 Task: Search one way flight ticket for 2 adults, 4 children and 1 infant on lap in business from Marquette: Sawyer International Airport to Indianapolis: Indianapolis International Airport on 8-5-2023. Choice of flights is Delta. Price is upto 98000. Outbound departure time preference is 13:45.
Action: Mouse moved to (404, 334)
Screenshot: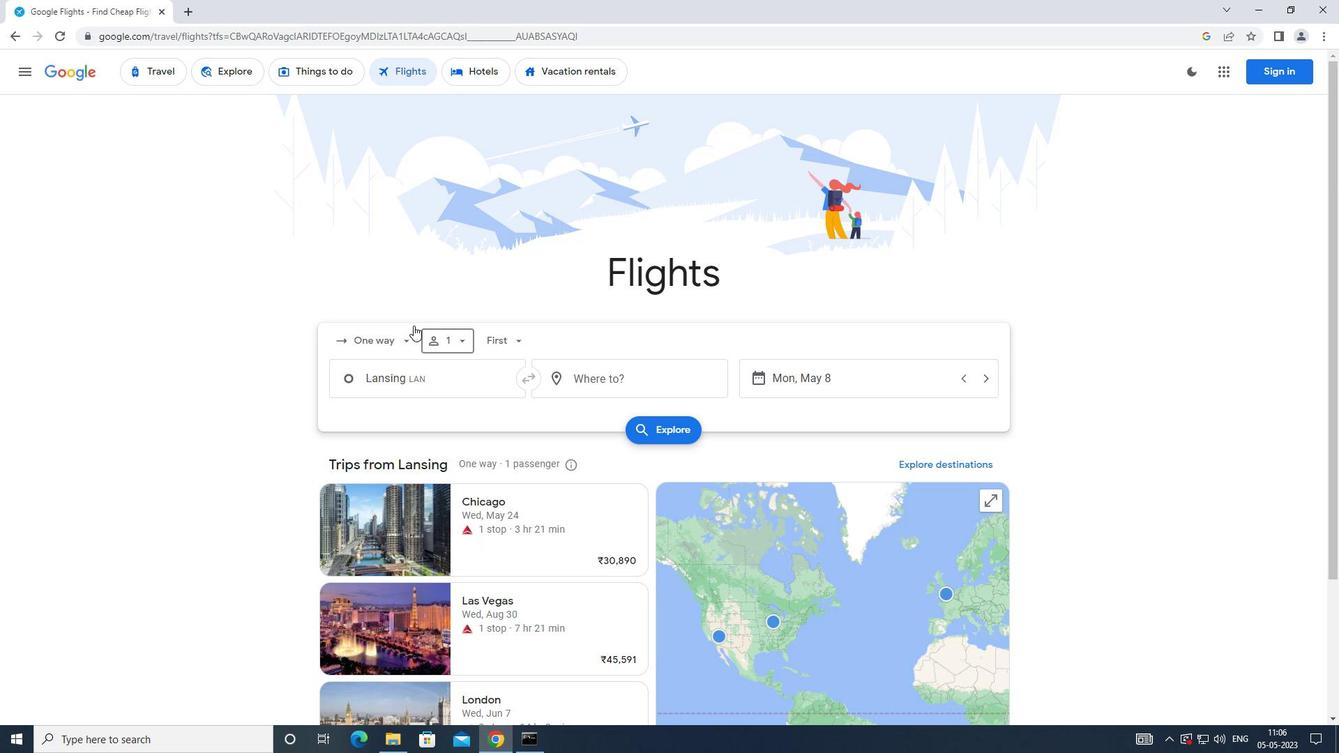 
Action: Mouse pressed left at (404, 334)
Screenshot: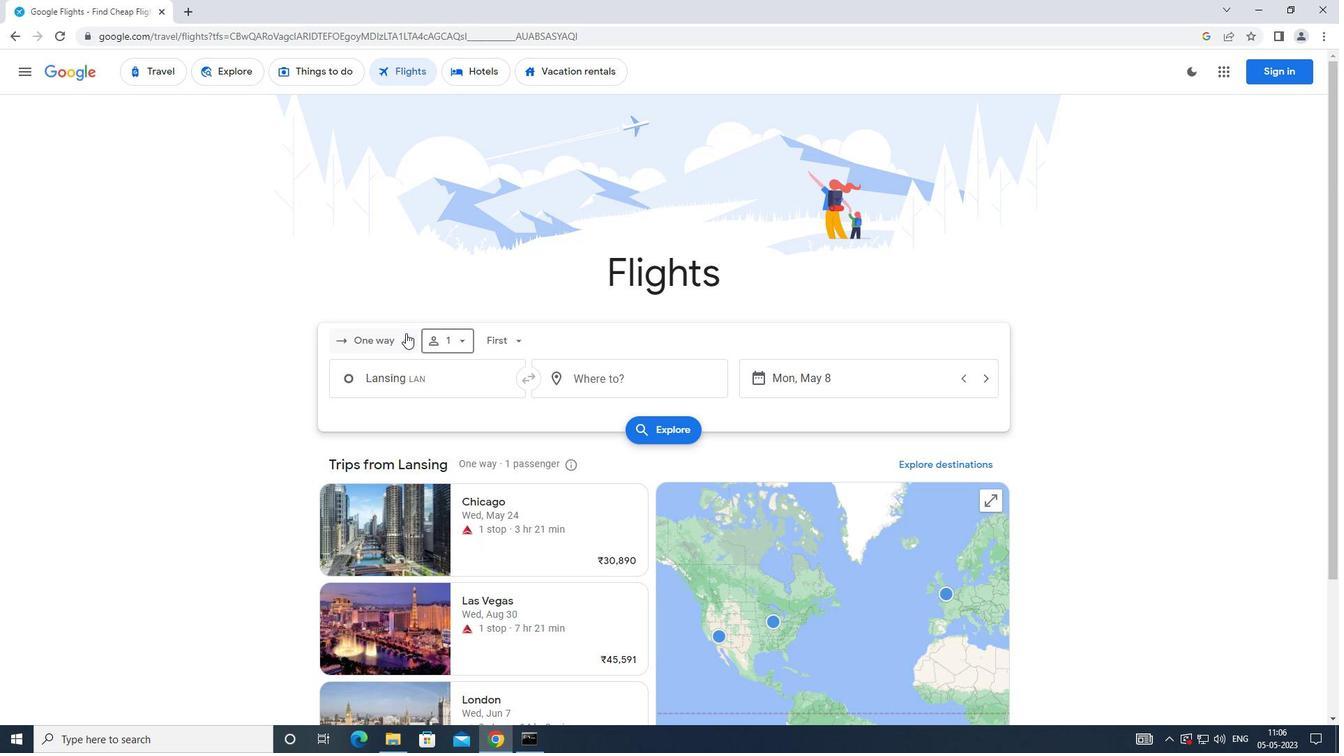 
Action: Mouse moved to (399, 415)
Screenshot: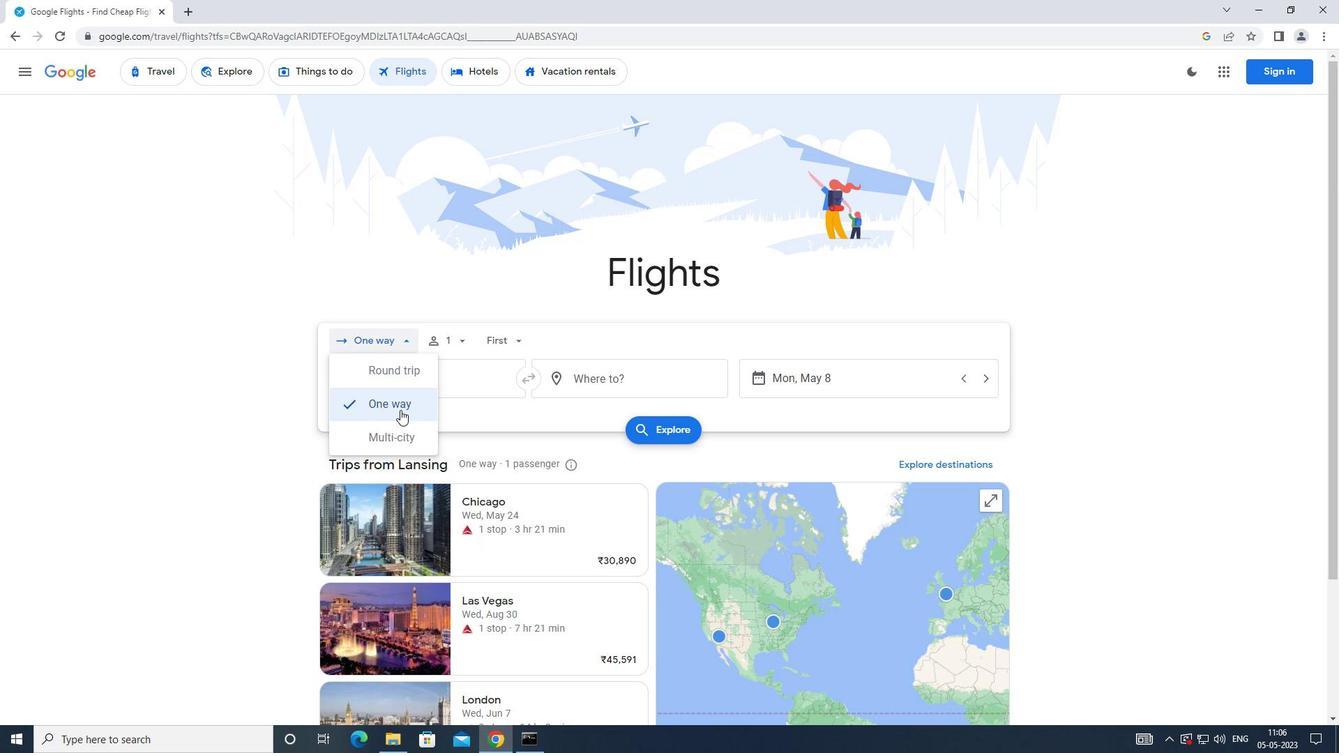 
Action: Mouse pressed left at (399, 415)
Screenshot: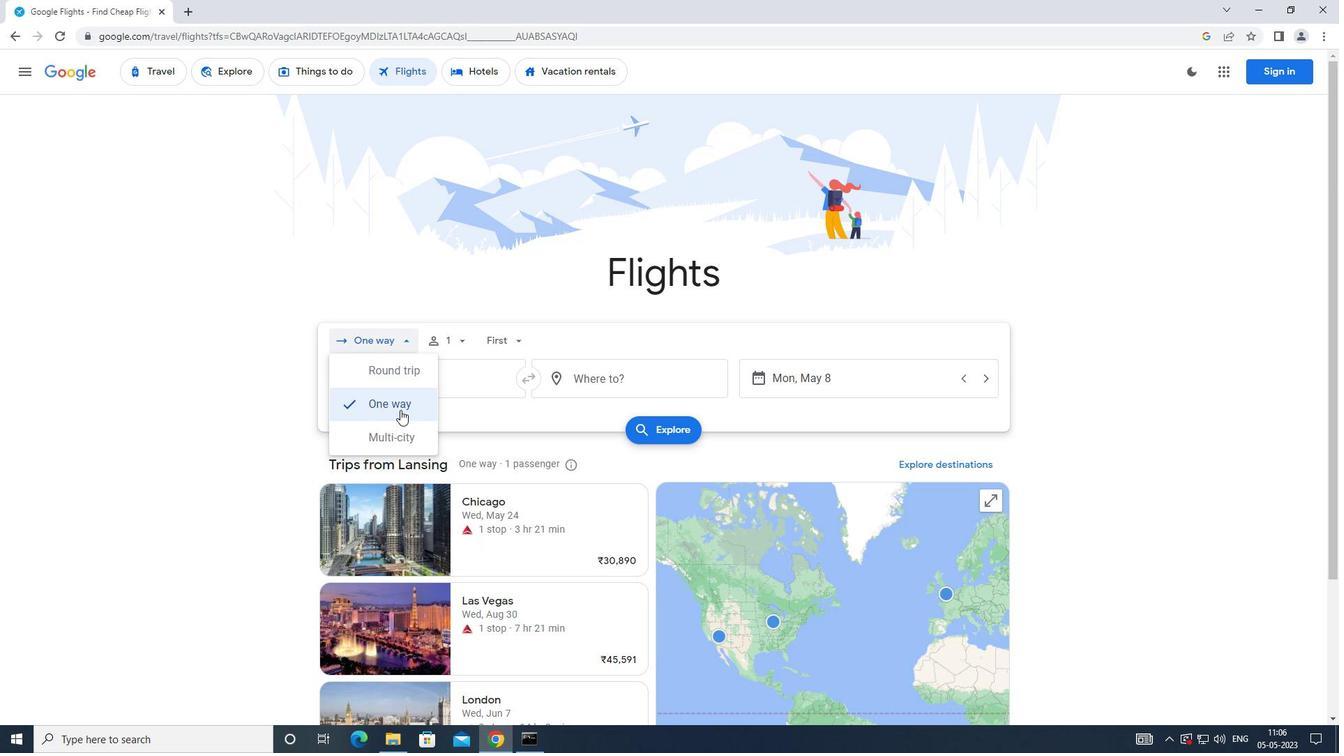 
Action: Mouse moved to (457, 347)
Screenshot: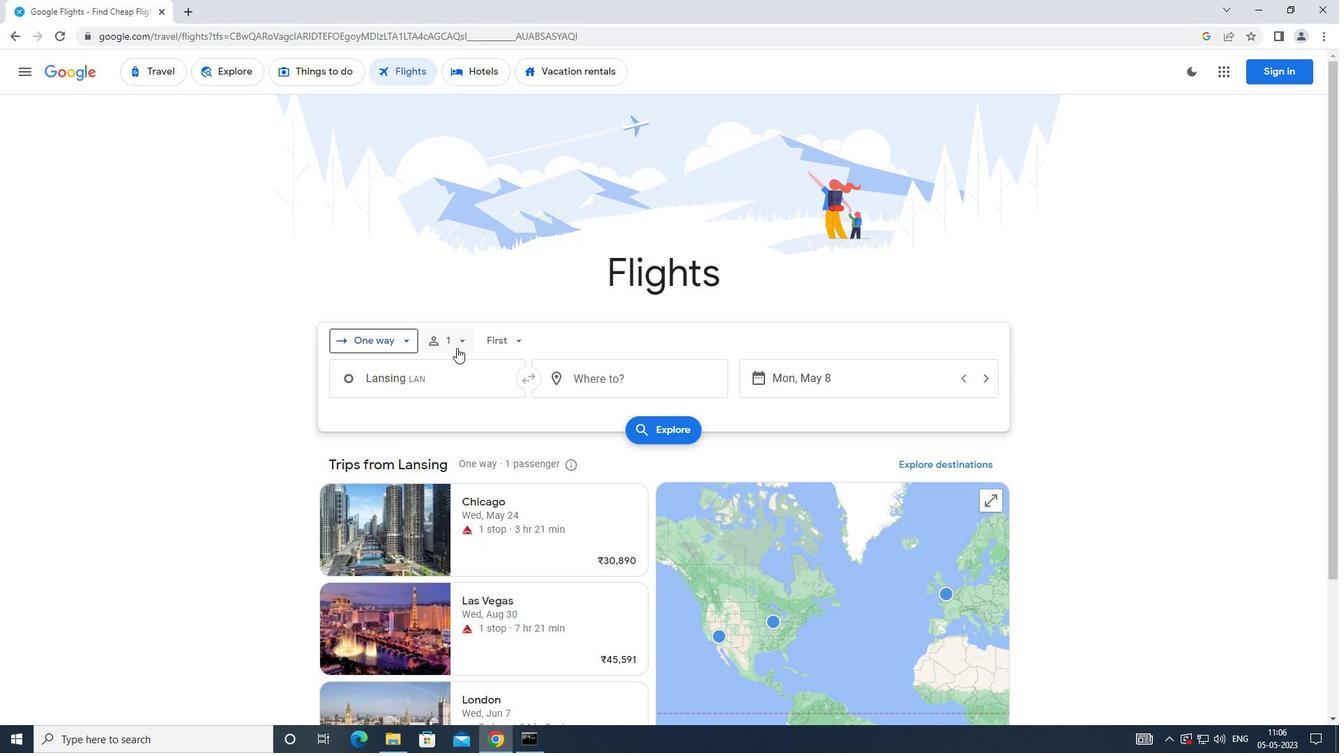 
Action: Mouse pressed left at (457, 347)
Screenshot: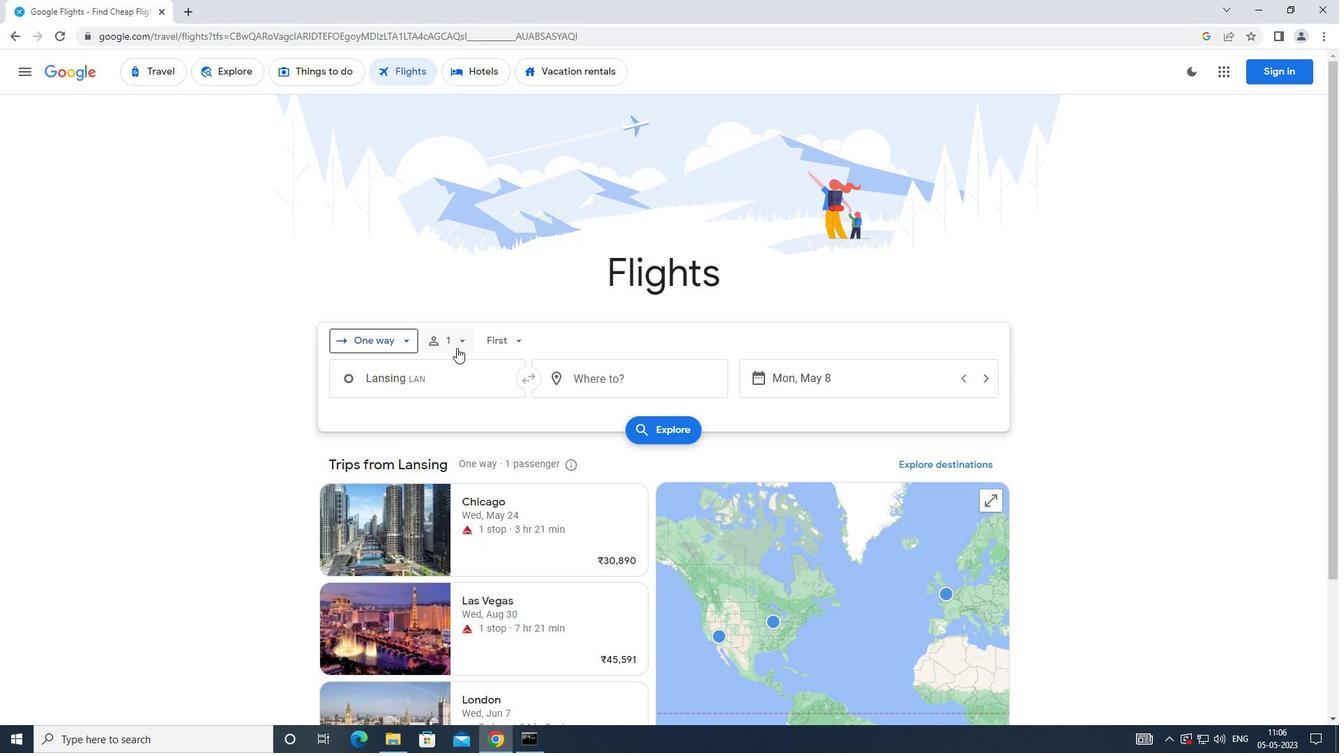 
Action: Mouse moved to (567, 385)
Screenshot: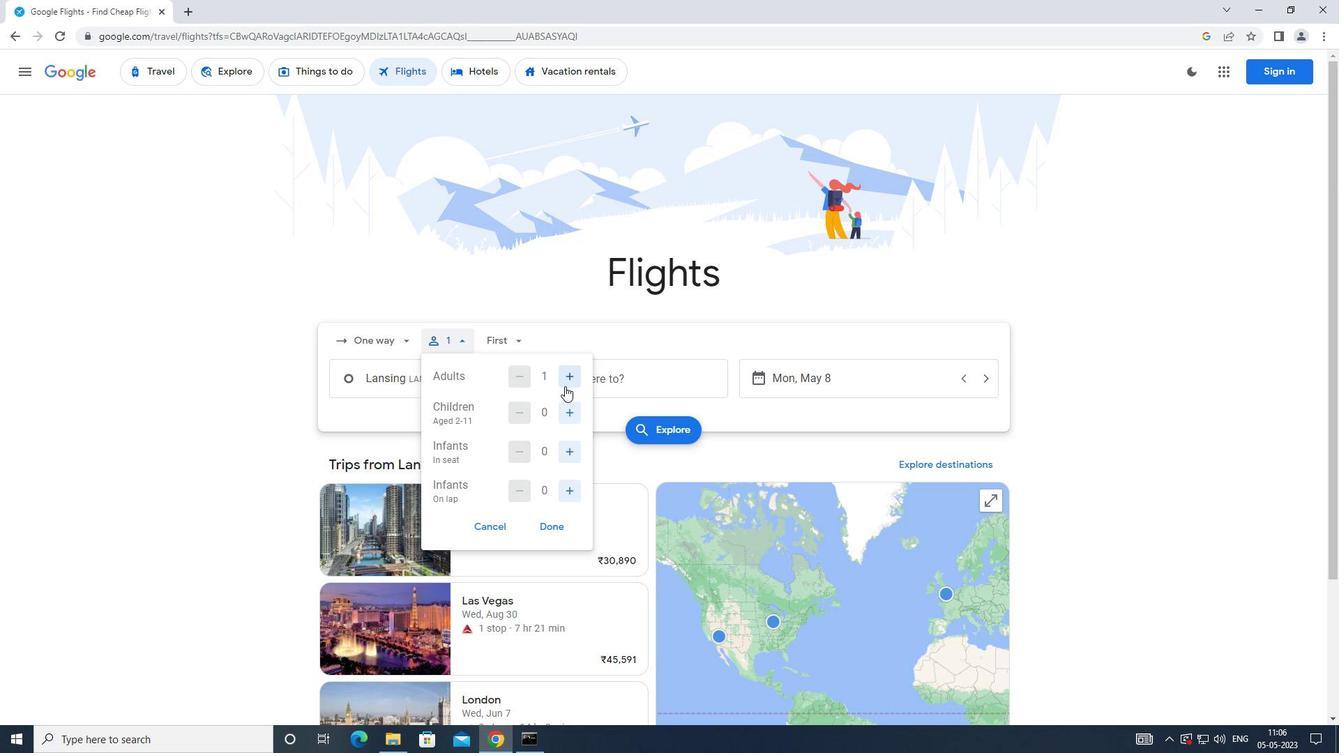 
Action: Mouse pressed left at (567, 385)
Screenshot: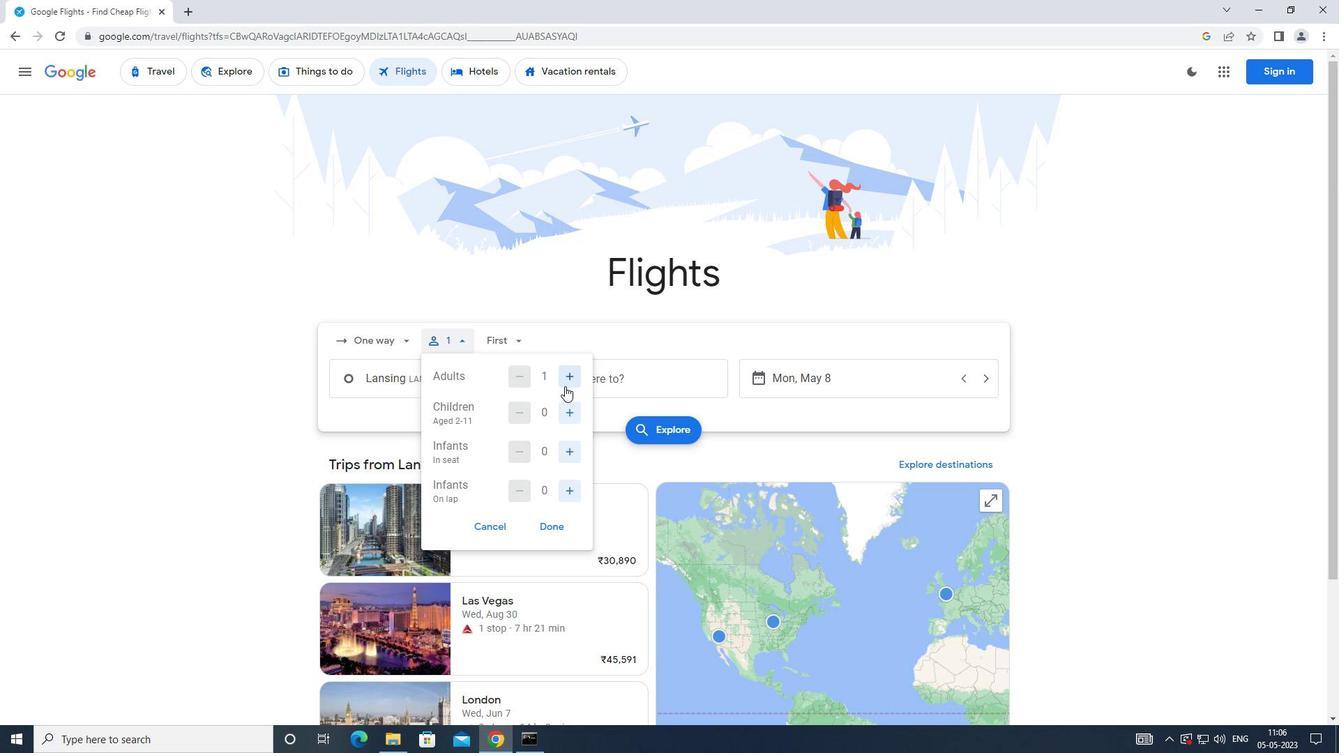 
Action: Mouse moved to (574, 410)
Screenshot: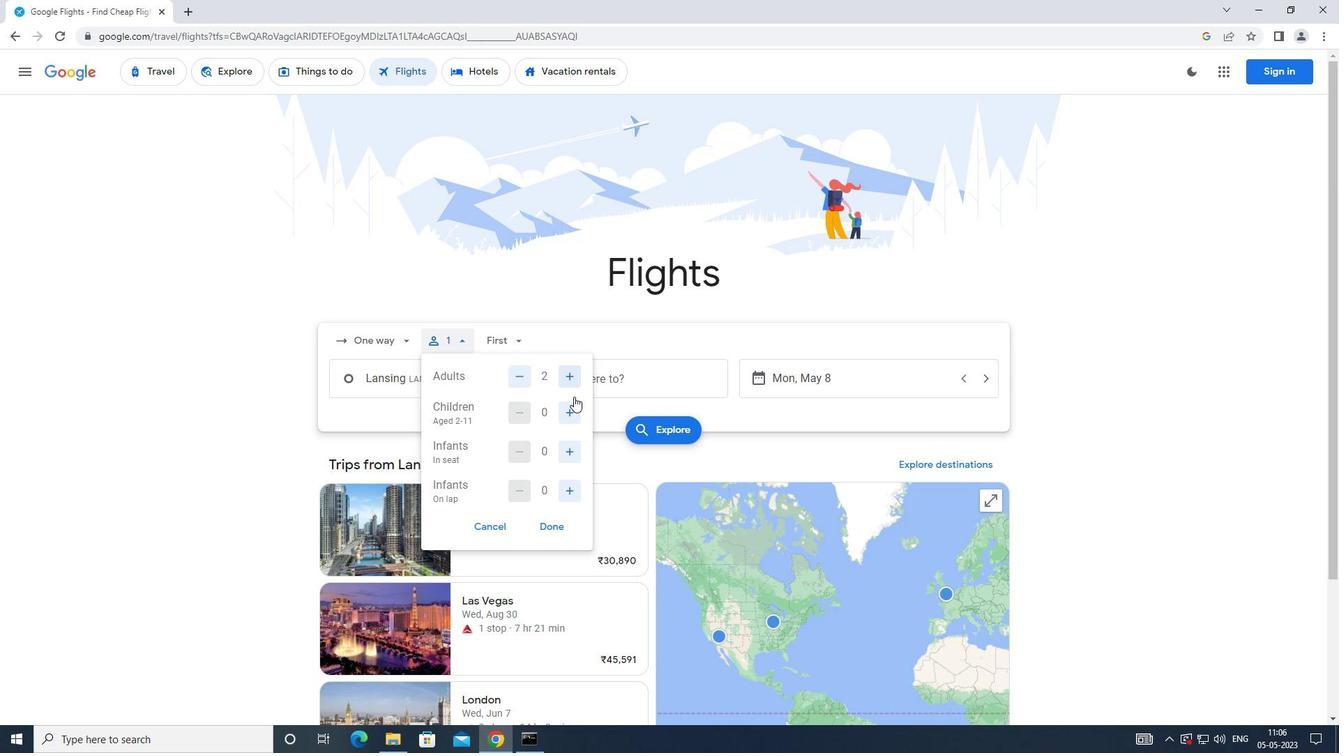 
Action: Mouse pressed left at (574, 410)
Screenshot: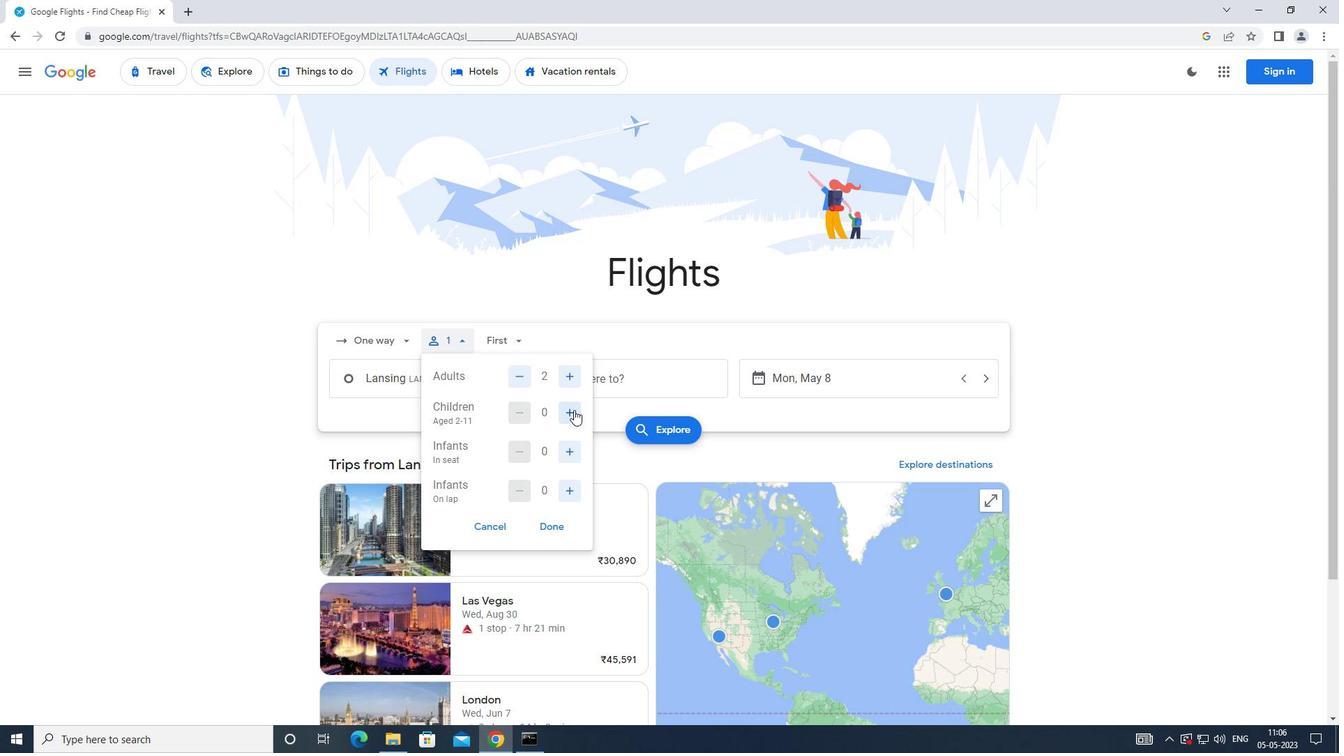 
Action: Mouse moved to (574, 410)
Screenshot: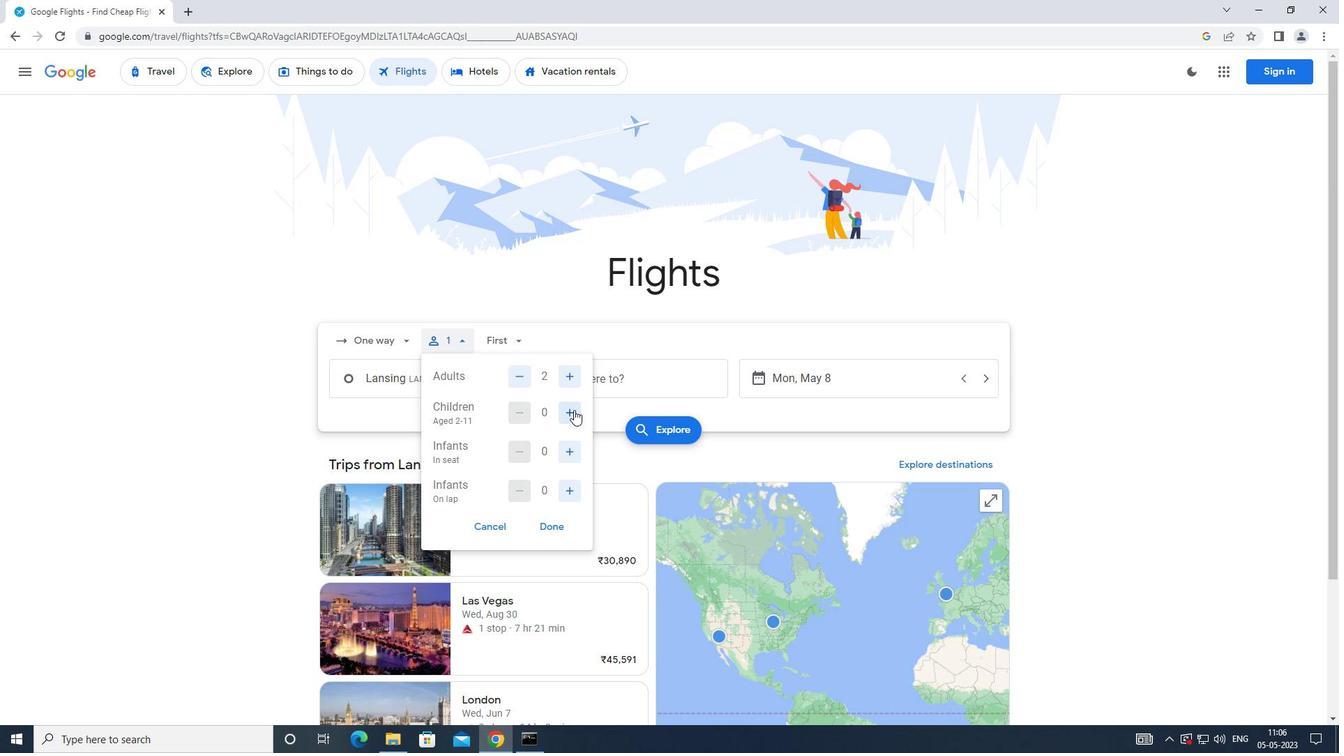 
Action: Mouse pressed left at (574, 410)
Screenshot: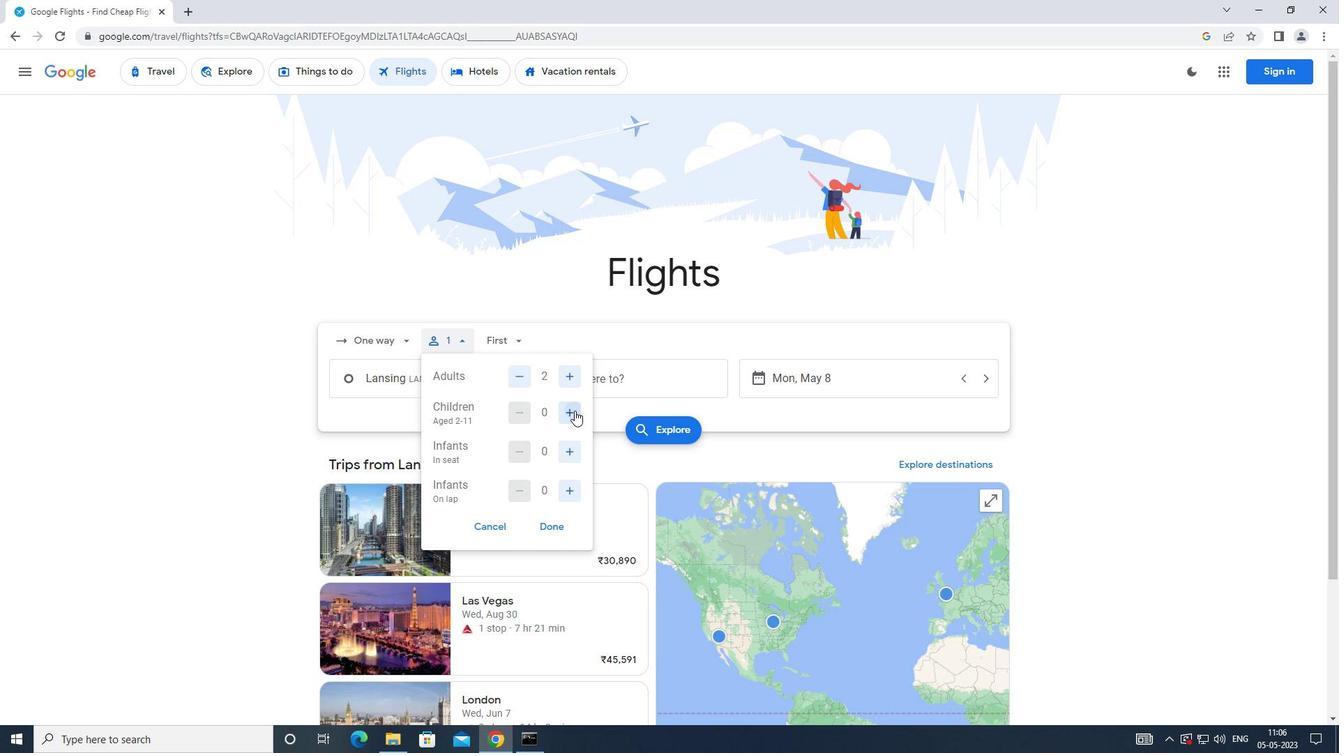 
Action: Mouse pressed left at (574, 410)
Screenshot: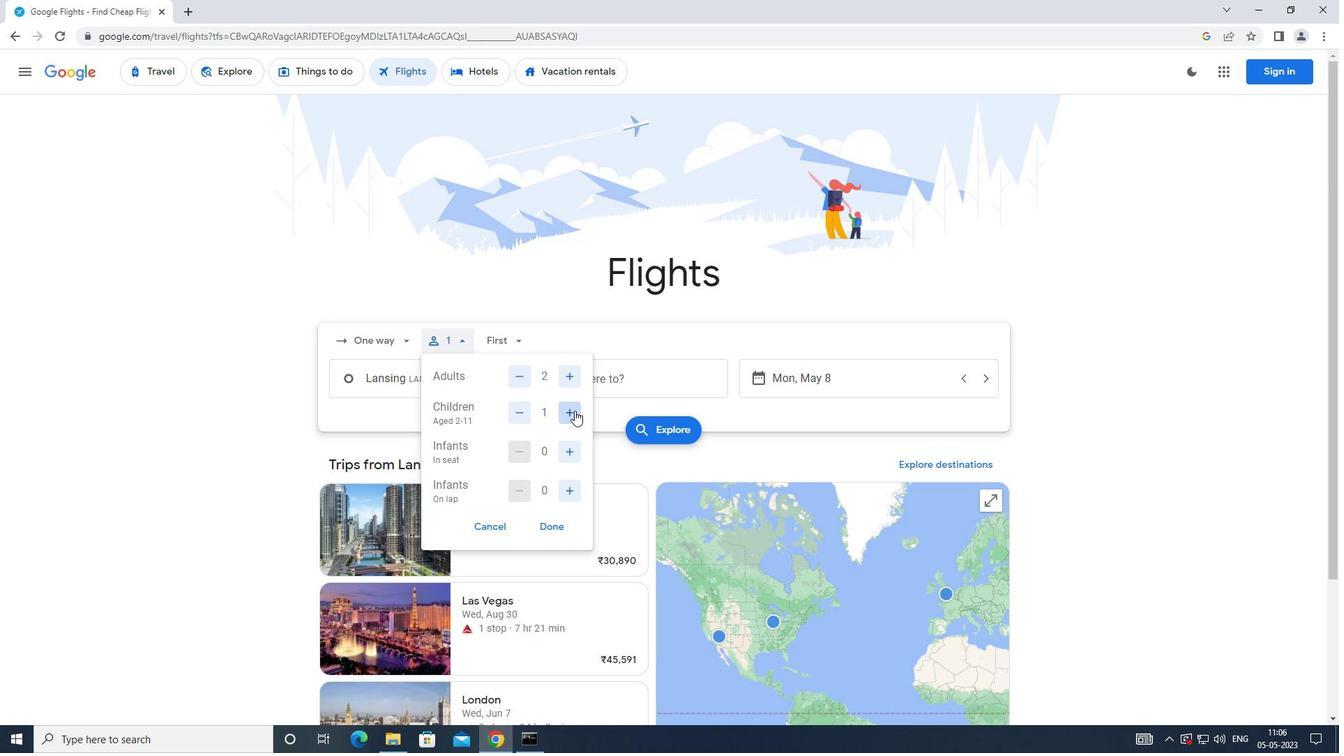 
Action: Mouse pressed left at (574, 410)
Screenshot: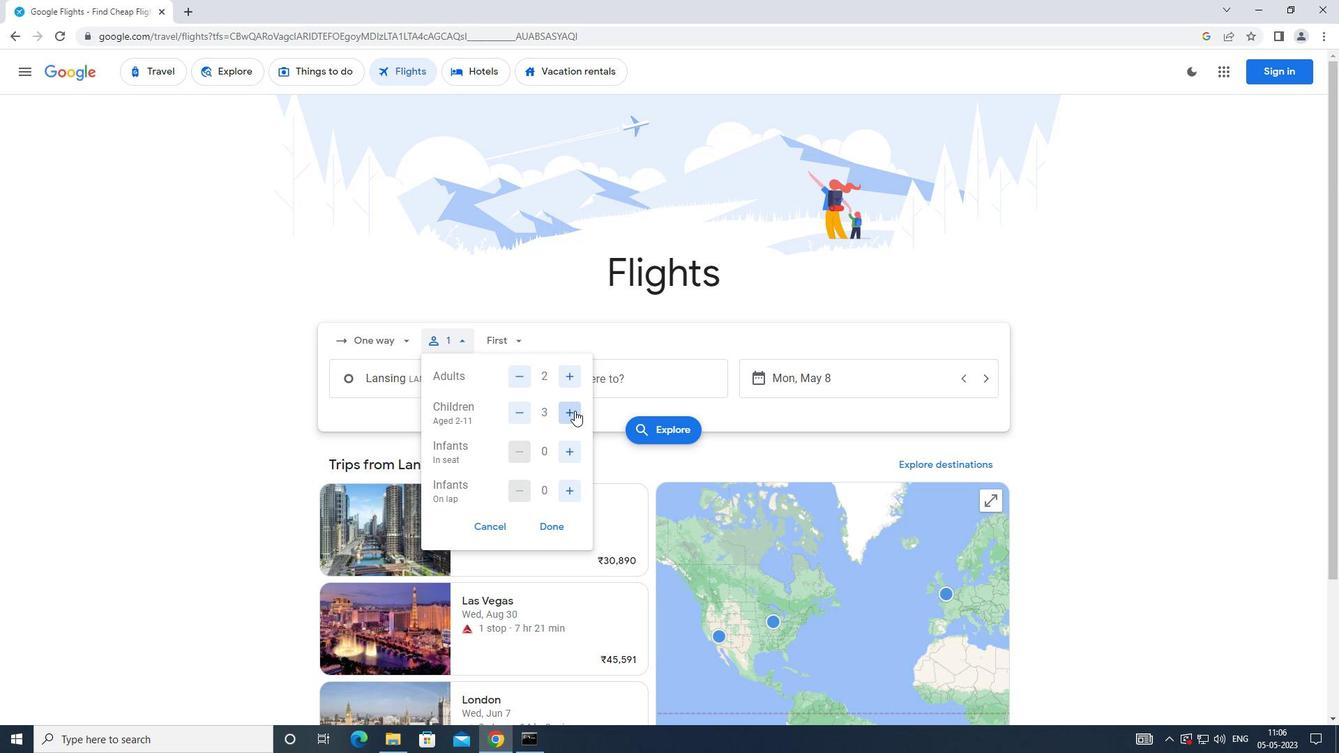 
Action: Mouse moved to (568, 450)
Screenshot: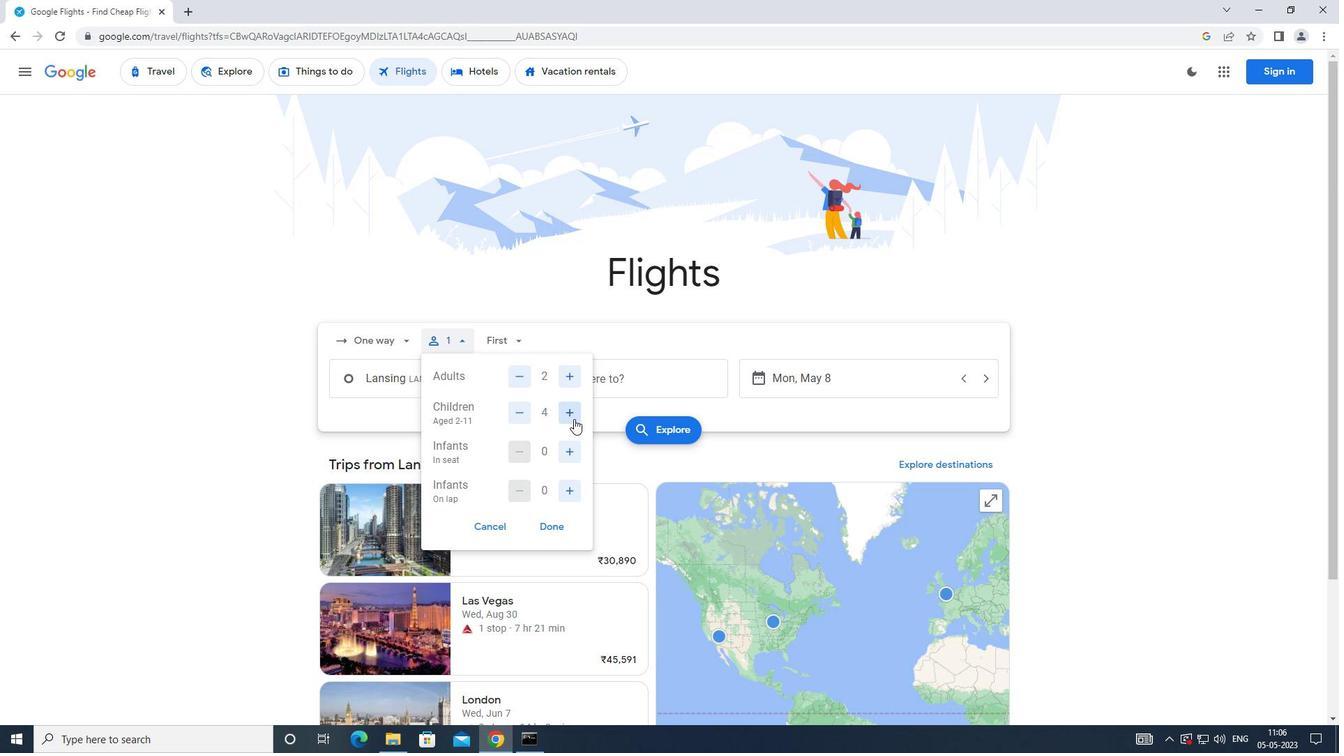 
Action: Mouse pressed left at (568, 450)
Screenshot: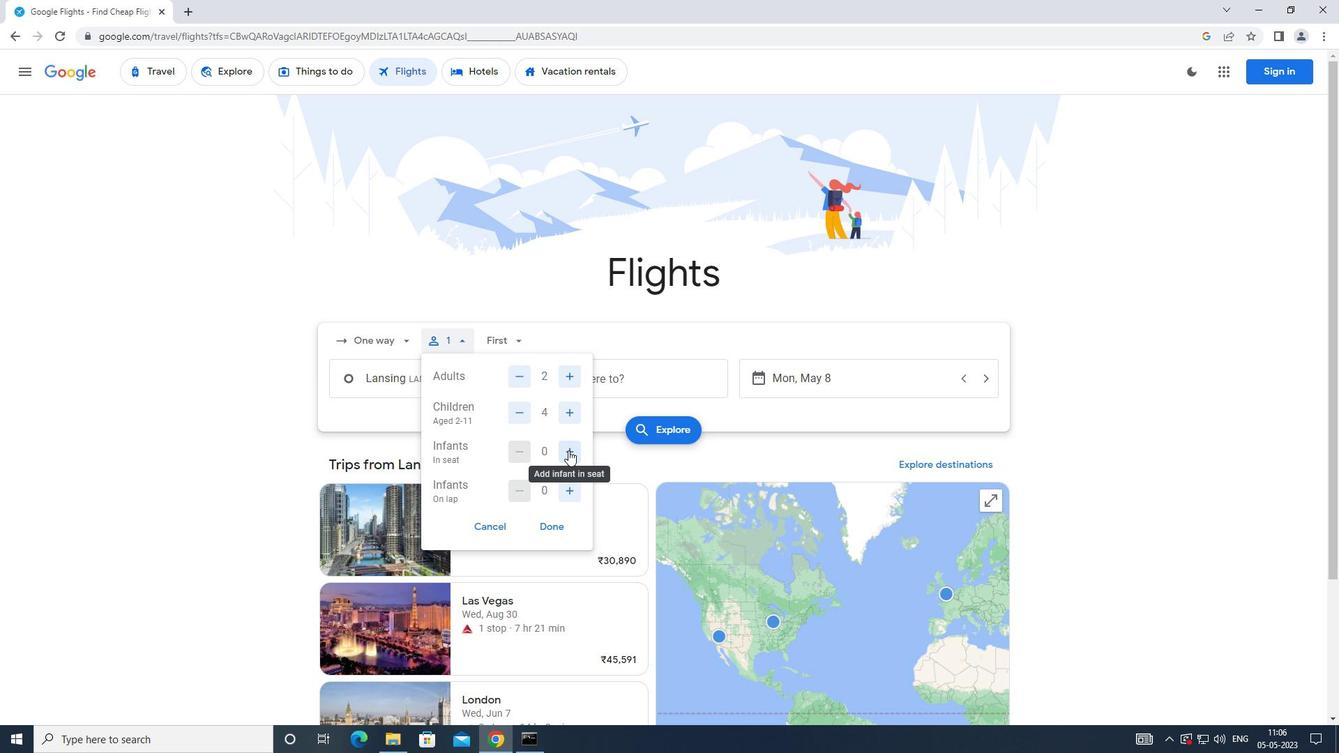 
Action: Mouse moved to (553, 529)
Screenshot: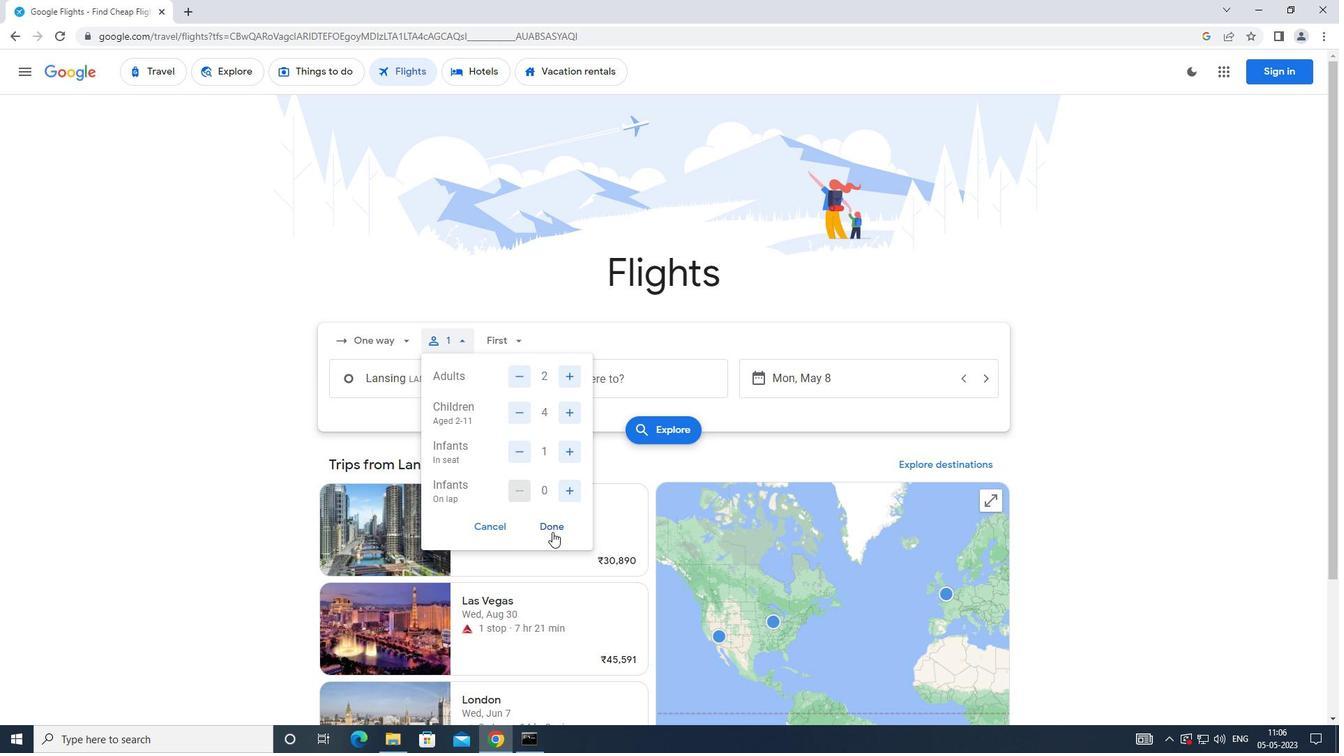 
Action: Mouse pressed left at (553, 529)
Screenshot: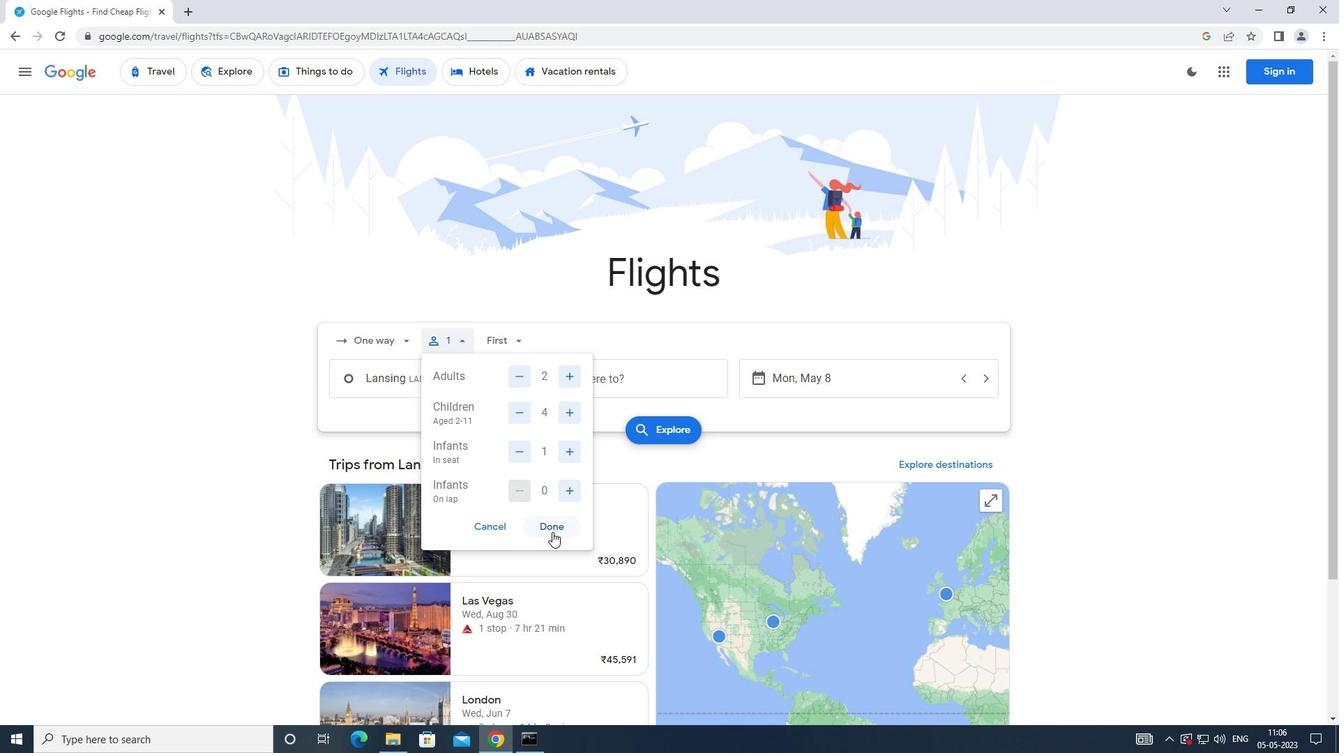 
Action: Mouse moved to (514, 349)
Screenshot: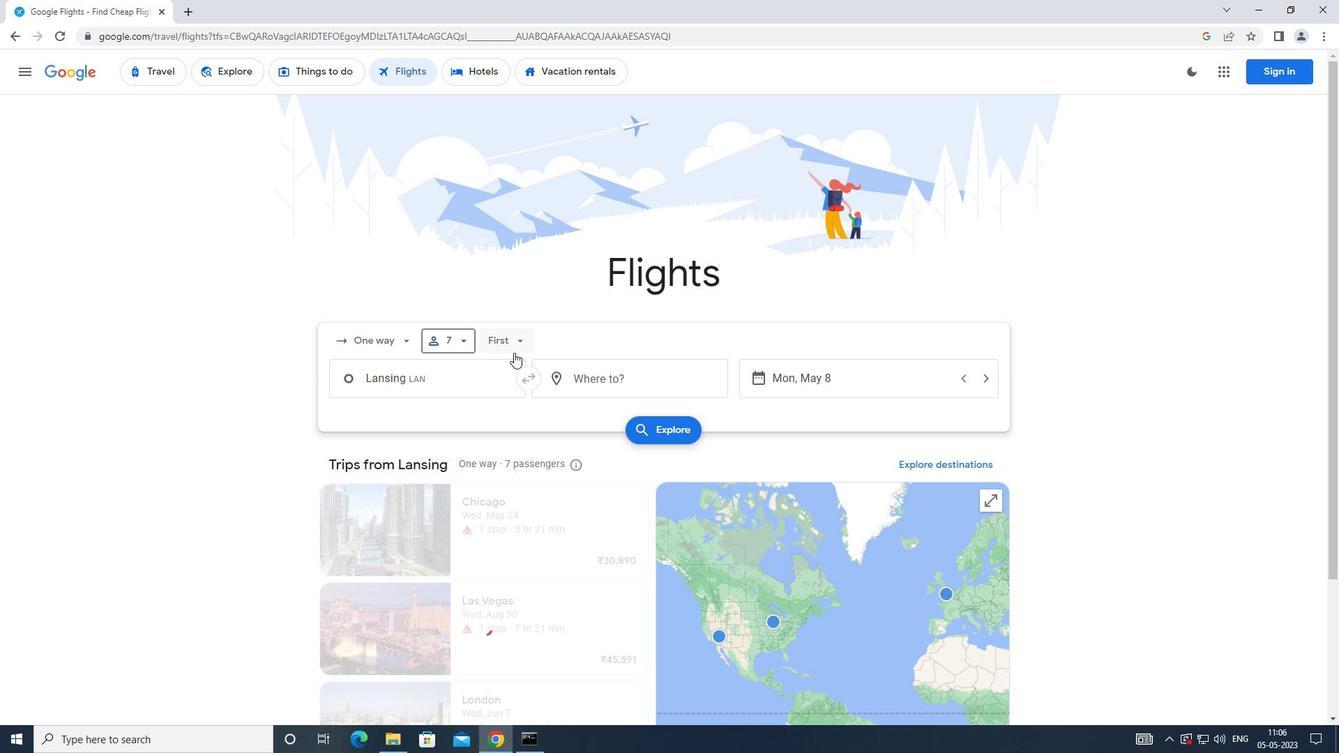 
Action: Mouse pressed left at (514, 349)
Screenshot: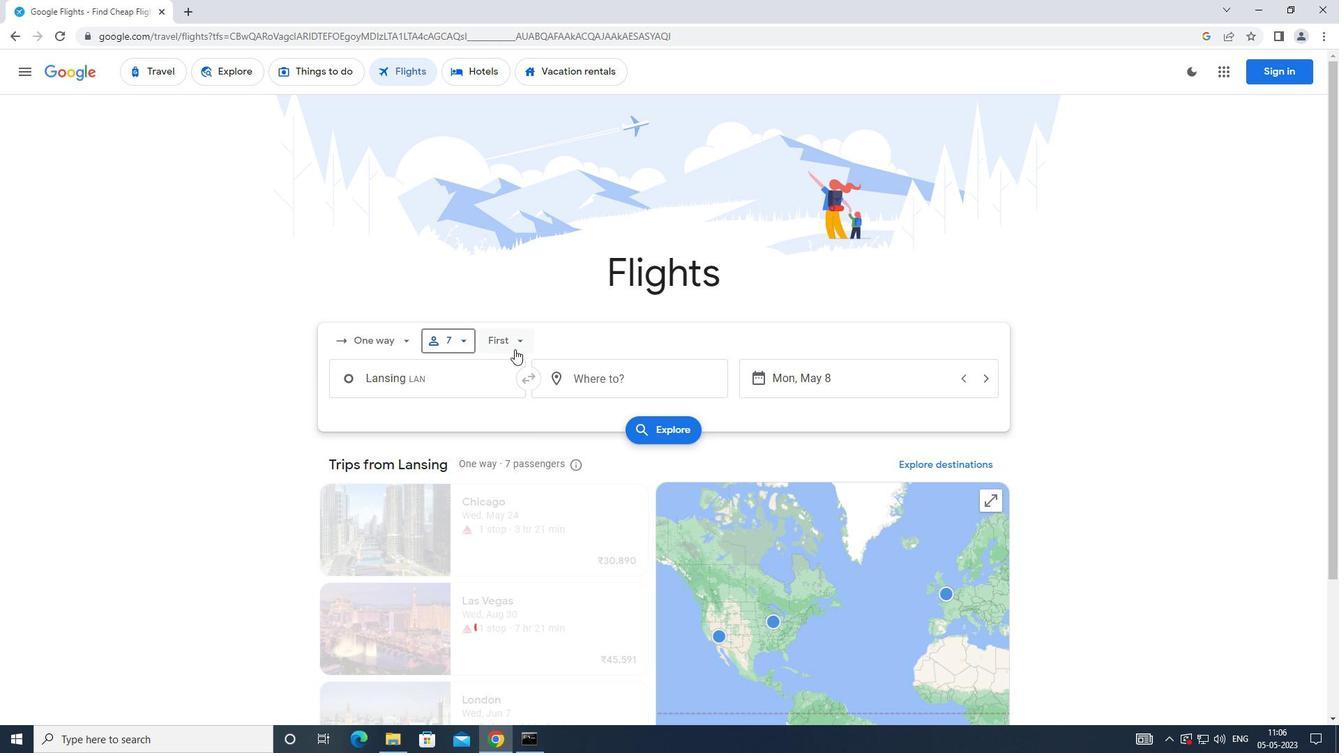 
Action: Mouse moved to (525, 431)
Screenshot: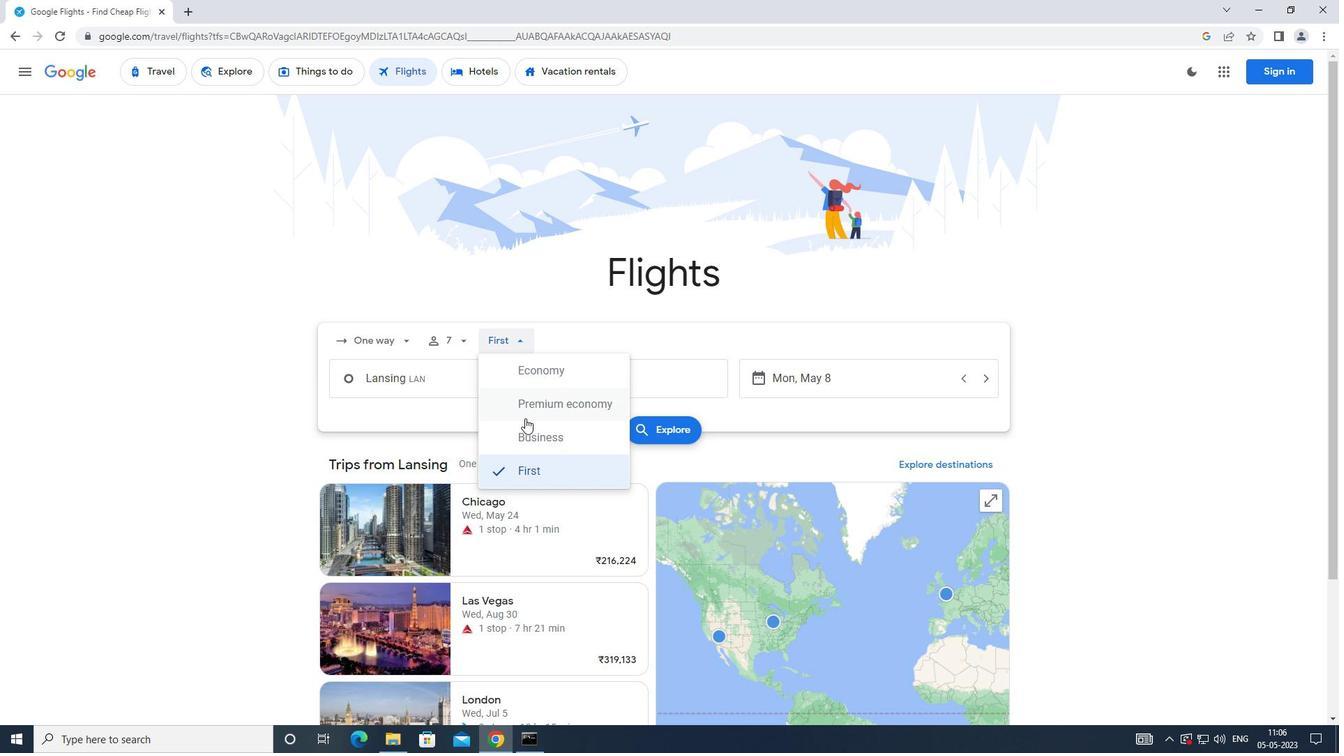 
Action: Mouse pressed left at (525, 431)
Screenshot: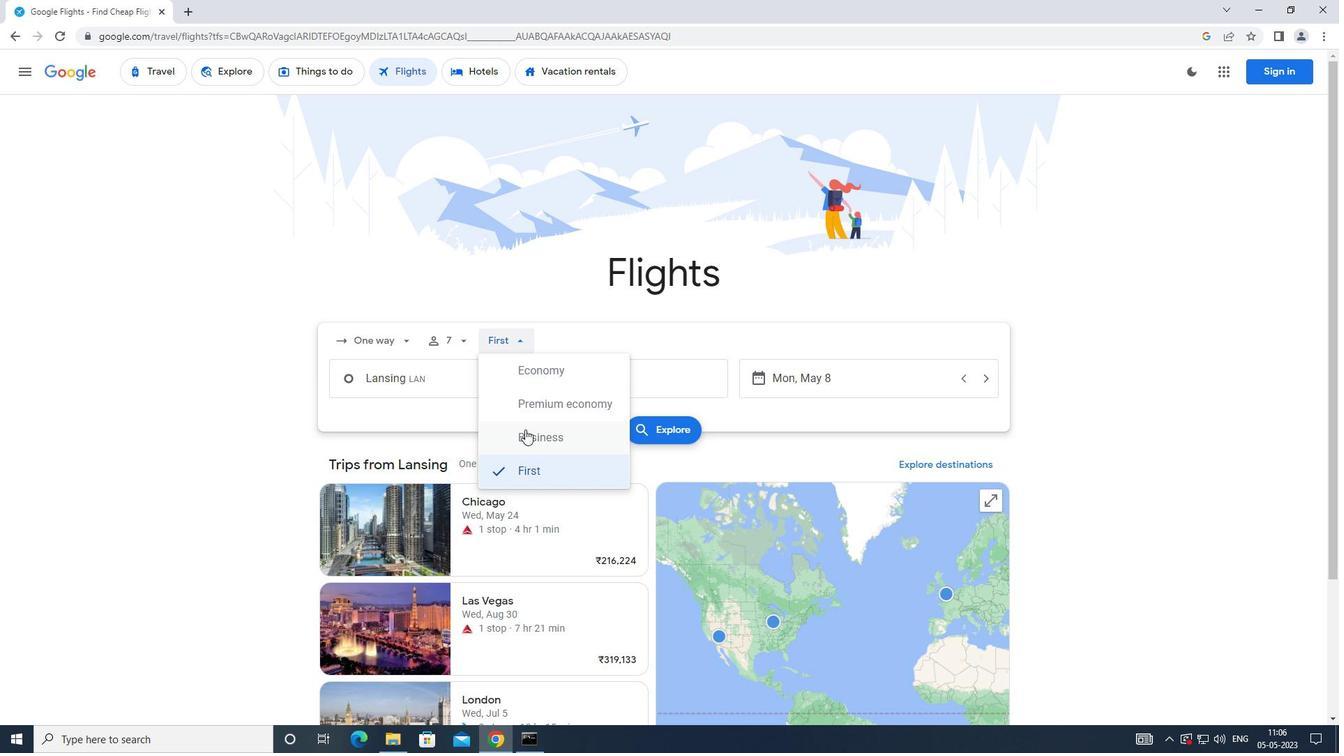 
Action: Mouse moved to (469, 387)
Screenshot: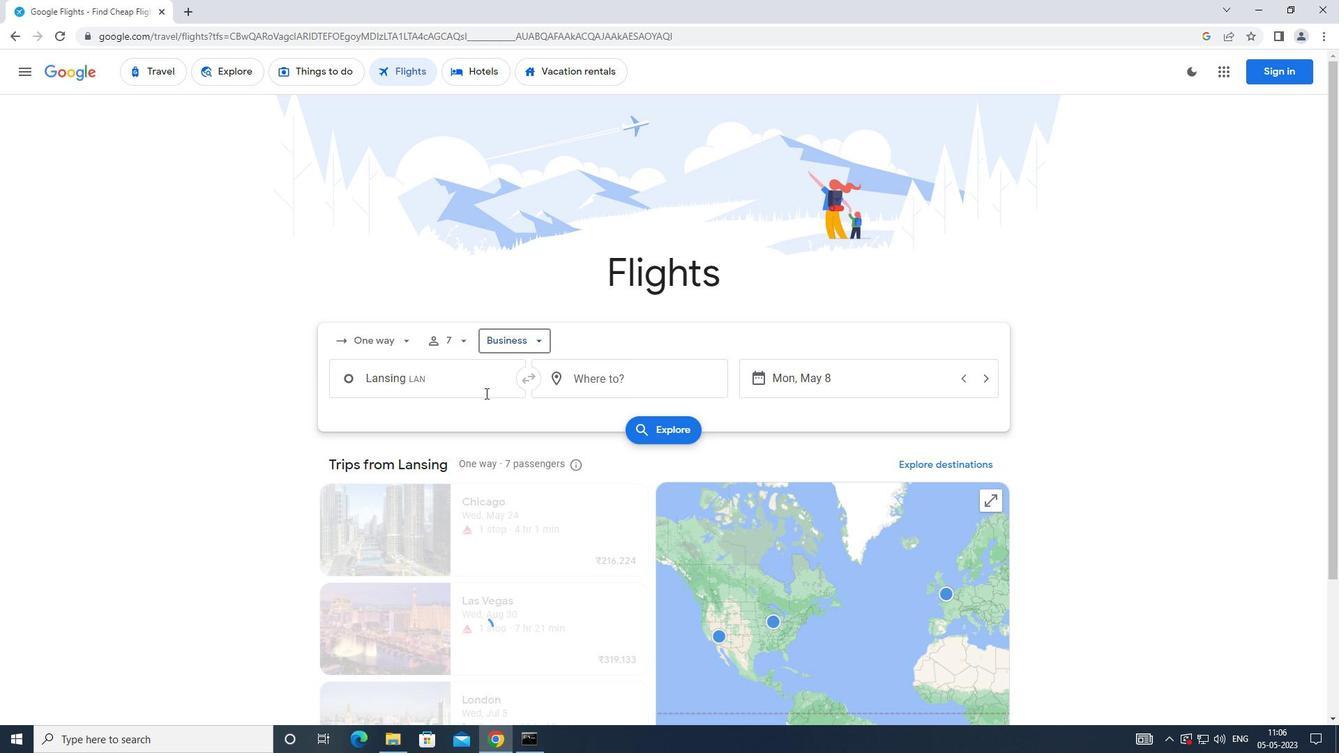 
Action: Mouse pressed left at (469, 387)
Screenshot: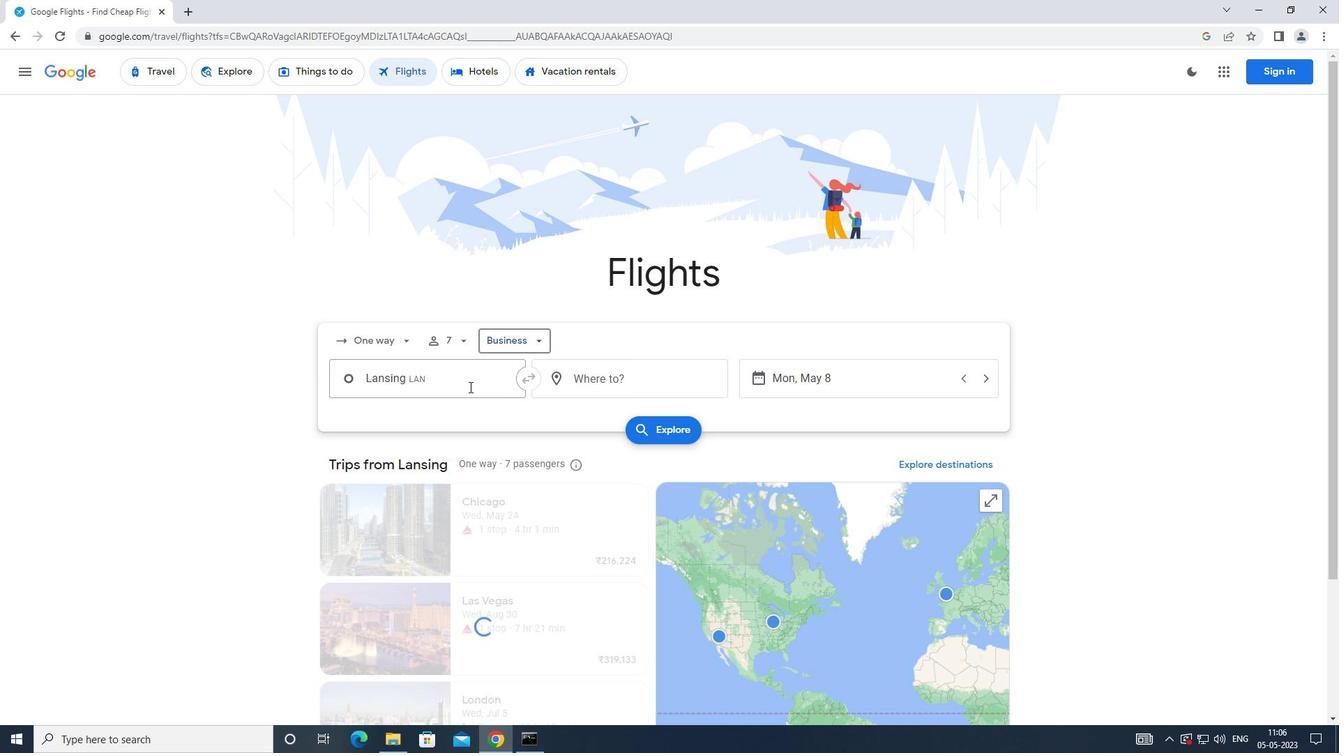 
Action: Key pressed <Key.caps_lock>s<Key.caps_lock>awyer
Screenshot: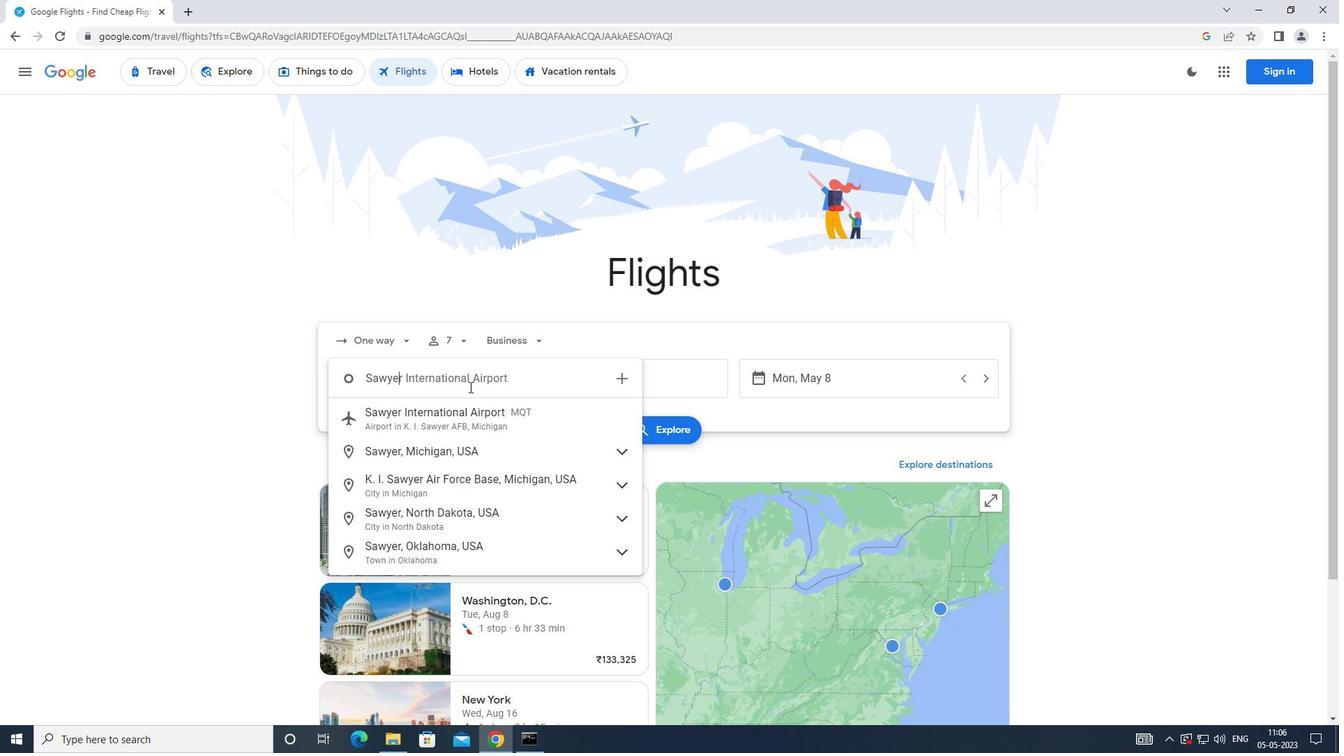 
Action: Mouse moved to (471, 438)
Screenshot: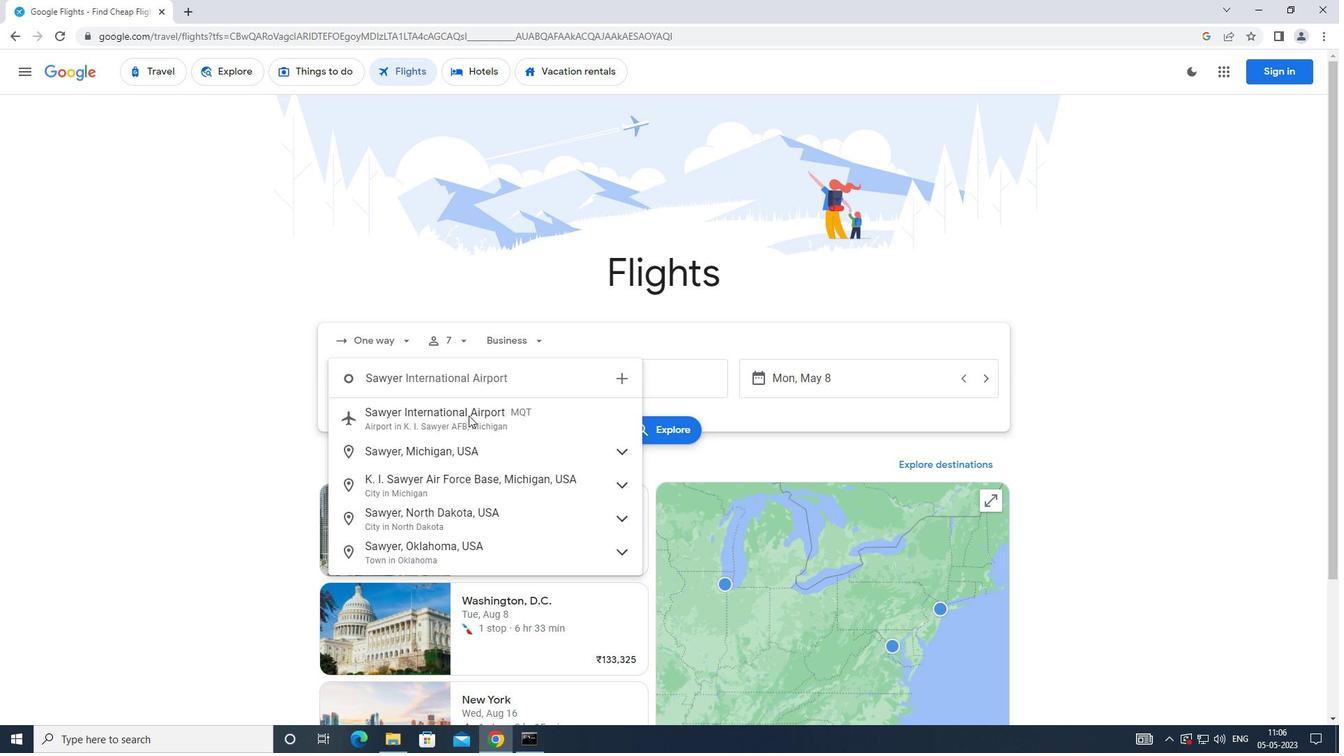 
Action: Mouse pressed left at (471, 438)
Screenshot: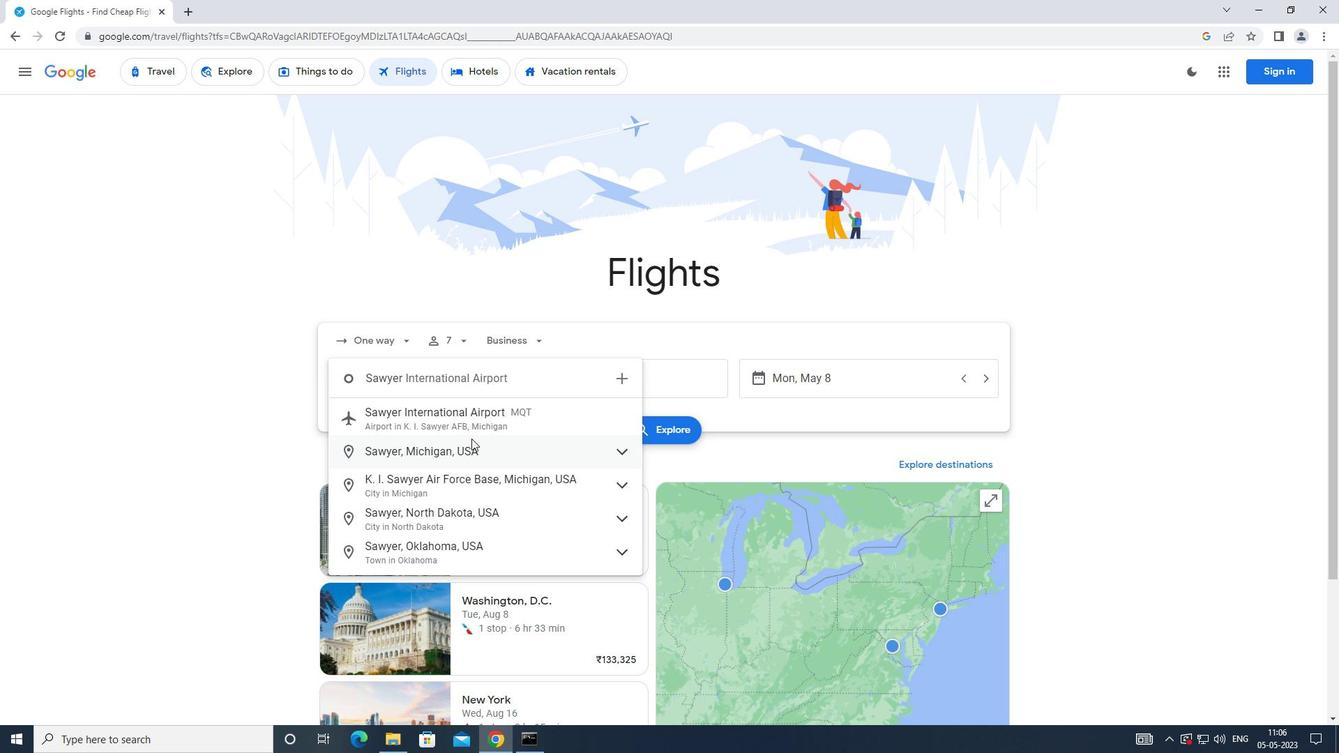 
Action: Mouse moved to (589, 396)
Screenshot: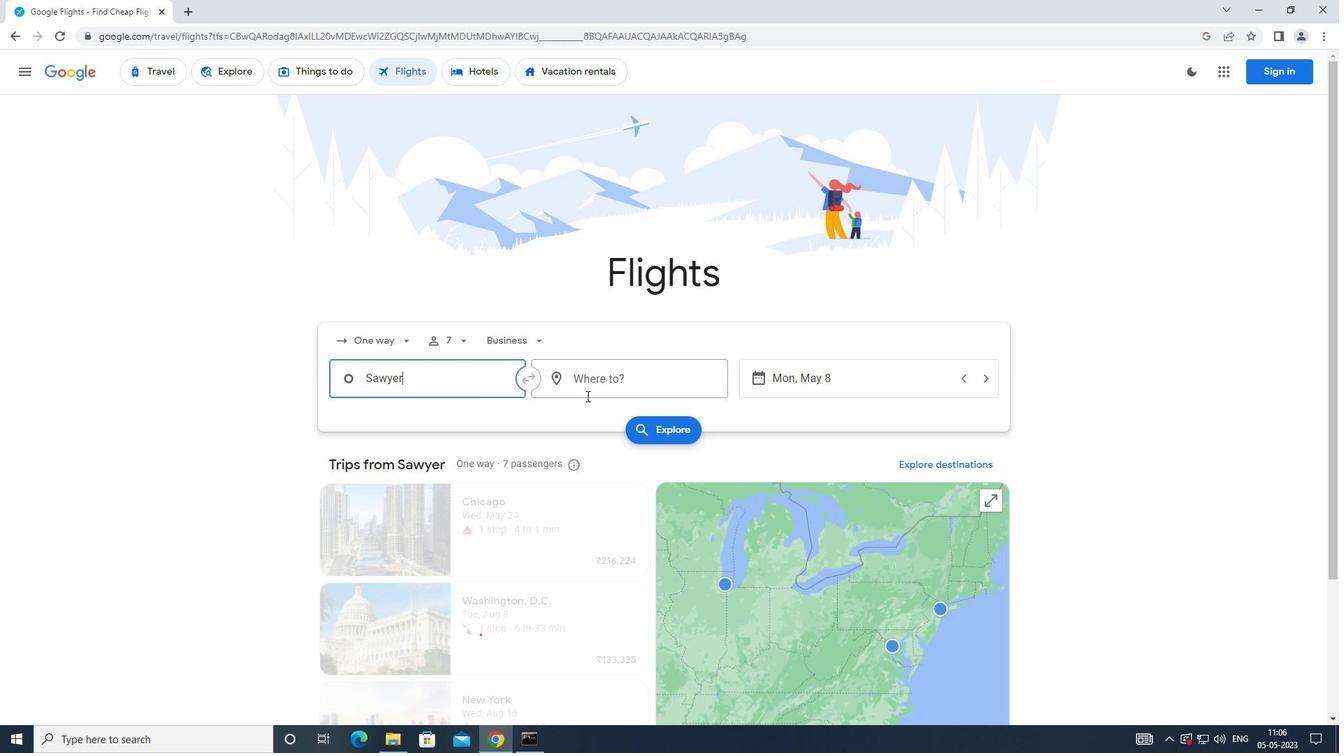 
Action: Mouse pressed left at (589, 396)
Screenshot: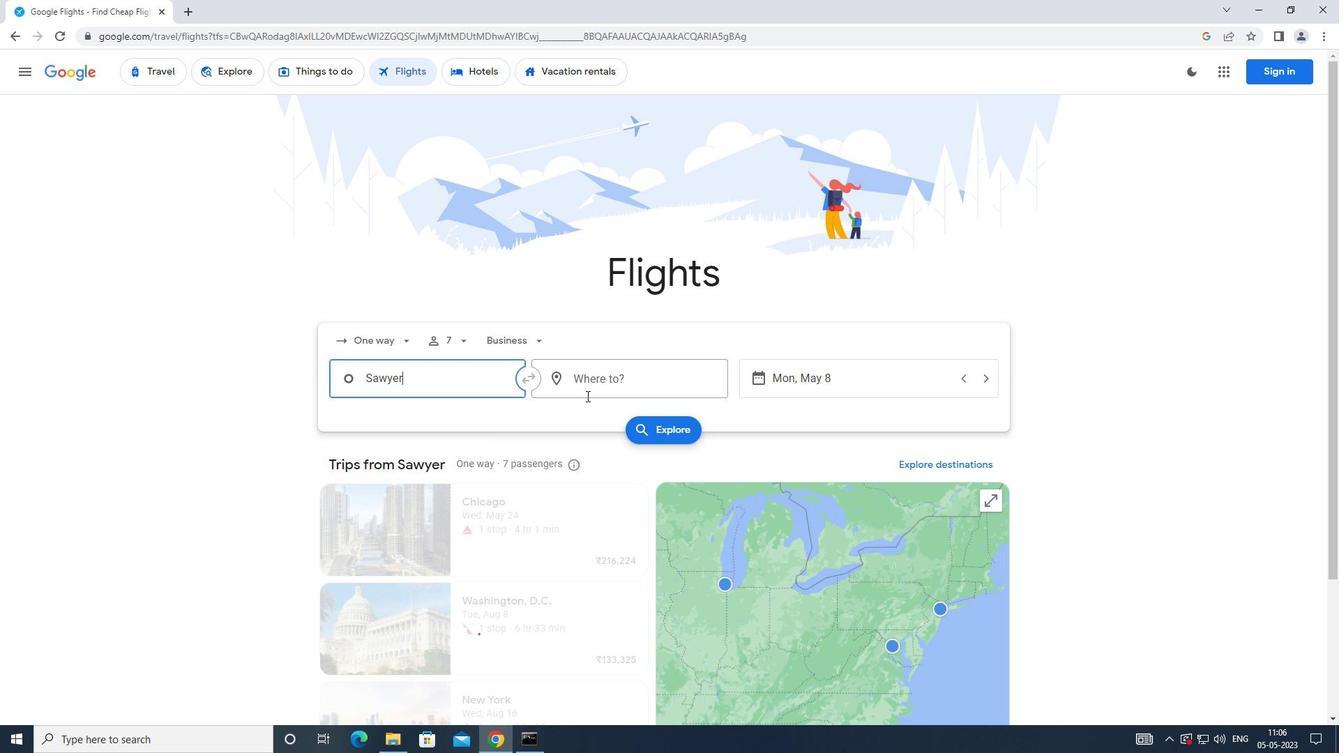
Action: Mouse moved to (606, 385)
Screenshot: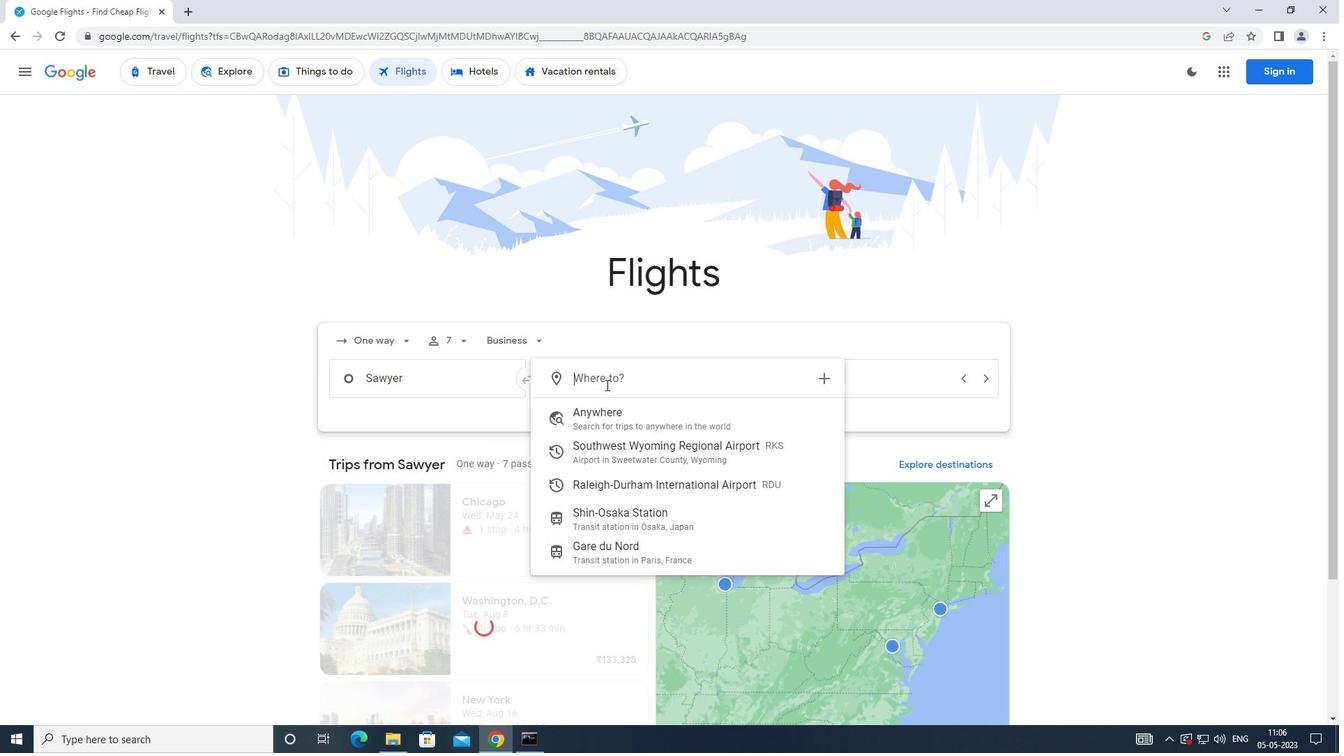 
Action: Key pressed <Key.caps_lock>i<Key.caps_lock>ndian
Screenshot: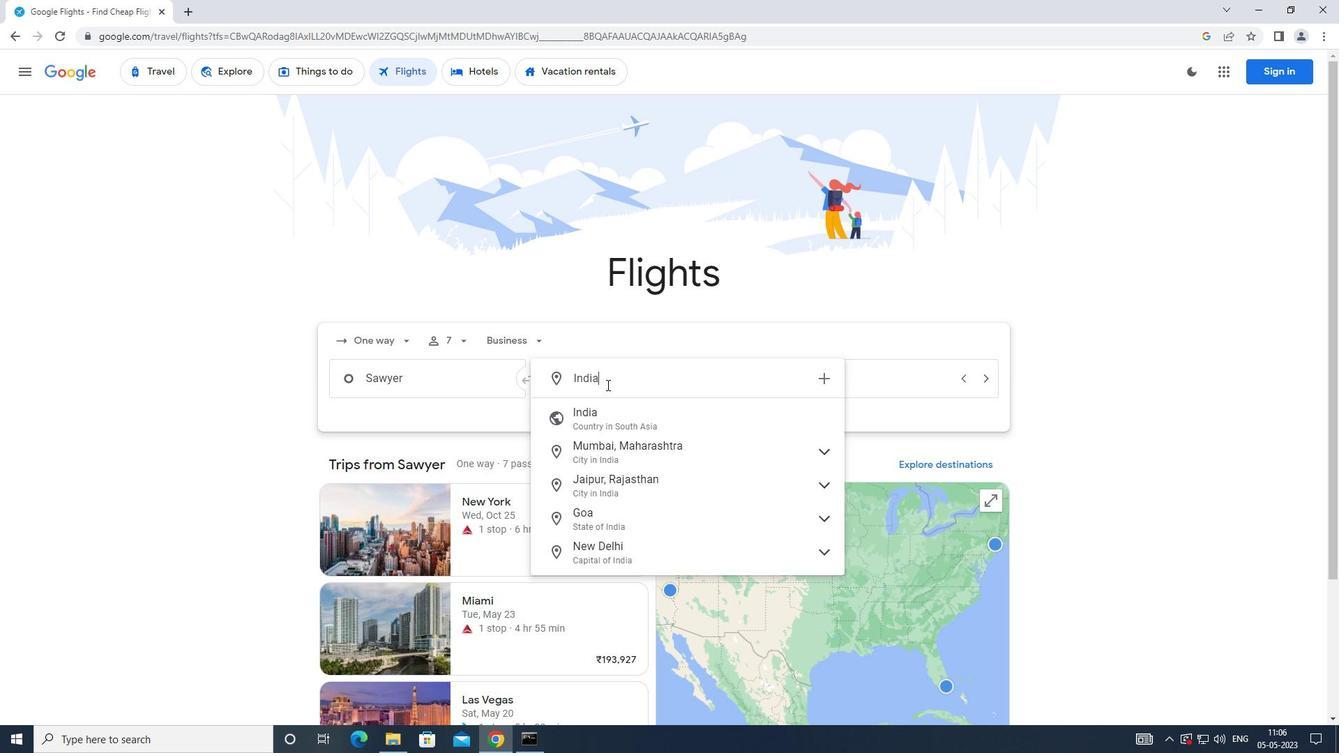 
Action: Mouse moved to (613, 395)
Screenshot: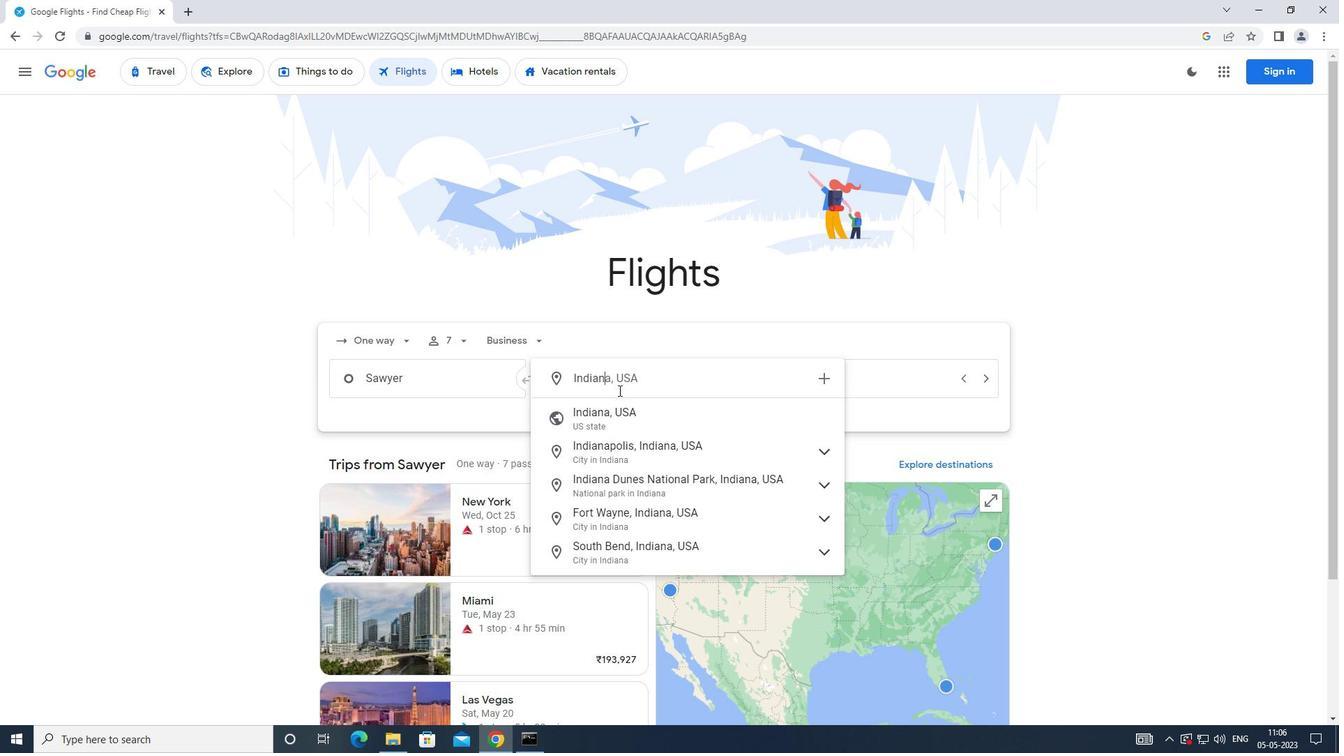 
Action: Key pressed an<Key.space>in<Key.space><Key.backspace>
Screenshot: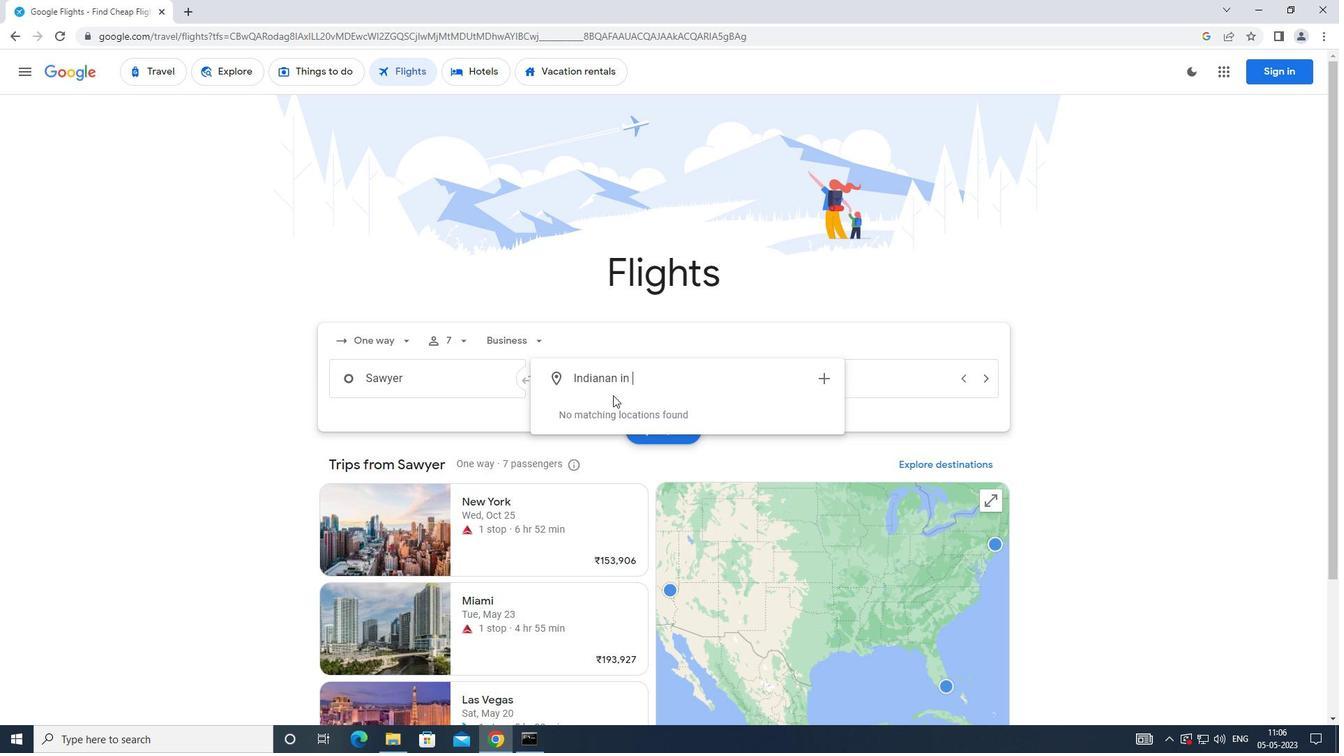 
Action: Mouse moved to (630, 448)
Screenshot: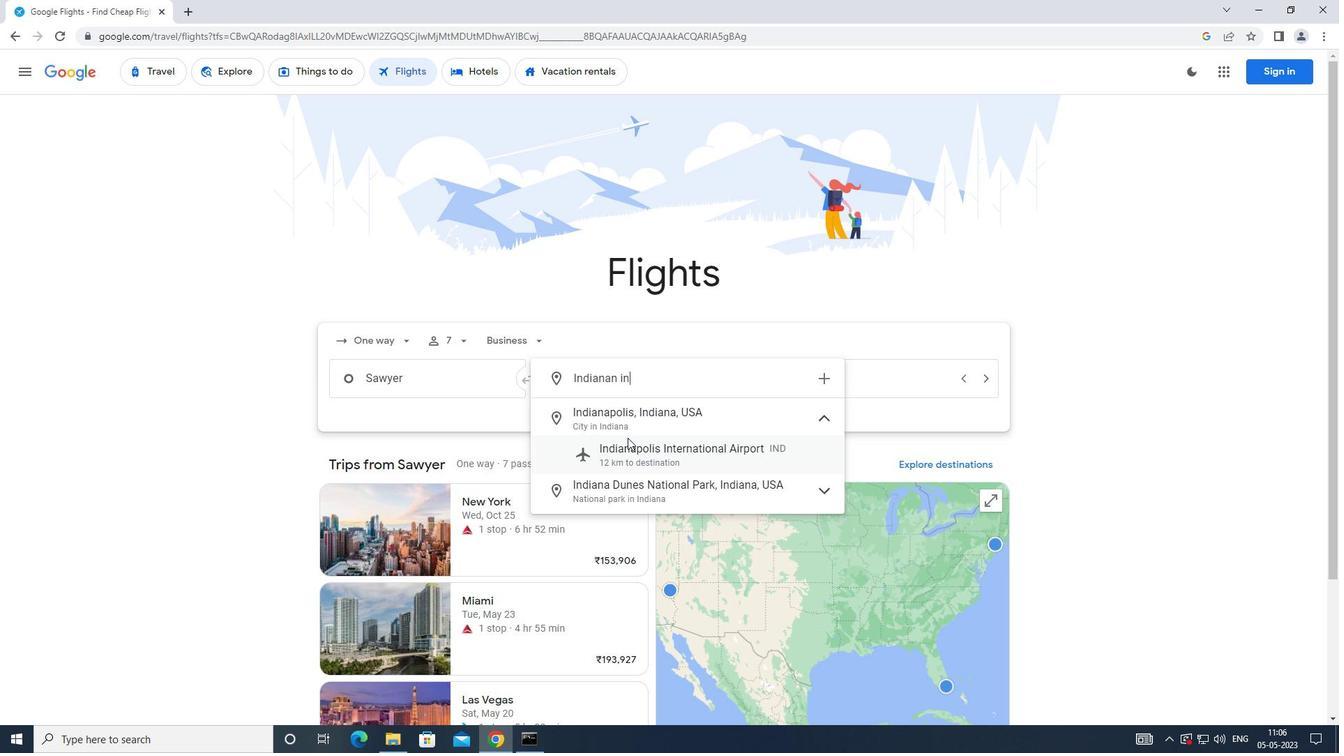 
Action: Mouse pressed left at (630, 448)
Screenshot: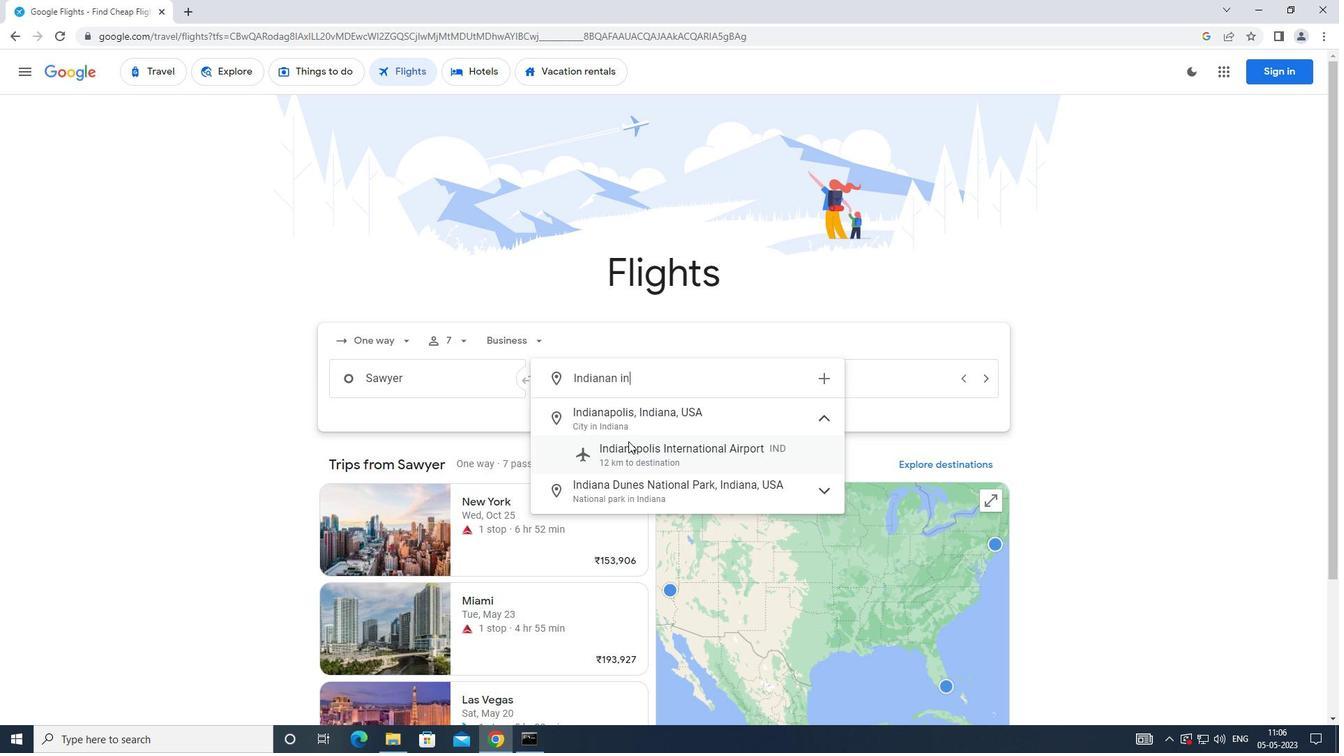 
Action: Mouse moved to (873, 383)
Screenshot: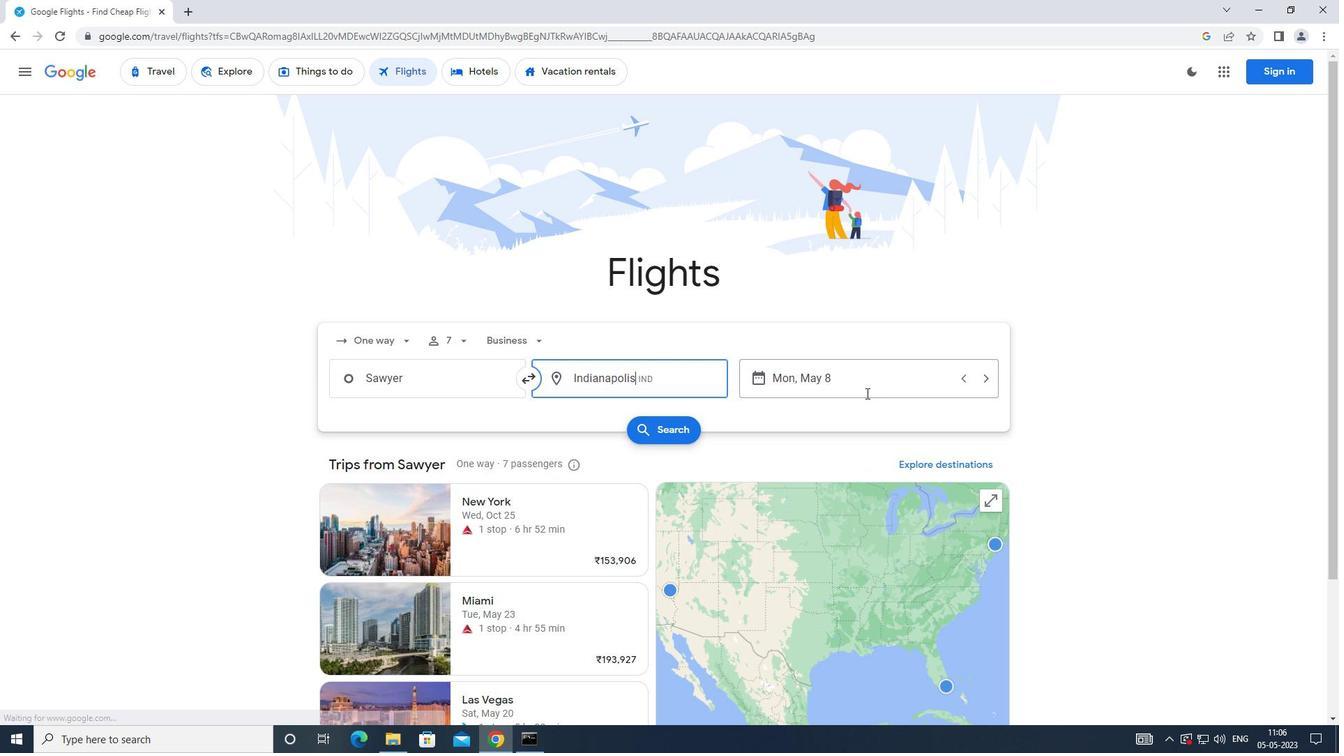 
Action: Mouse pressed left at (873, 383)
Screenshot: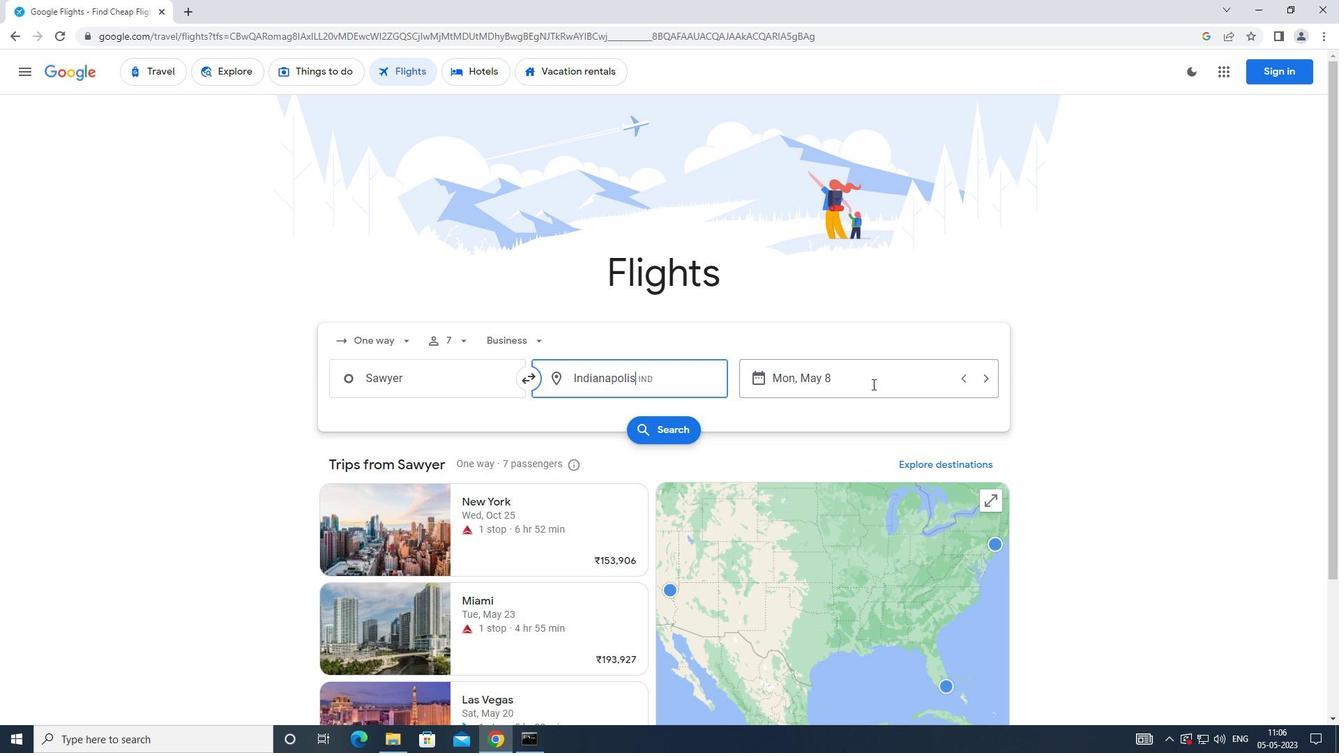 
Action: Mouse moved to (532, 500)
Screenshot: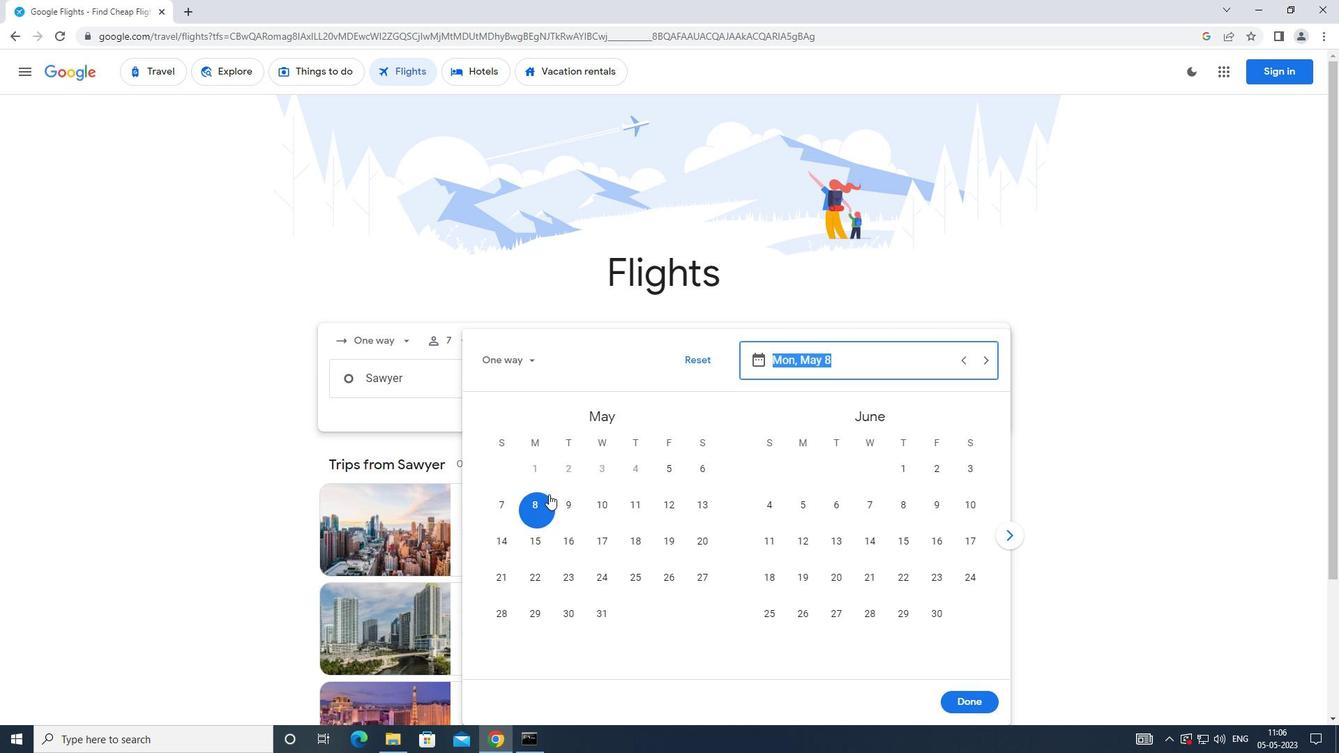
Action: Mouse pressed left at (532, 500)
Screenshot: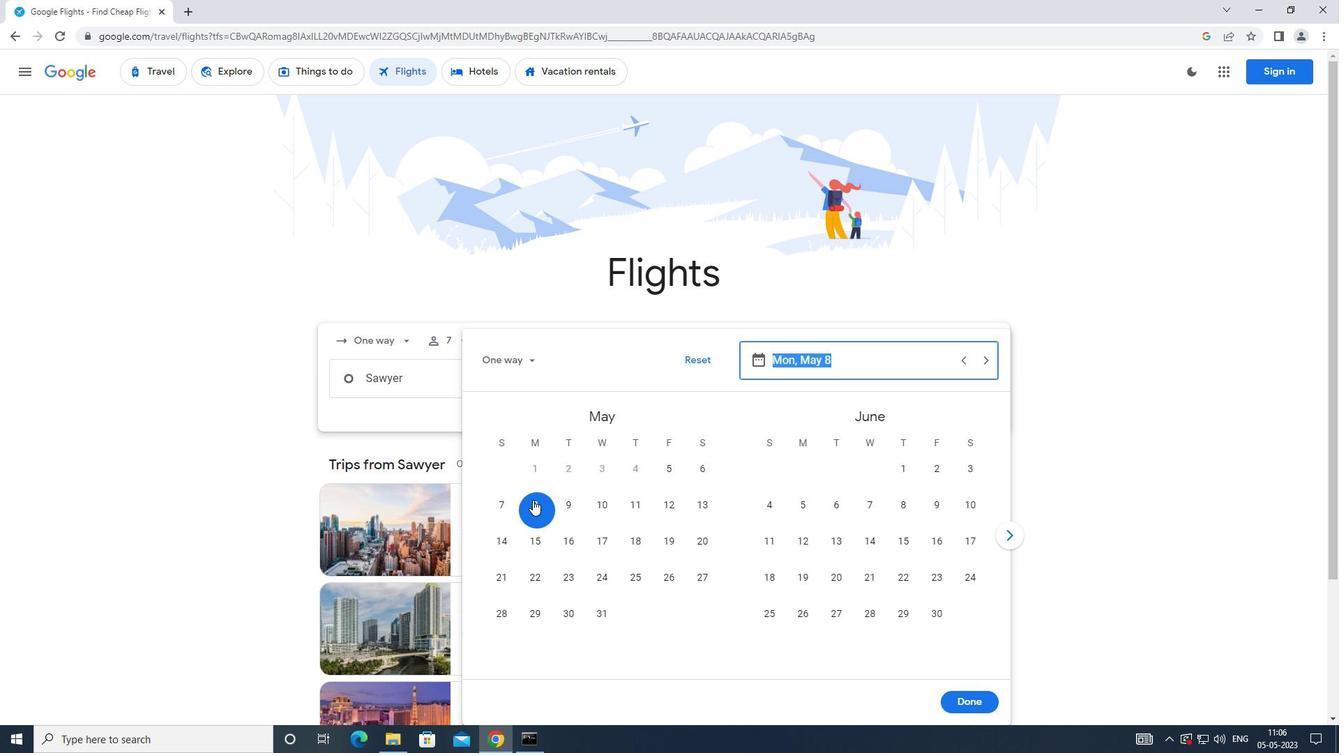 
Action: Mouse moved to (985, 706)
Screenshot: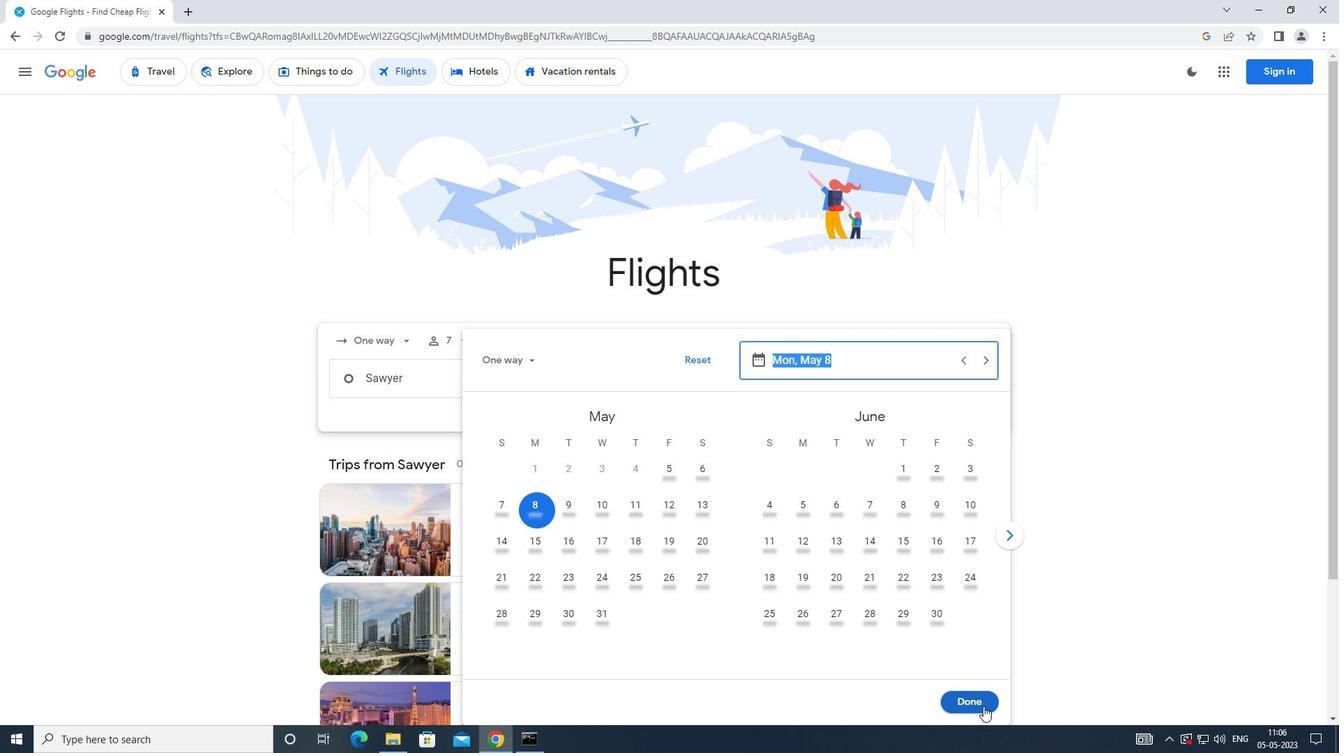 
Action: Mouse pressed left at (985, 706)
Screenshot: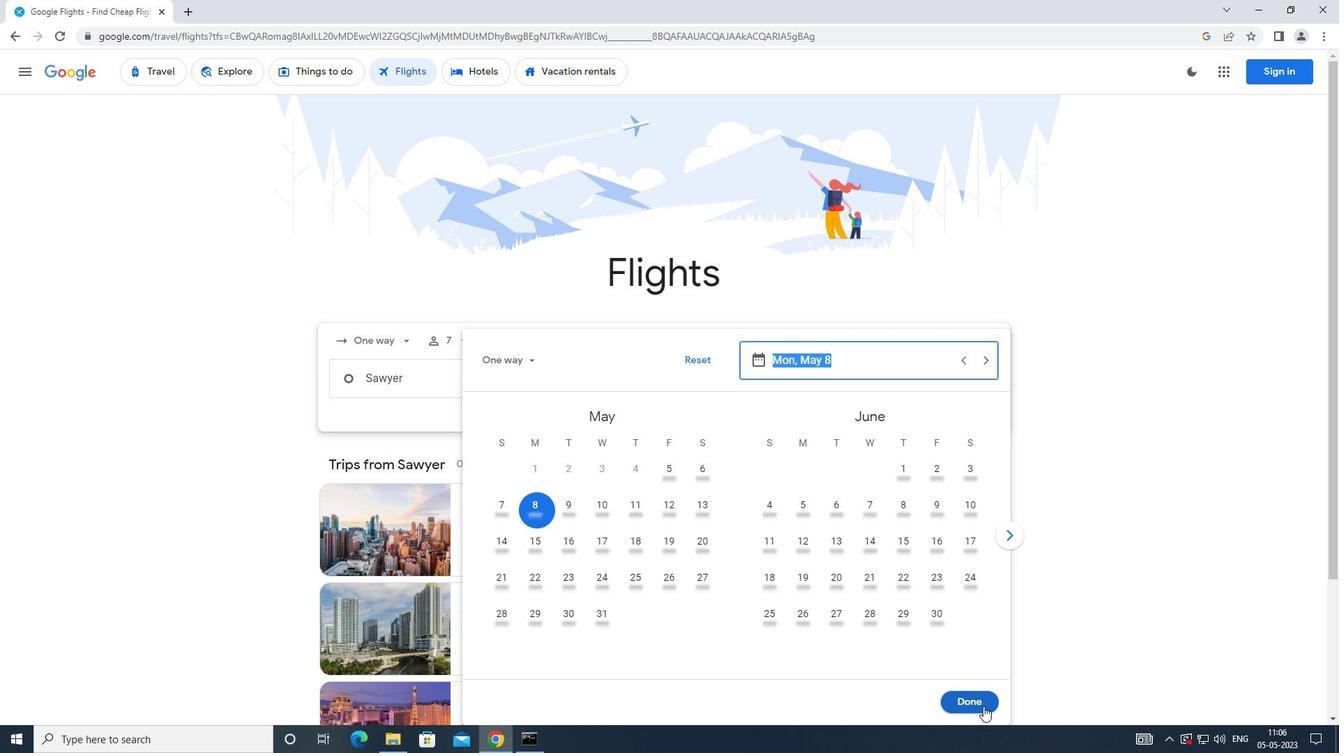 
Action: Mouse moved to (691, 436)
Screenshot: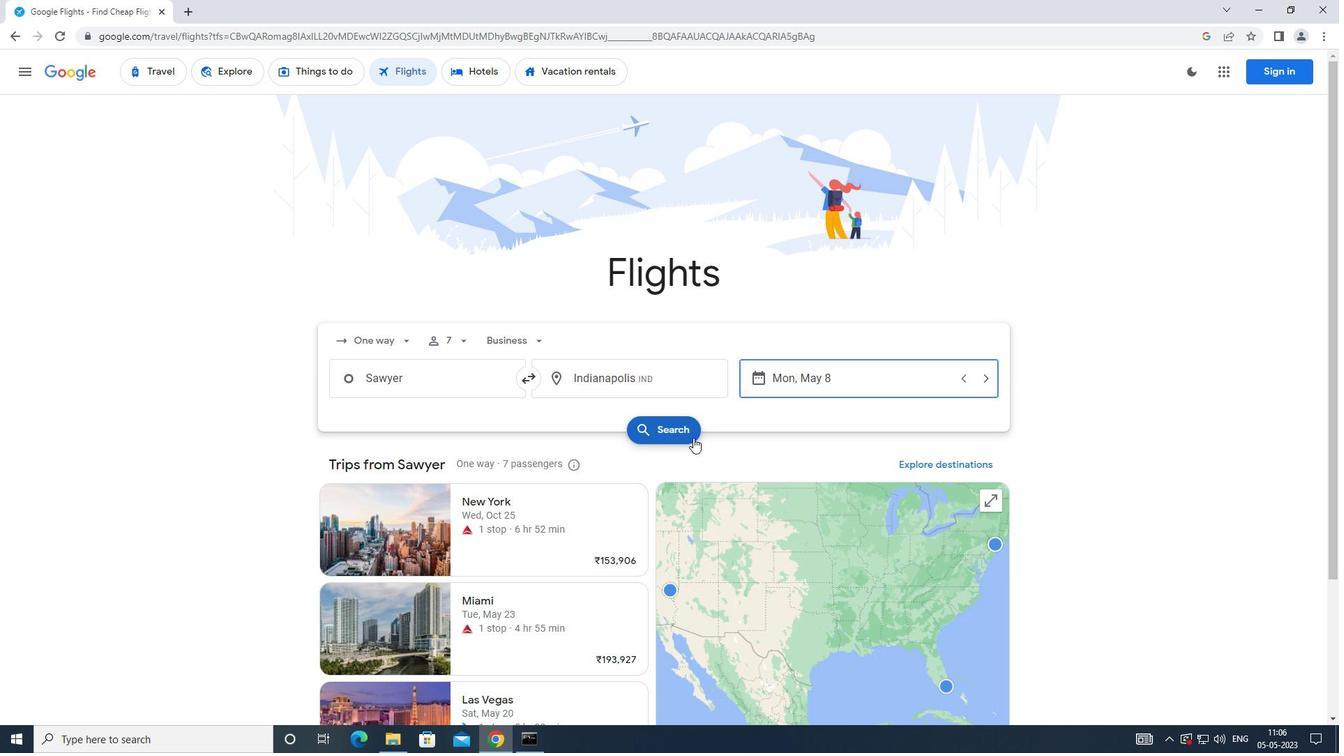 
Action: Mouse pressed left at (691, 436)
Screenshot: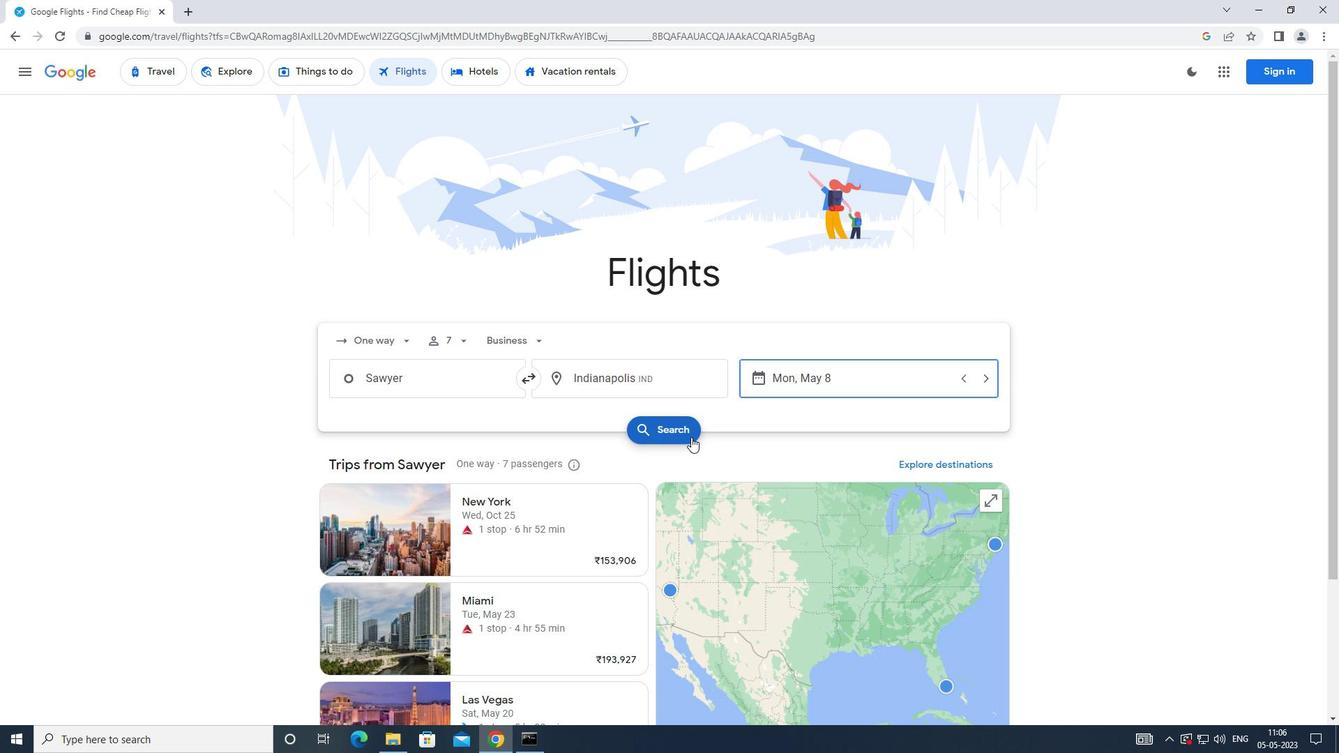 
Action: Mouse moved to (339, 200)
Screenshot: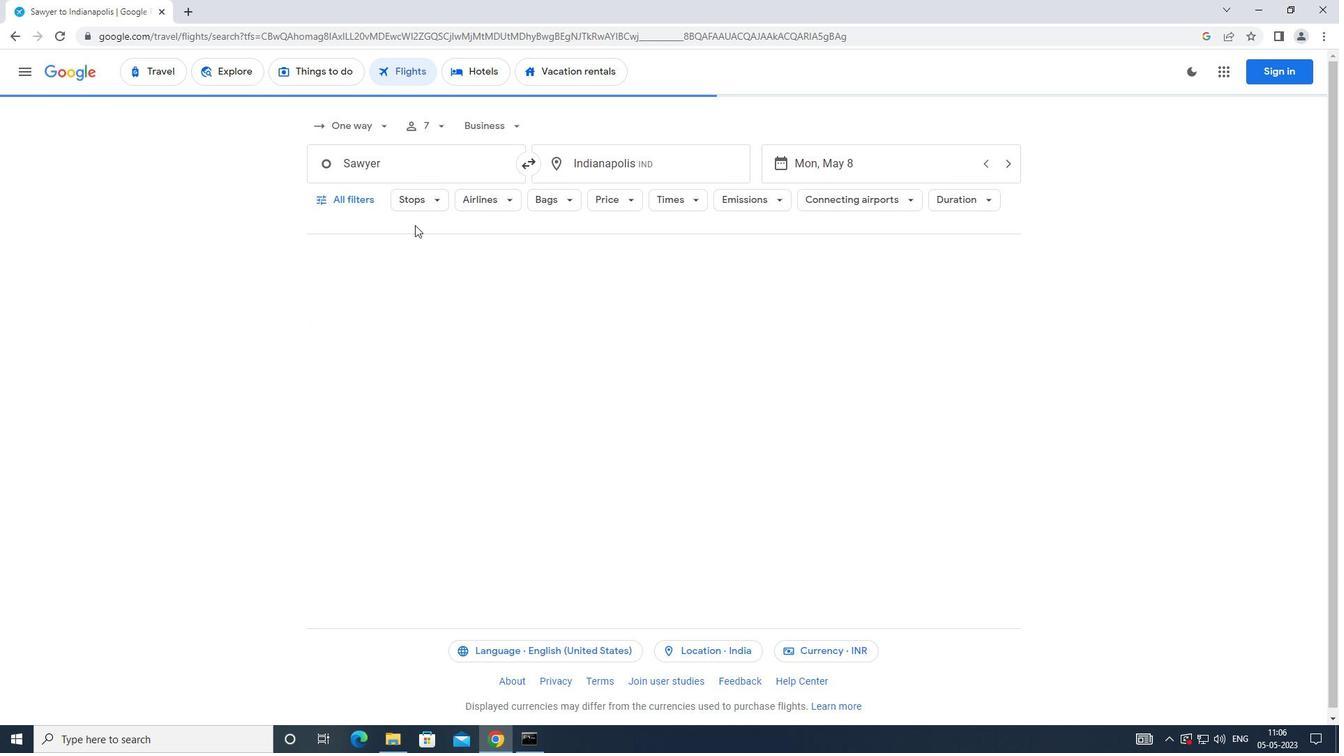 
Action: Mouse pressed left at (339, 200)
Screenshot: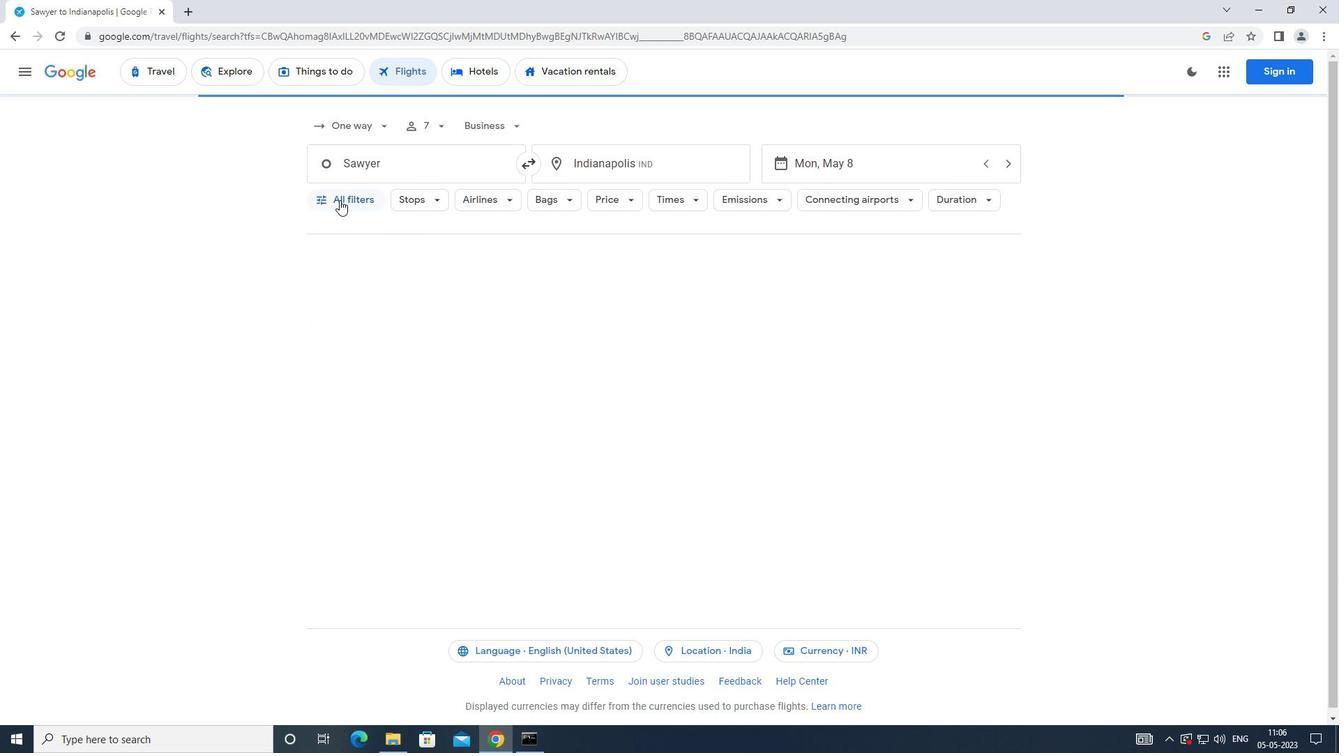 
Action: Mouse moved to (383, 367)
Screenshot: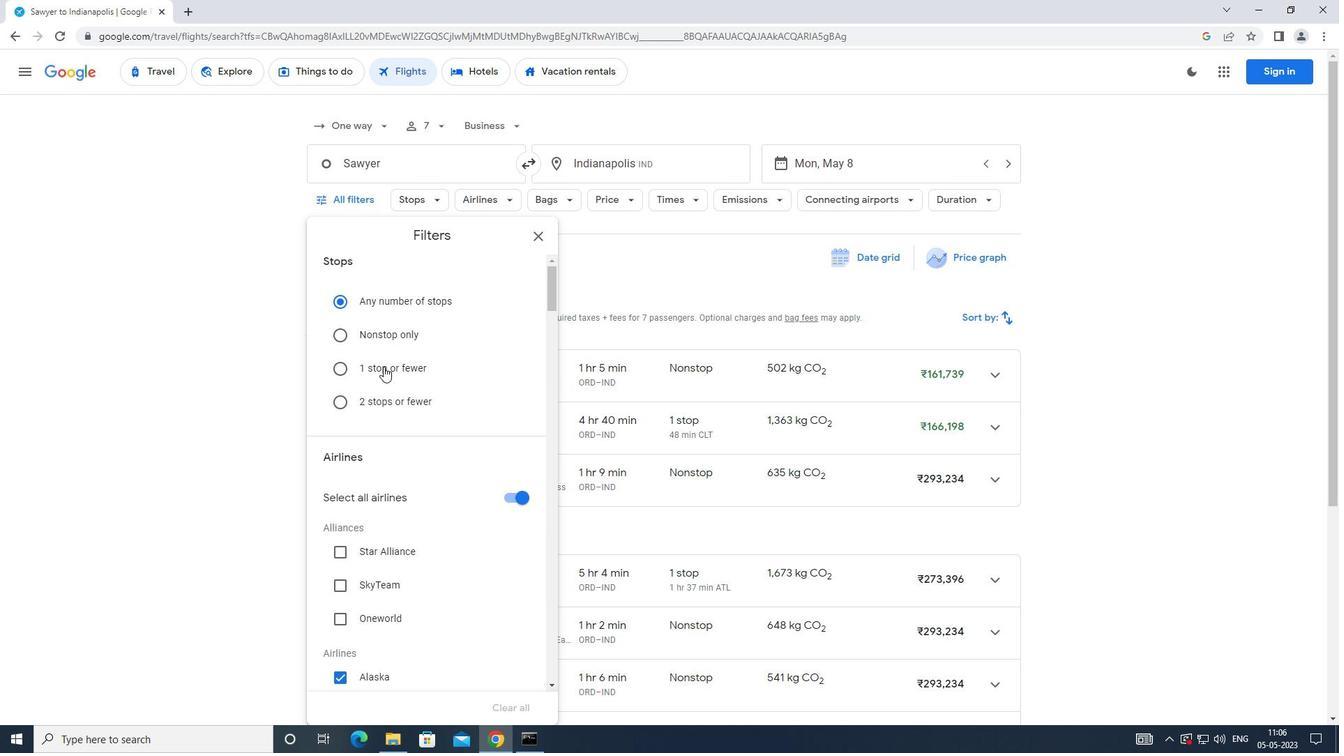 
Action: Mouse scrolled (383, 366) with delta (0, 0)
Screenshot: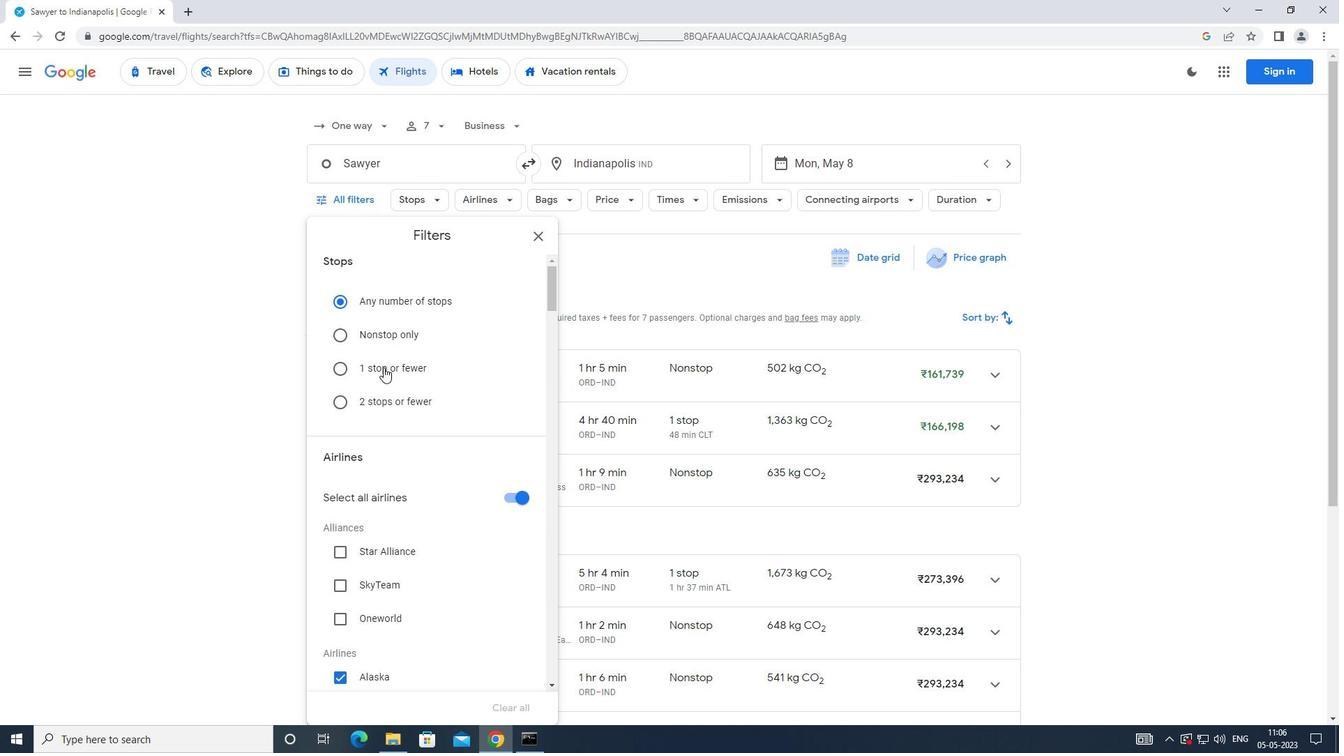
Action: Mouse scrolled (383, 366) with delta (0, 0)
Screenshot: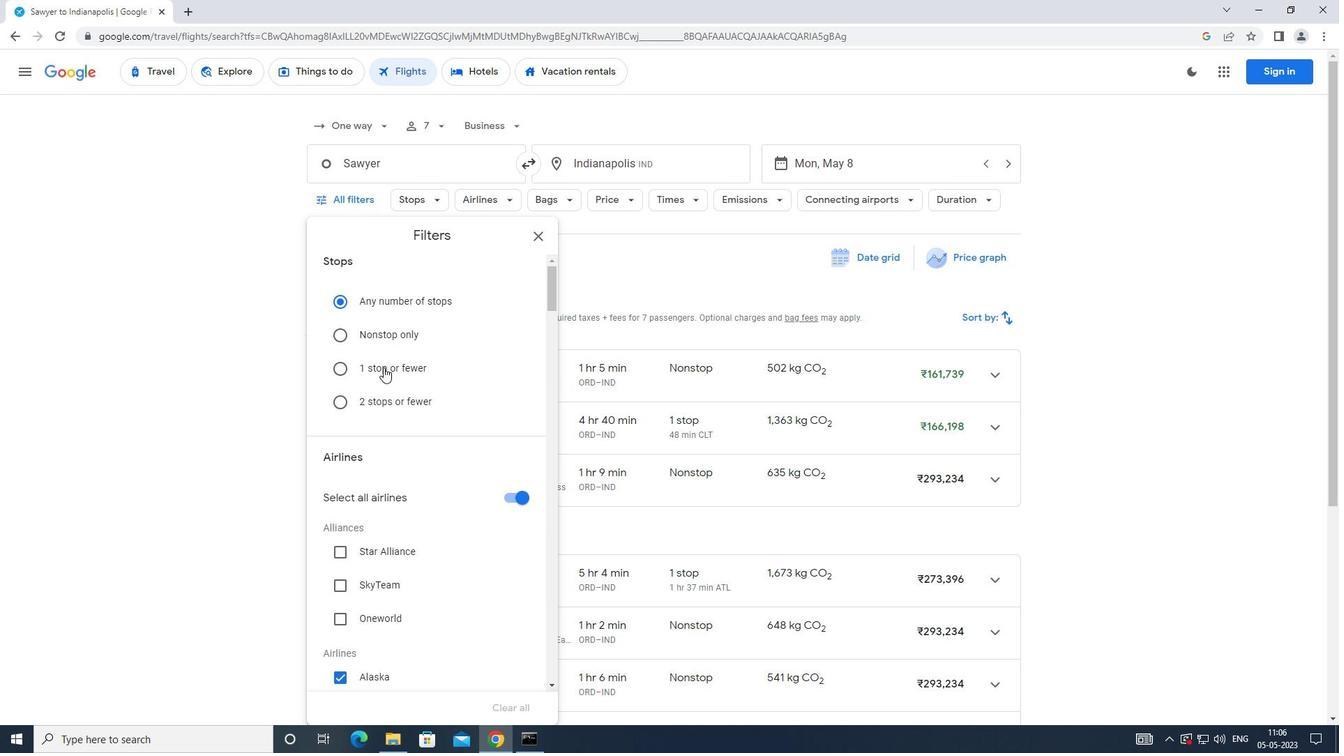 
Action: Mouse scrolled (383, 366) with delta (0, 0)
Screenshot: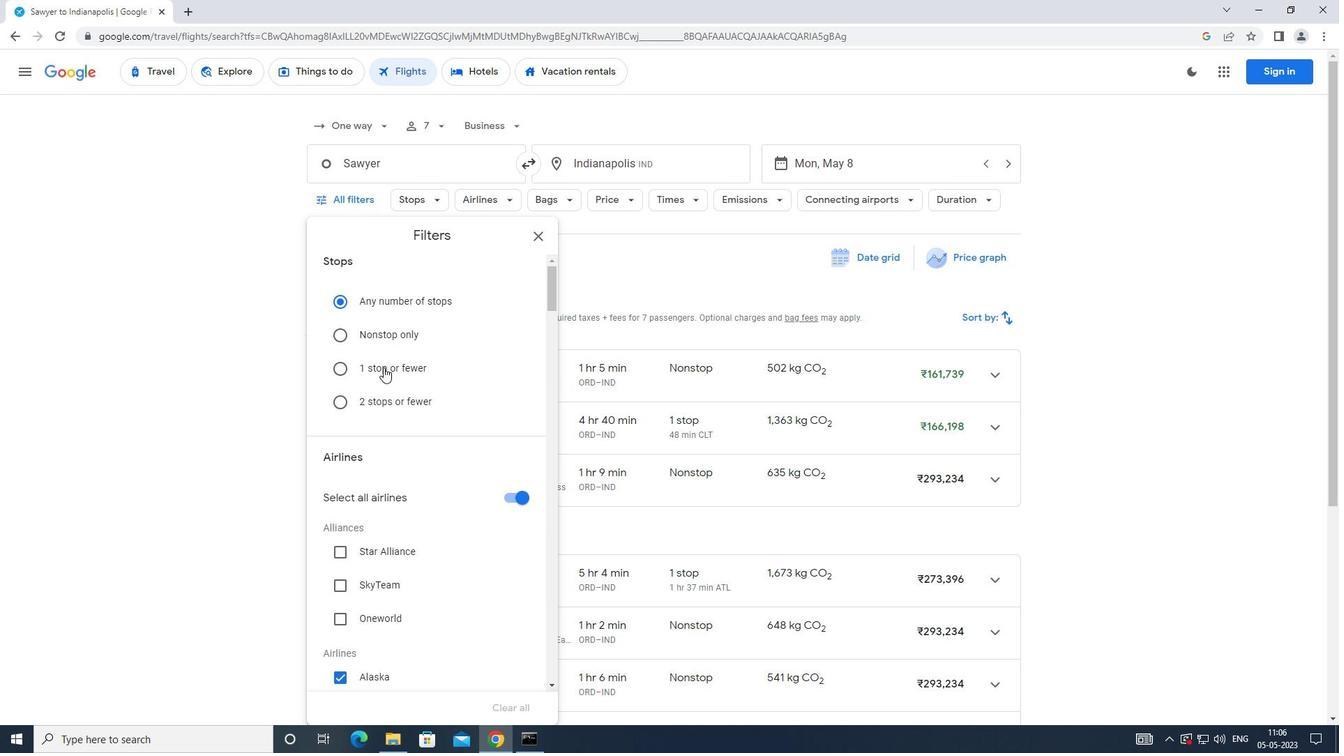 
Action: Mouse moved to (506, 288)
Screenshot: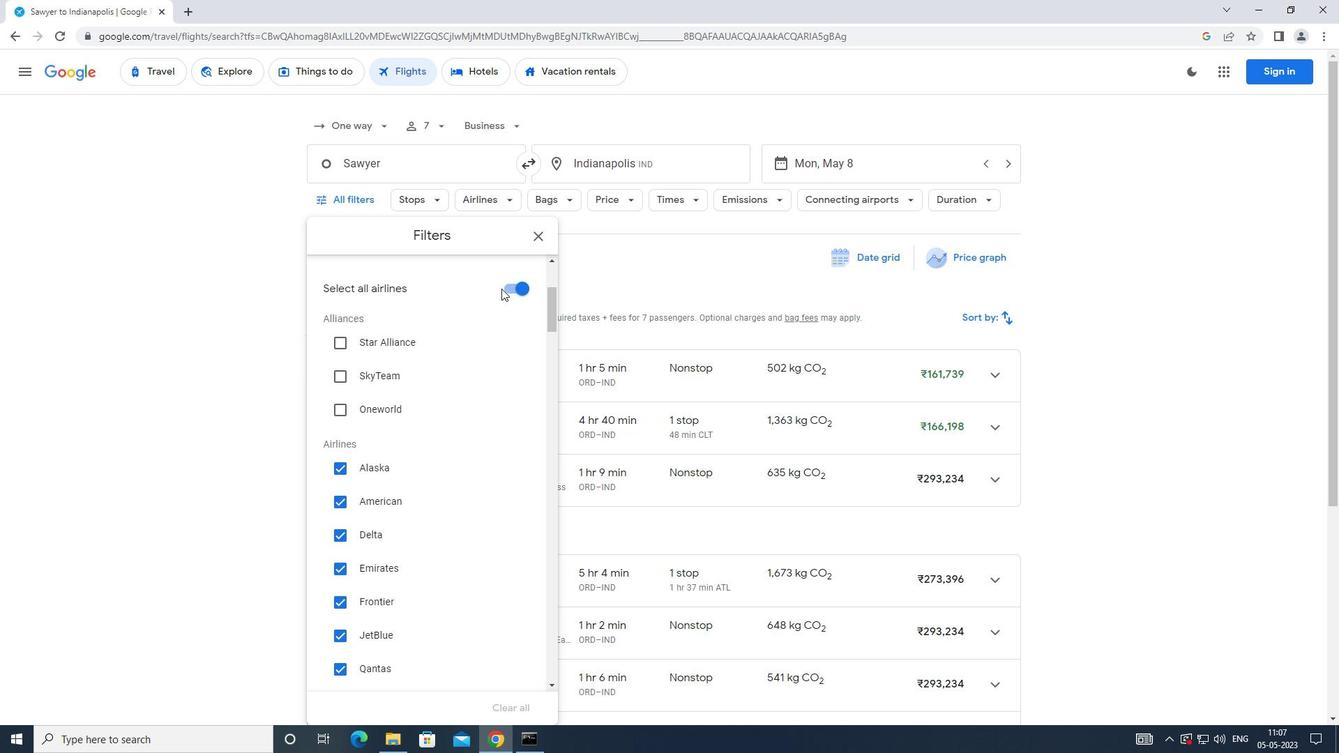 
Action: Mouse pressed left at (506, 288)
Screenshot: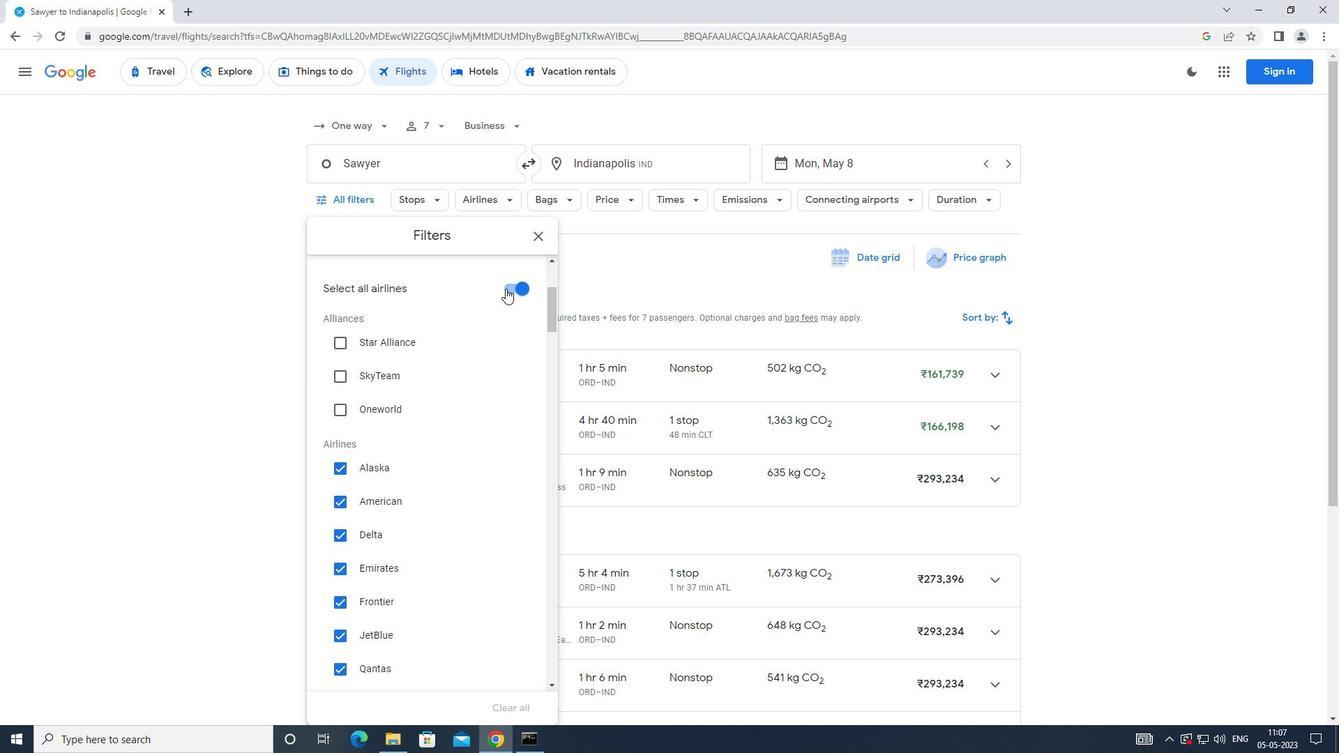 
Action: Mouse moved to (458, 362)
Screenshot: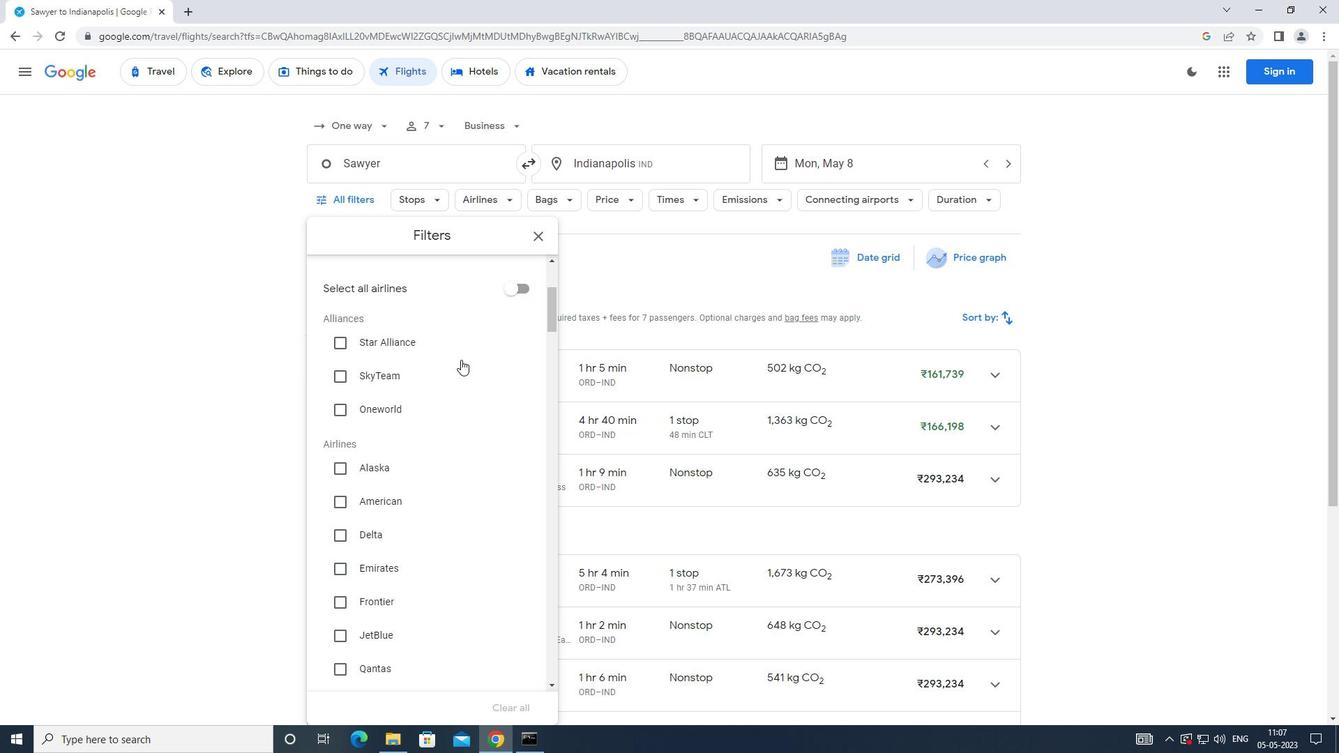 
Action: Mouse scrolled (458, 361) with delta (0, 0)
Screenshot: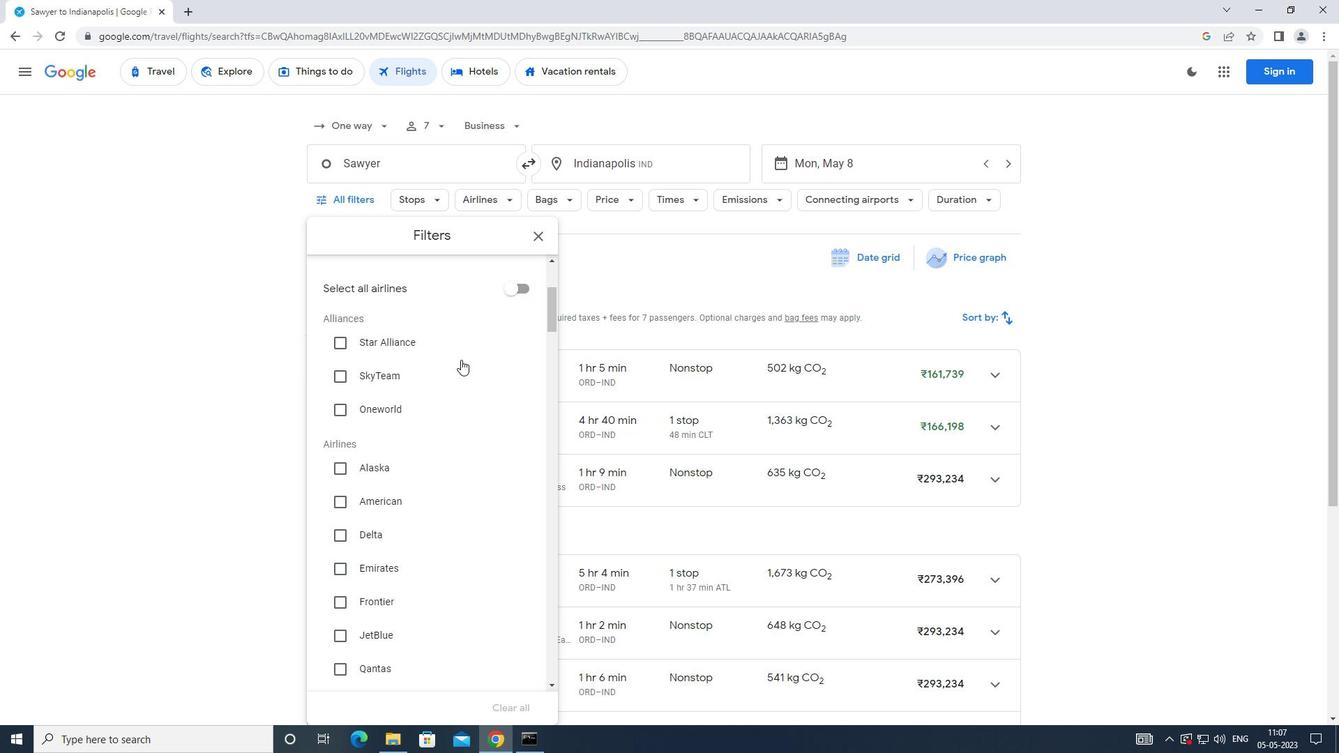 
Action: Mouse moved to (456, 362)
Screenshot: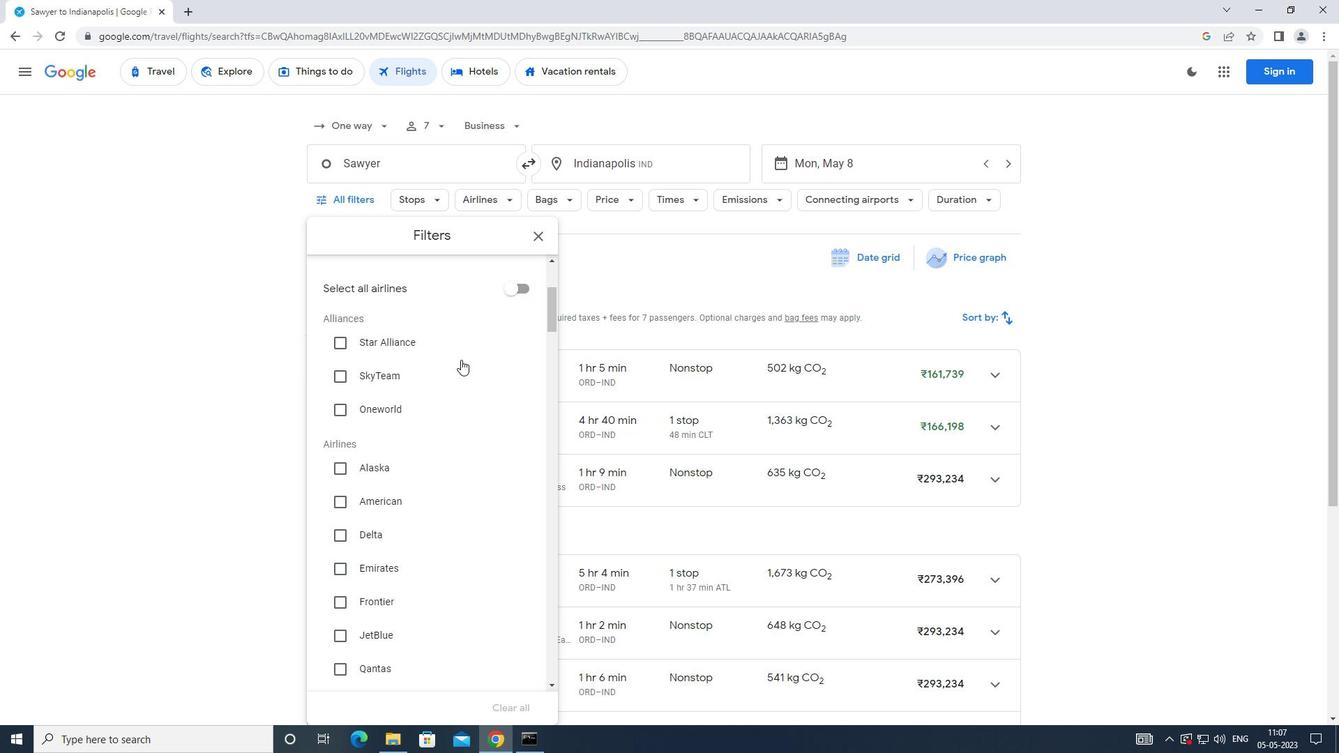 
Action: Mouse scrolled (456, 362) with delta (0, 0)
Screenshot: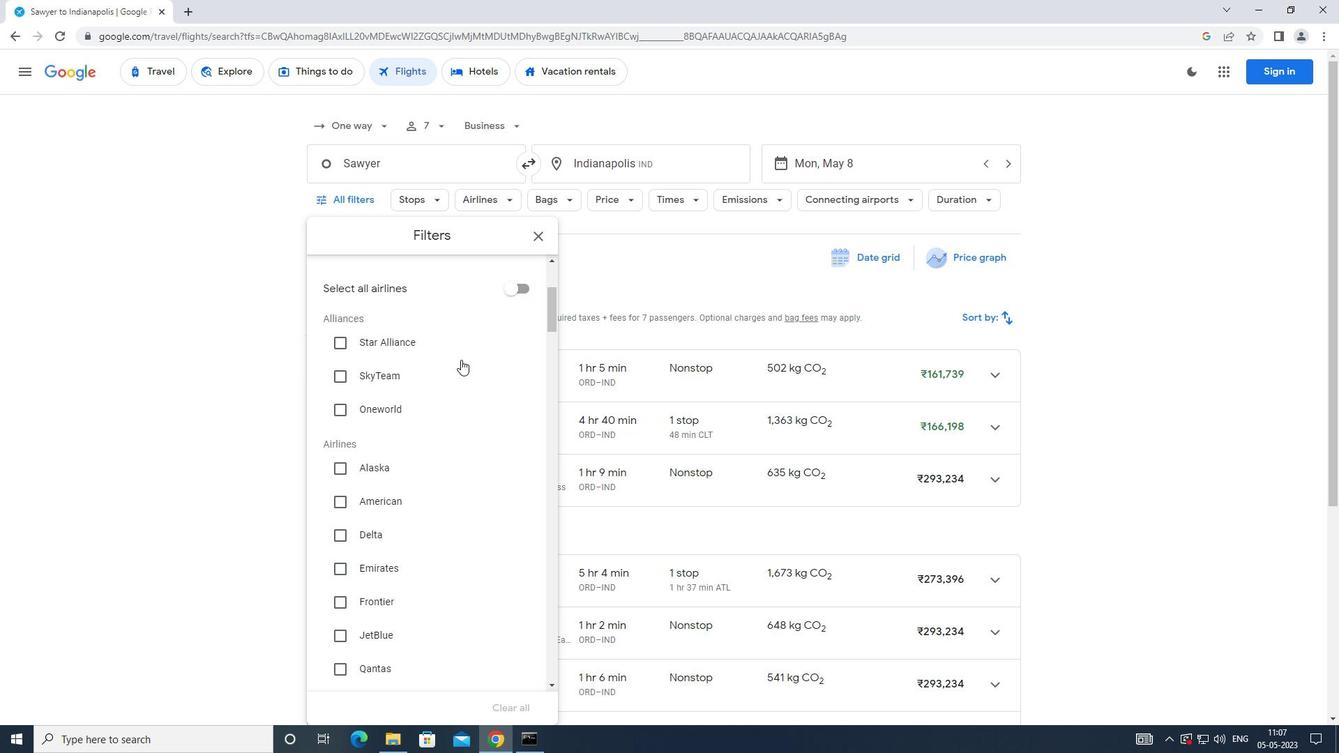 
Action: Mouse scrolled (456, 362) with delta (0, 0)
Screenshot: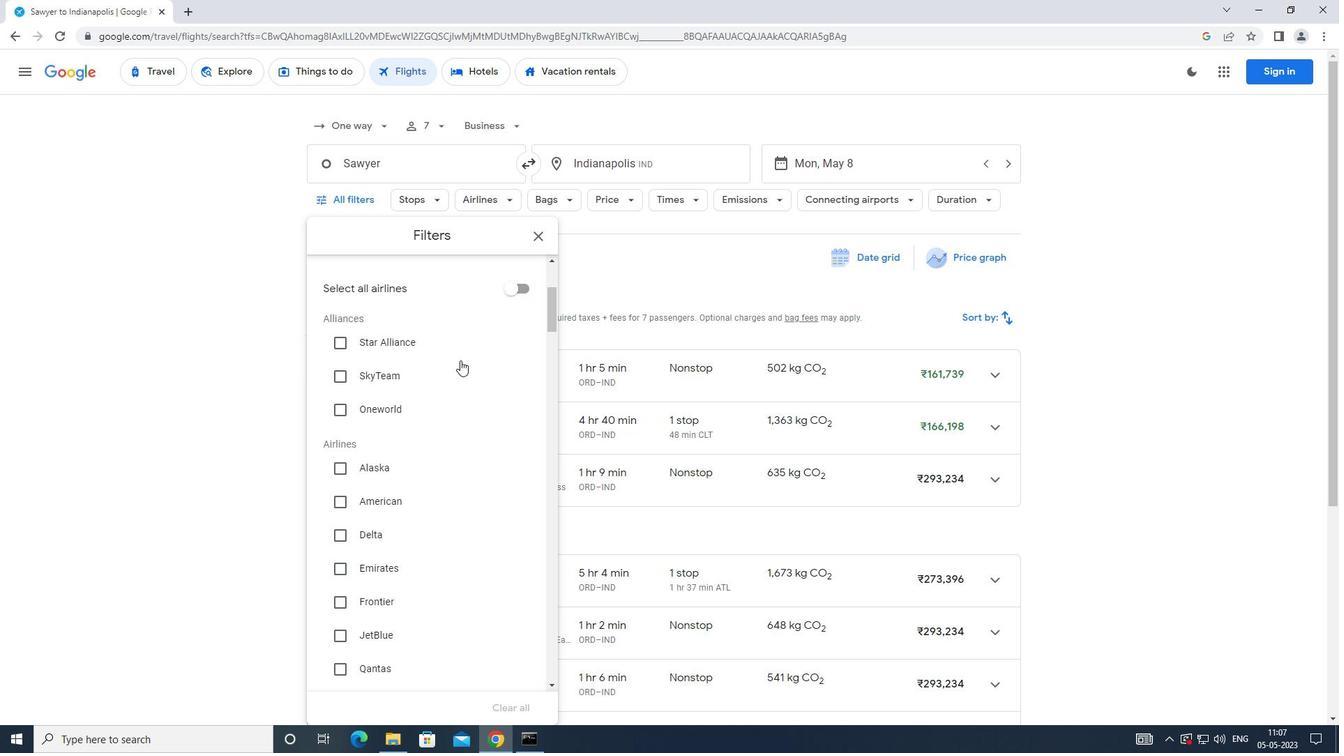 
Action: Mouse moved to (342, 320)
Screenshot: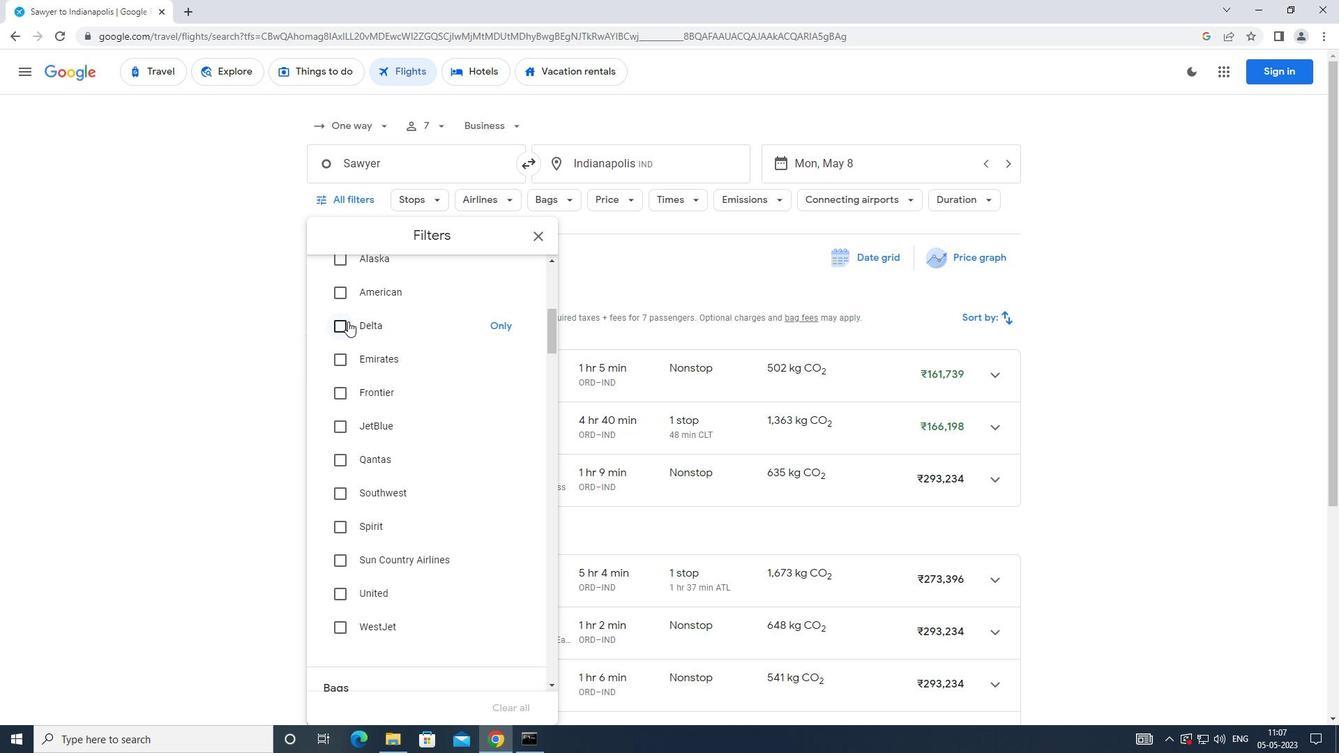
Action: Mouse pressed left at (342, 320)
Screenshot: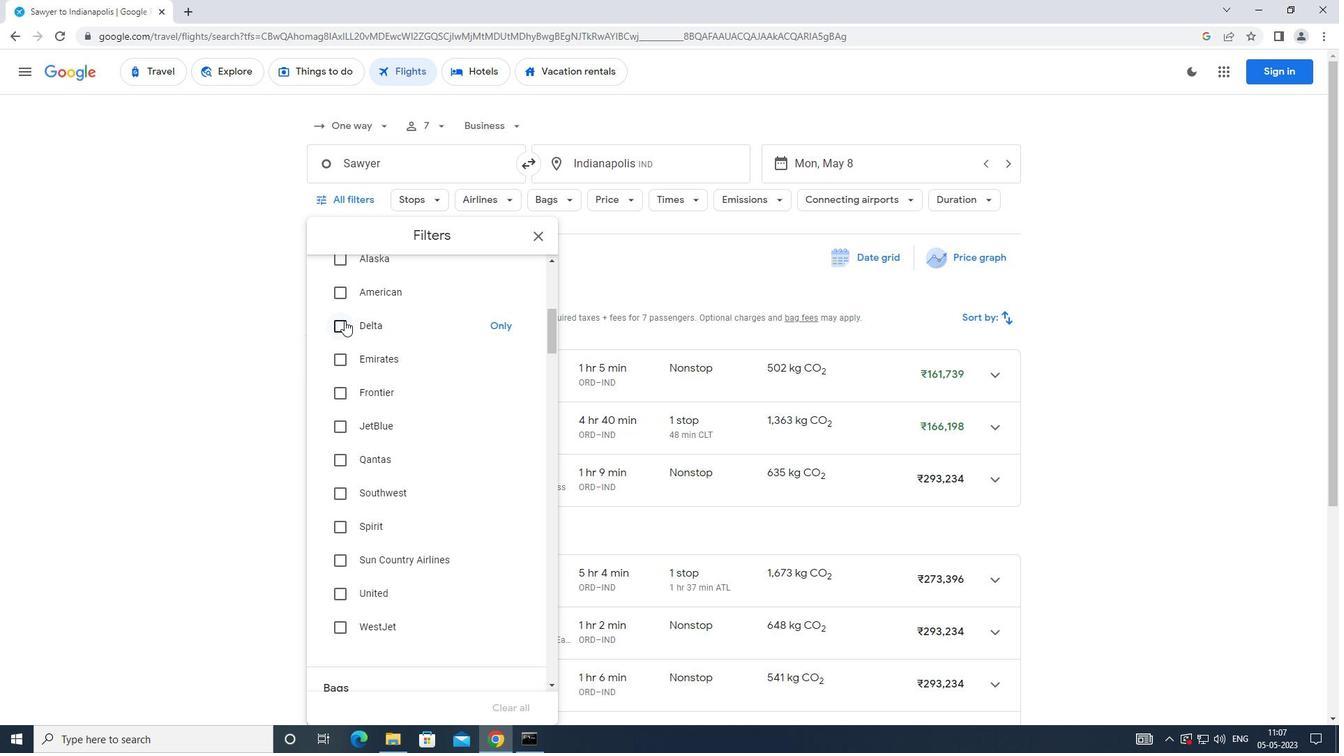 
Action: Mouse moved to (400, 370)
Screenshot: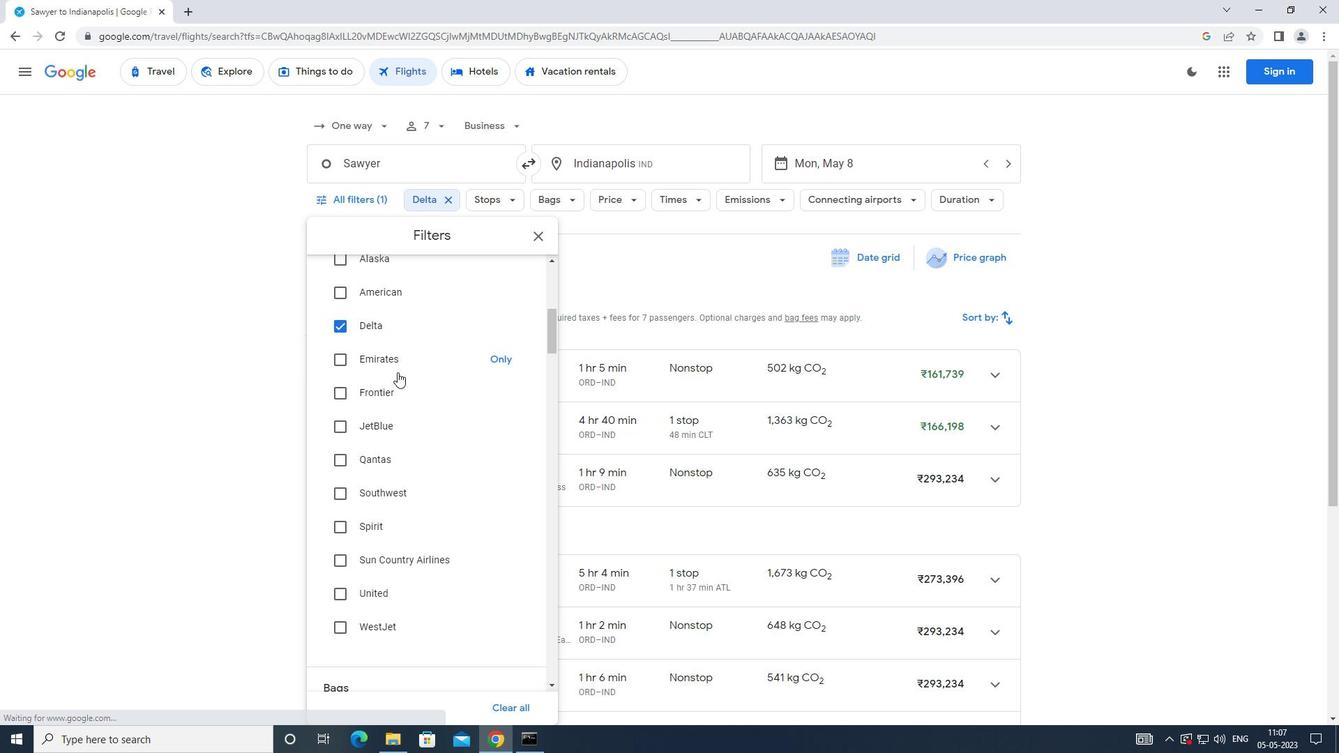 
Action: Mouse scrolled (400, 369) with delta (0, 0)
Screenshot: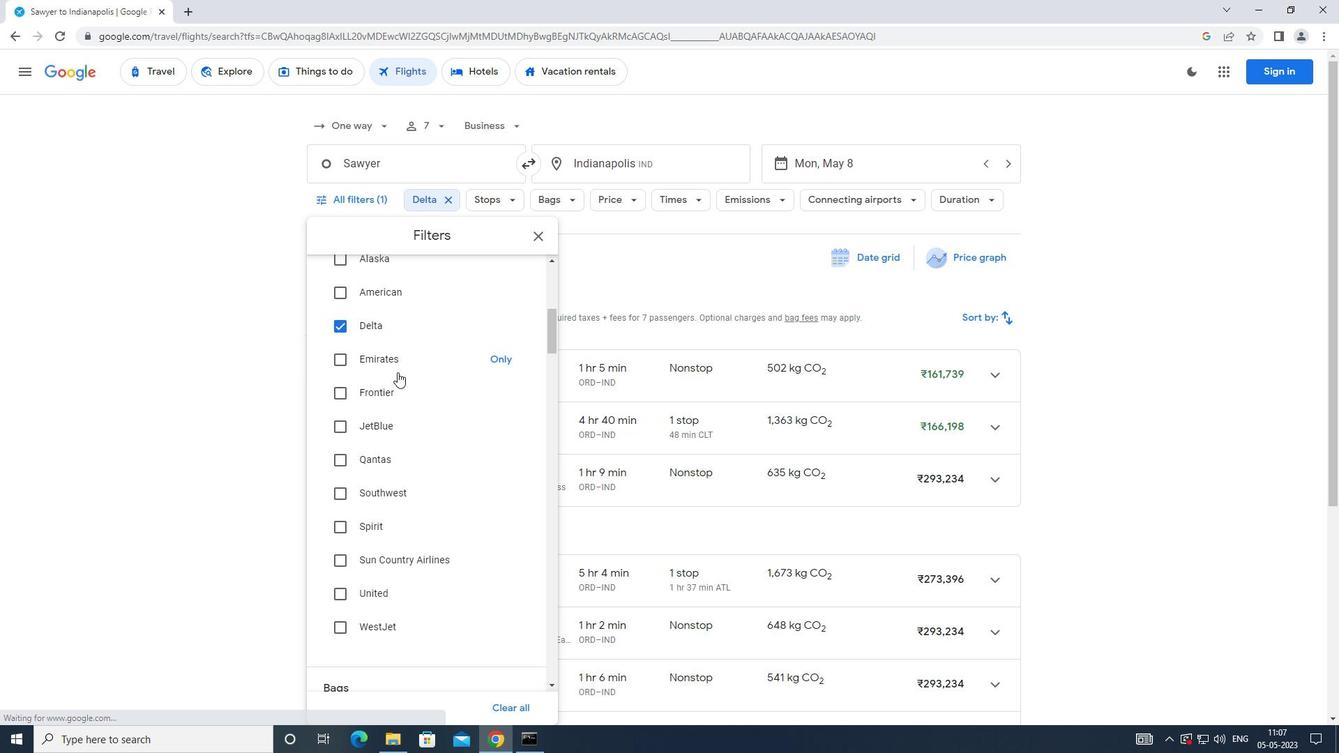 
Action: Mouse scrolled (400, 369) with delta (0, 0)
Screenshot: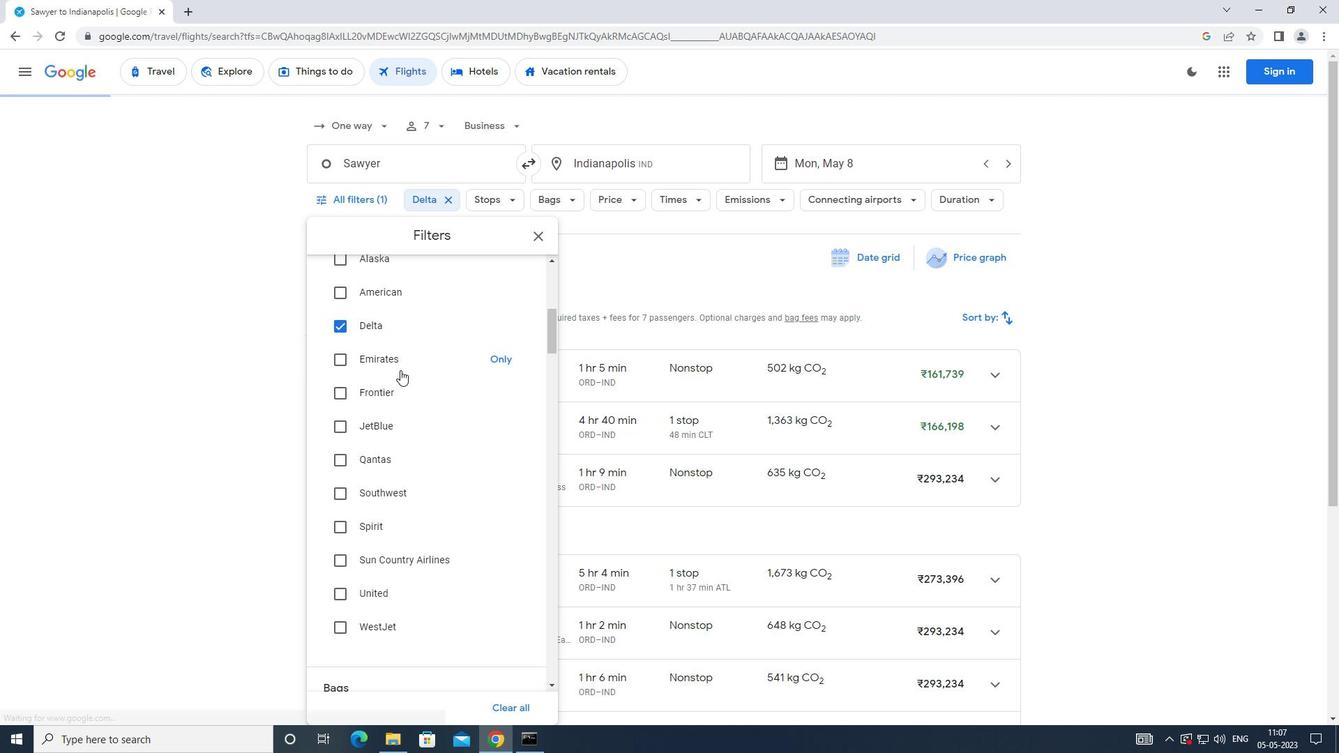 
Action: Mouse moved to (402, 369)
Screenshot: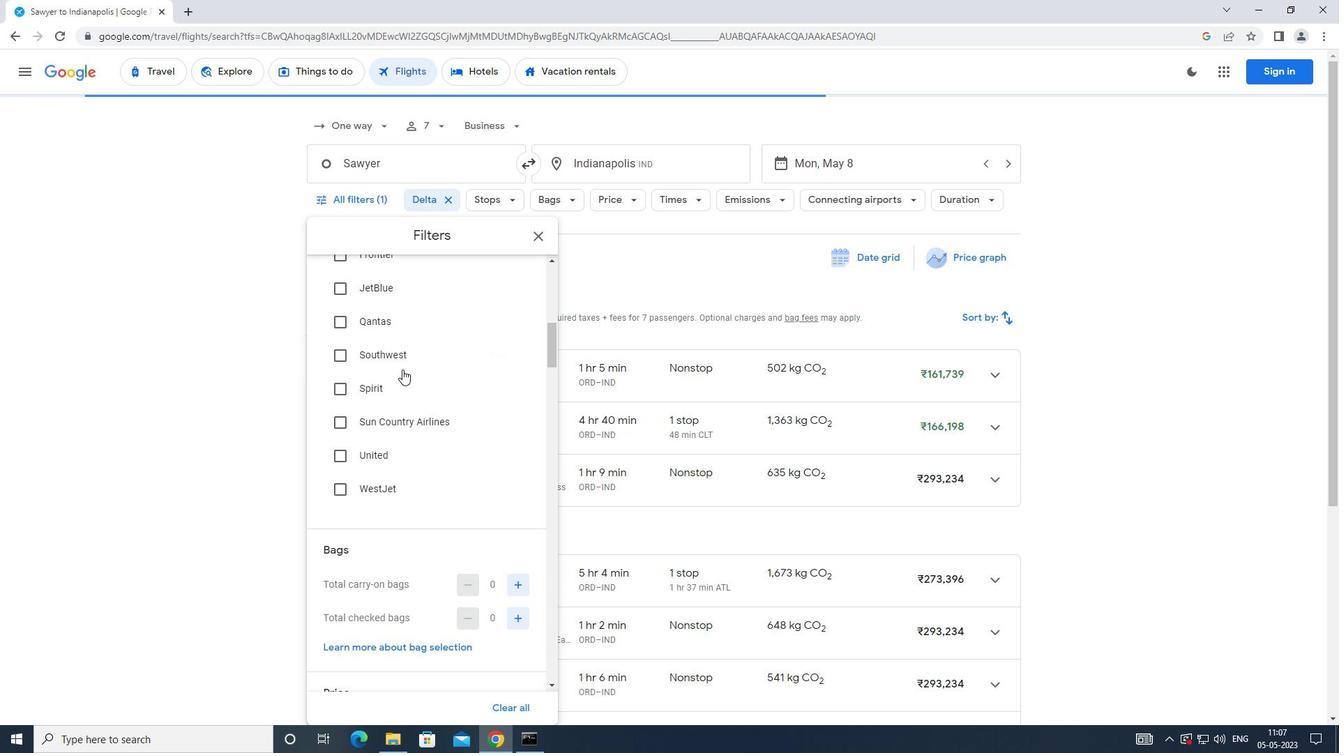 
Action: Mouse scrolled (402, 368) with delta (0, 0)
Screenshot: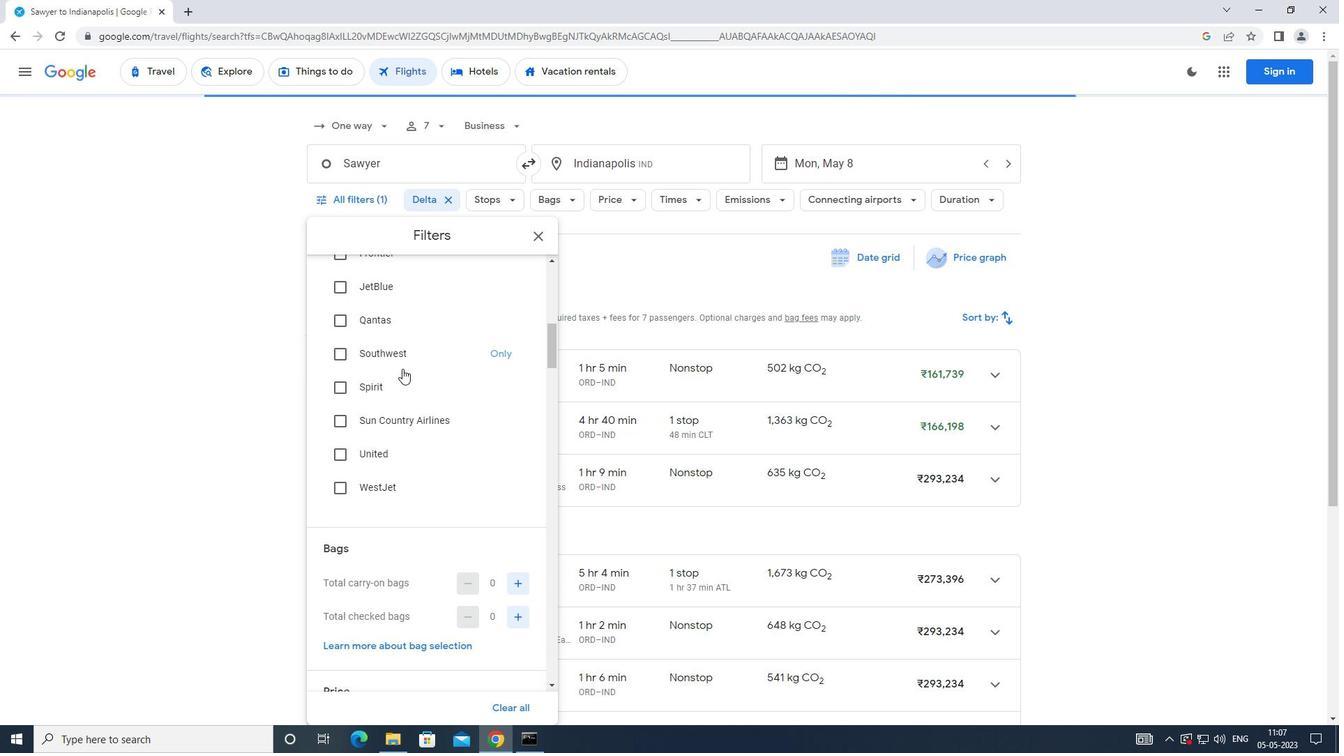 
Action: Mouse moved to (415, 388)
Screenshot: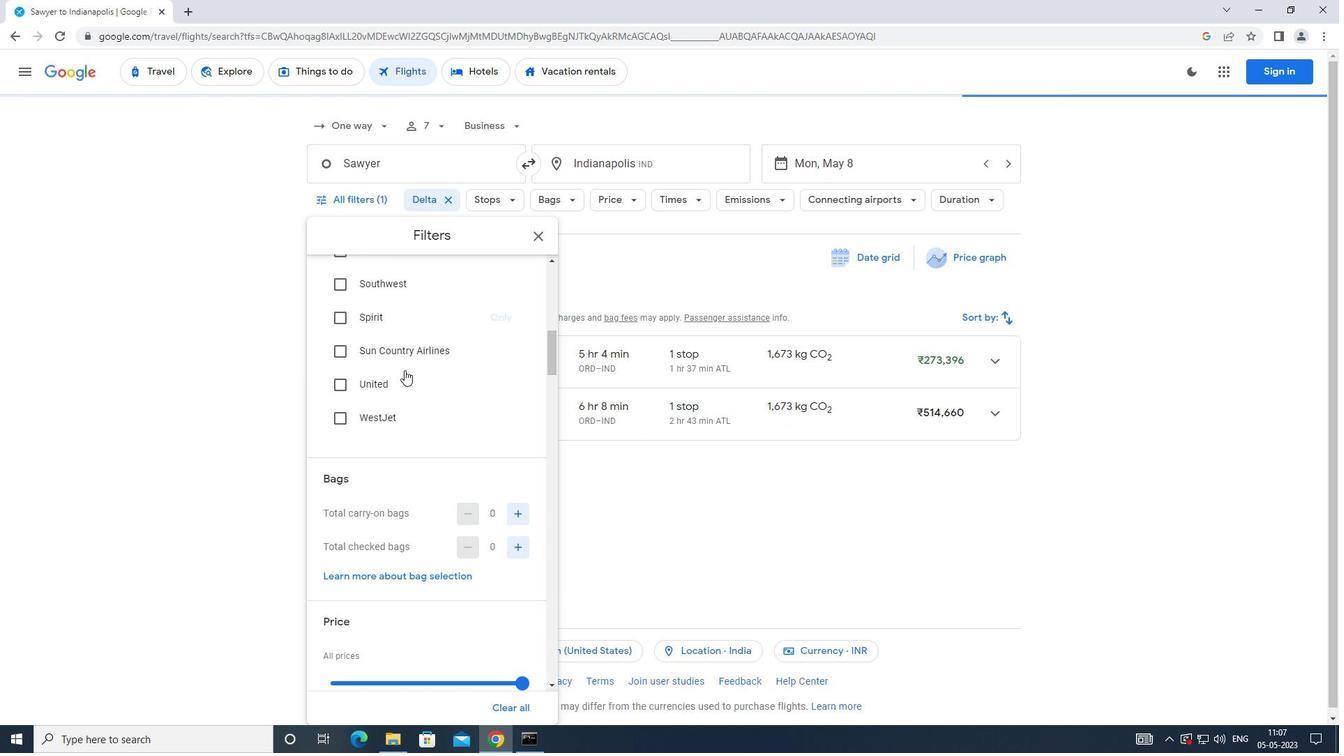 
Action: Mouse scrolled (415, 387) with delta (0, 0)
Screenshot: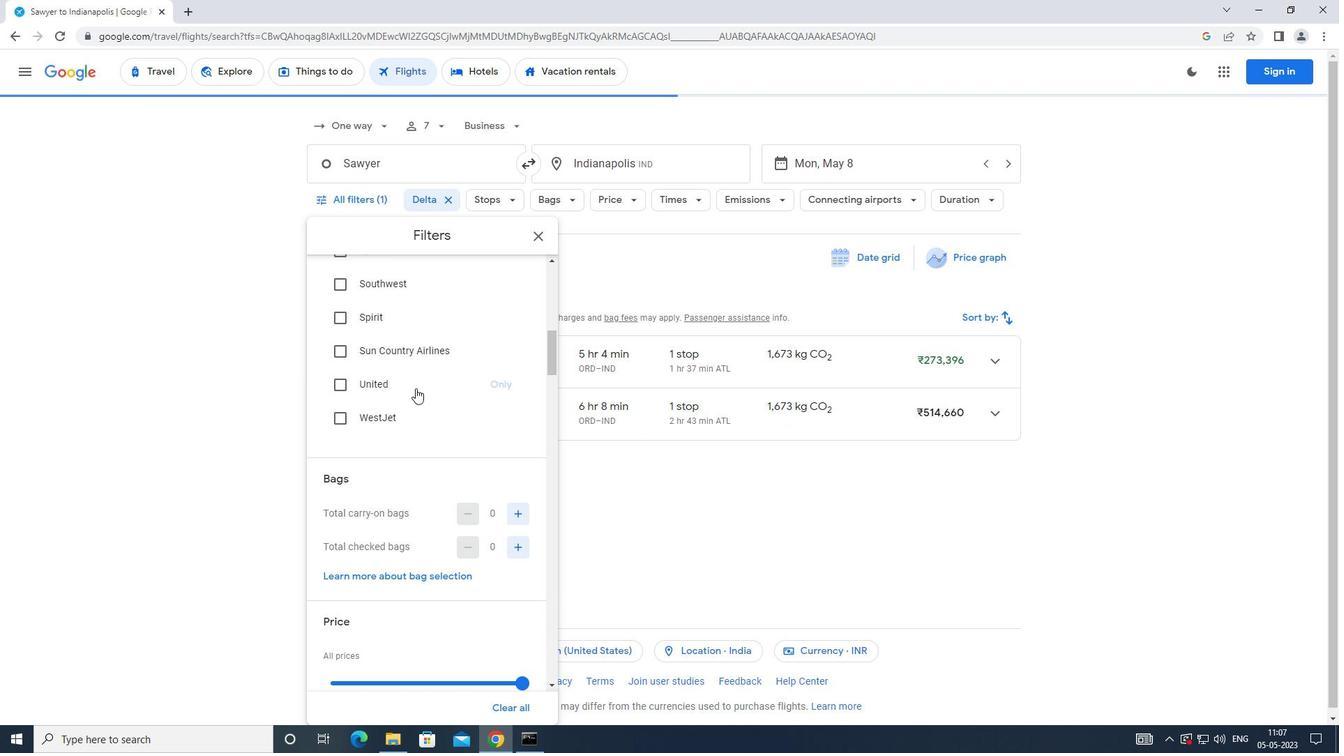 
Action: Mouse scrolled (415, 387) with delta (0, 0)
Screenshot: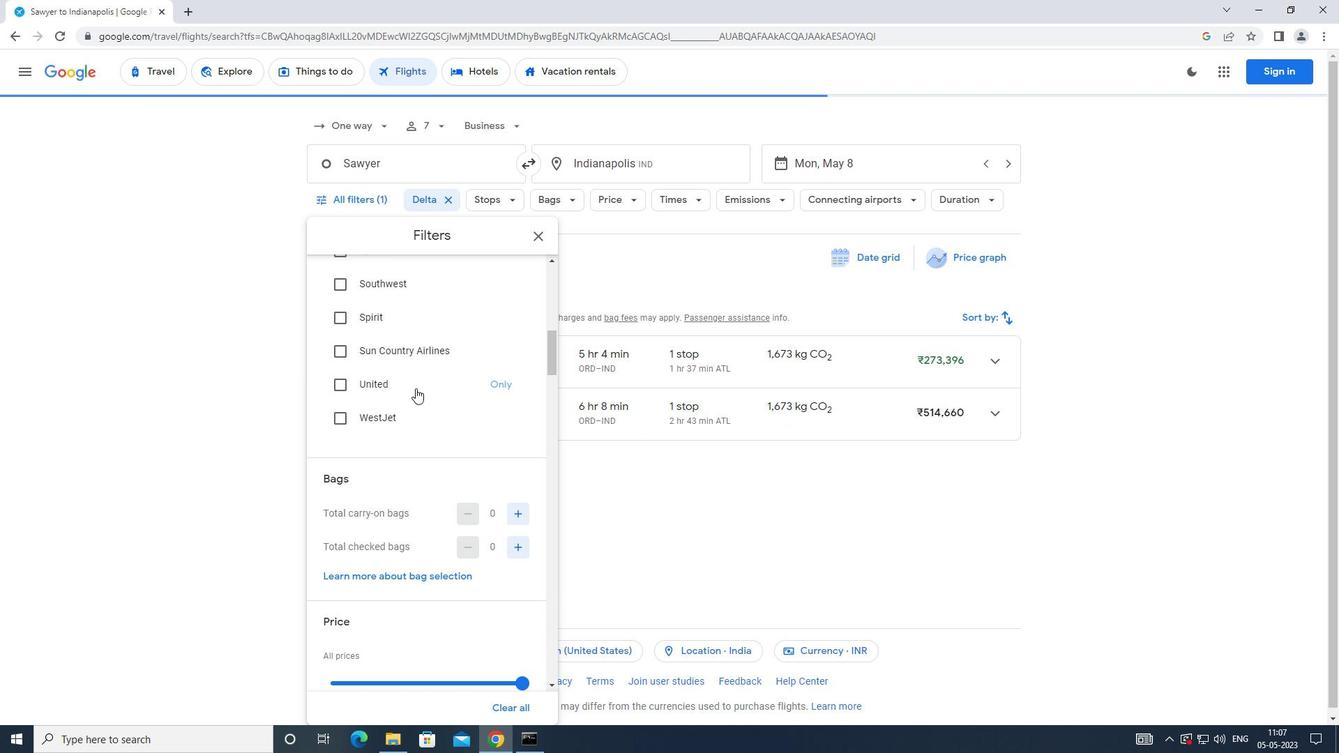 
Action: Mouse moved to (526, 540)
Screenshot: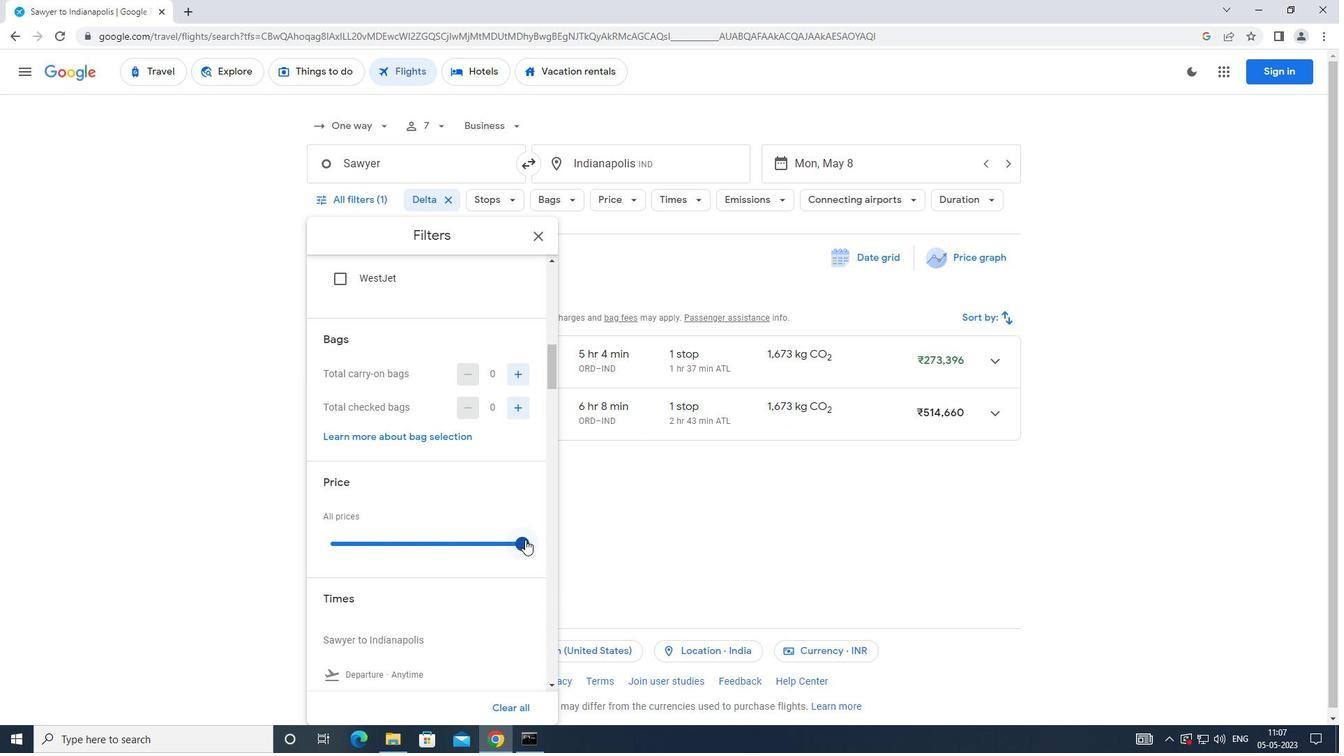 
Action: Mouse pressed left at (526, 540)
Screenshot: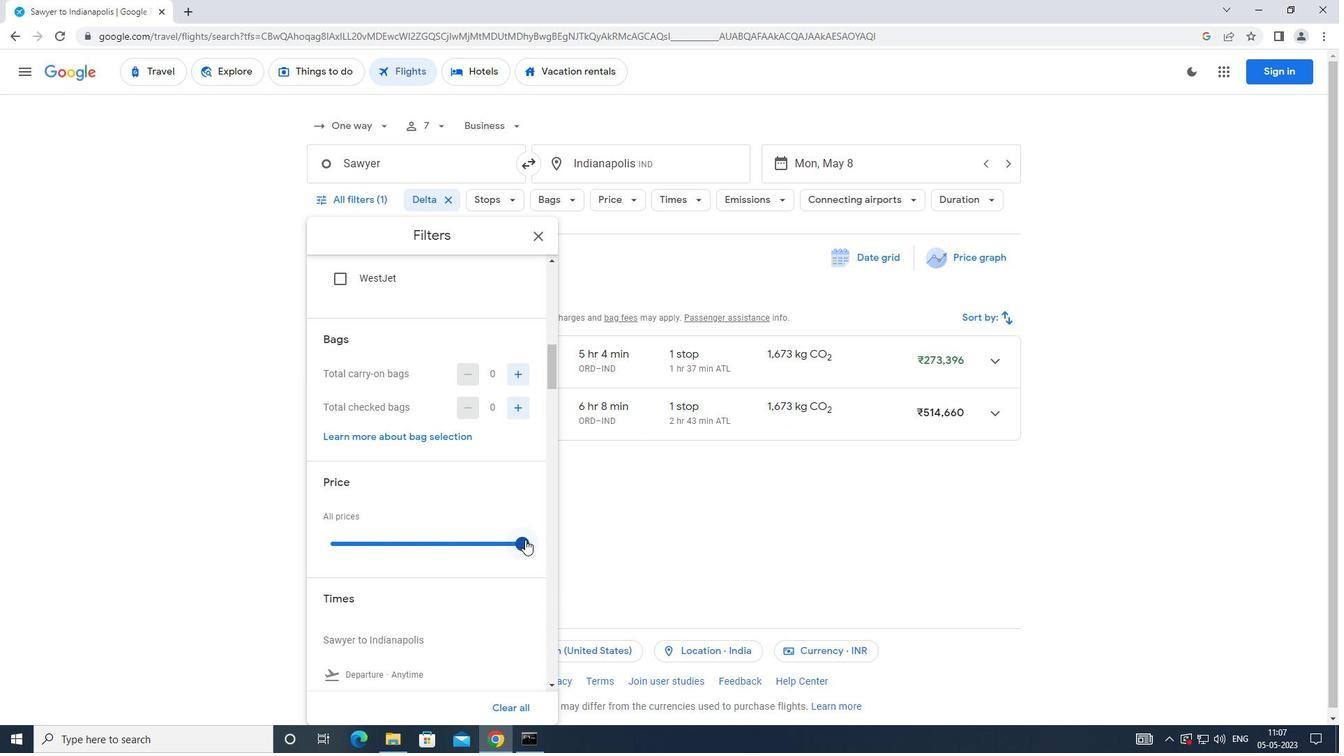 
Action: Mouse moved to (463, 493)
Screenshot: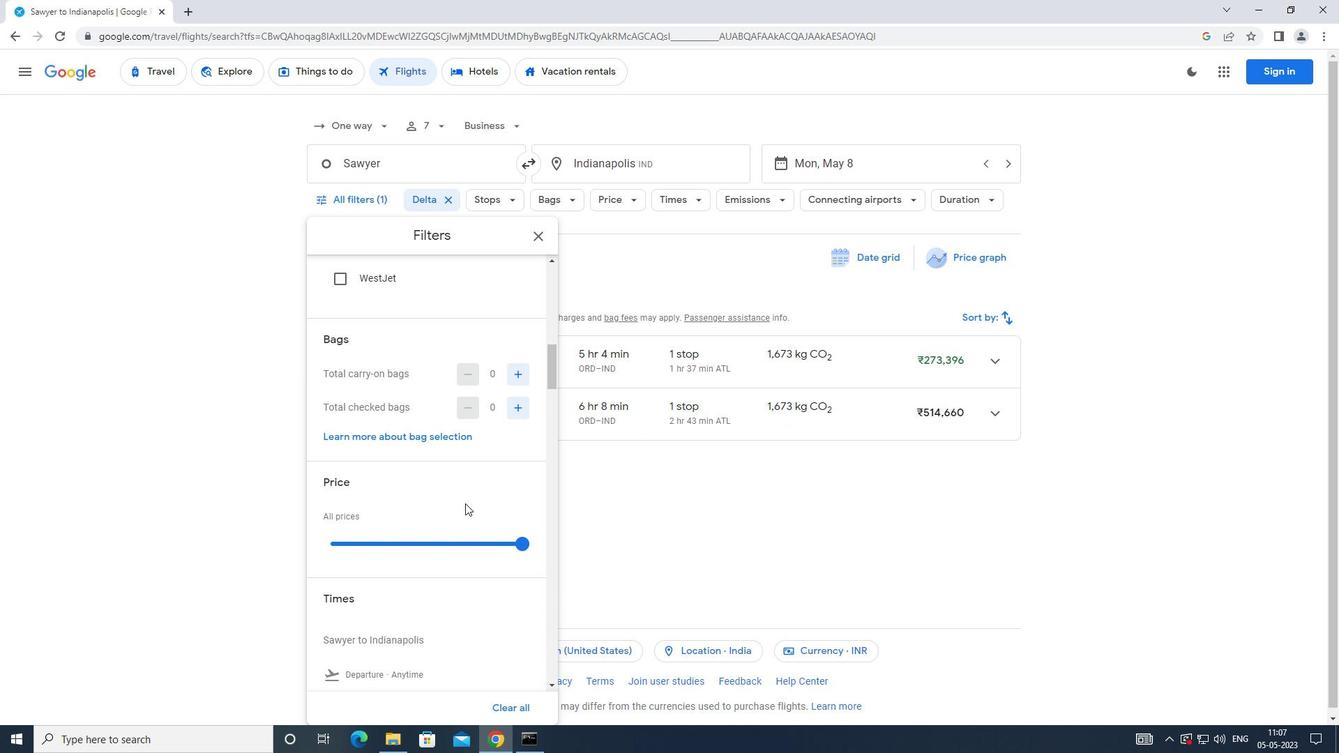 
Action: Mouse scrolled (463, 492) with delta (0, 0)
Screenshot: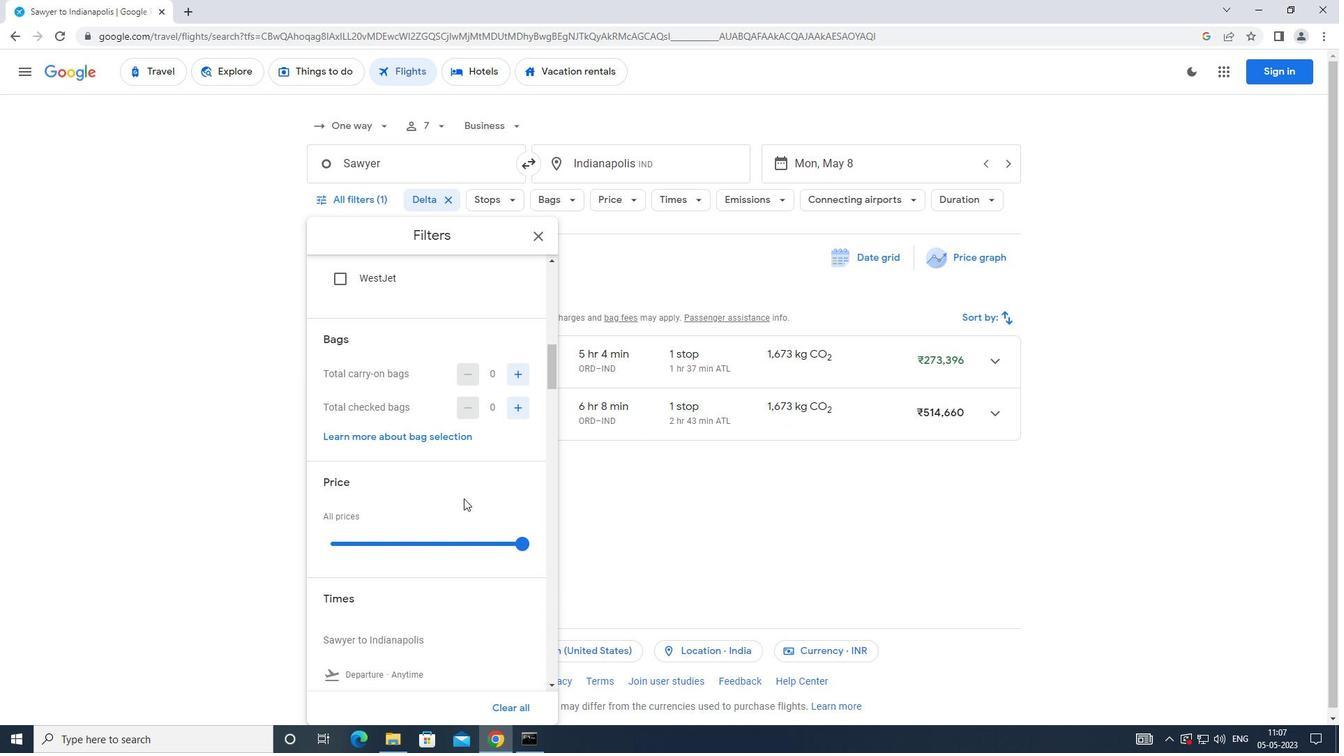 
Action: Mouse scrolled (463, 492) with delta (0, 0)
Screenshot: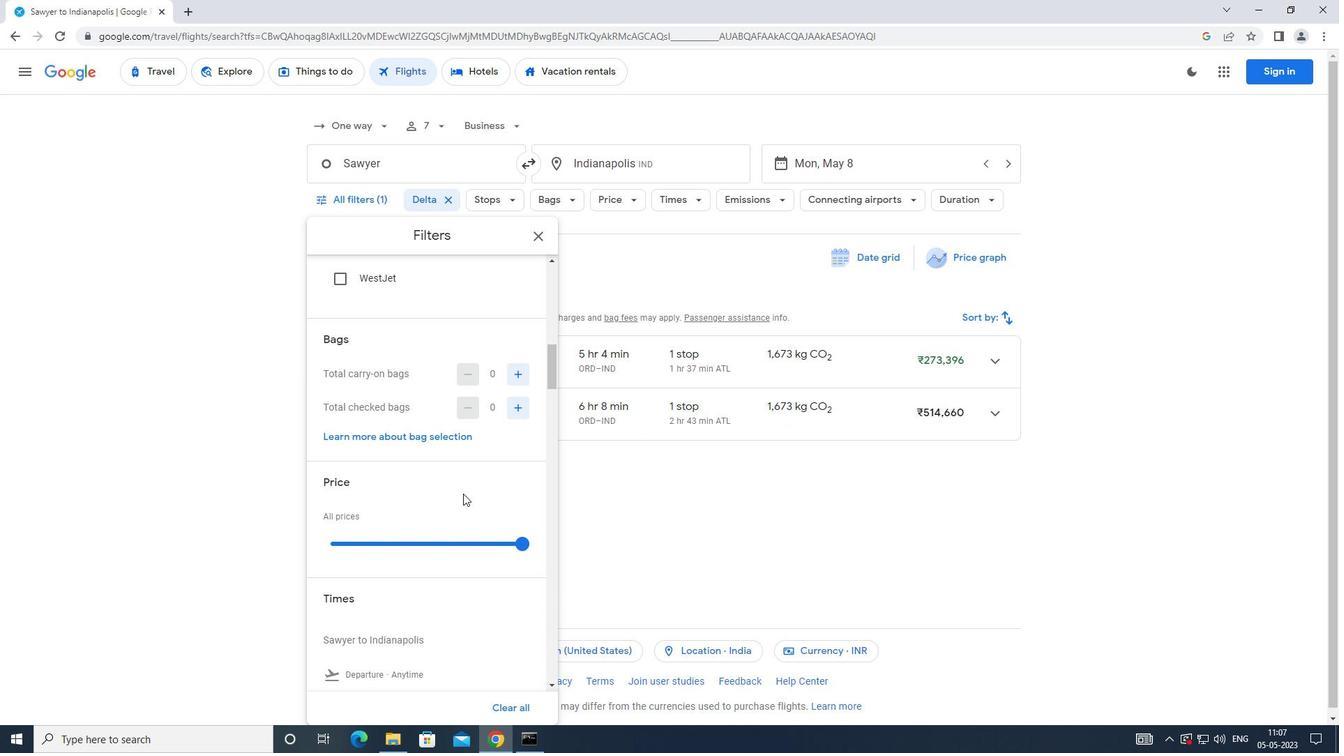 
Action: Mouse moved to (462, 493)
Screenshot: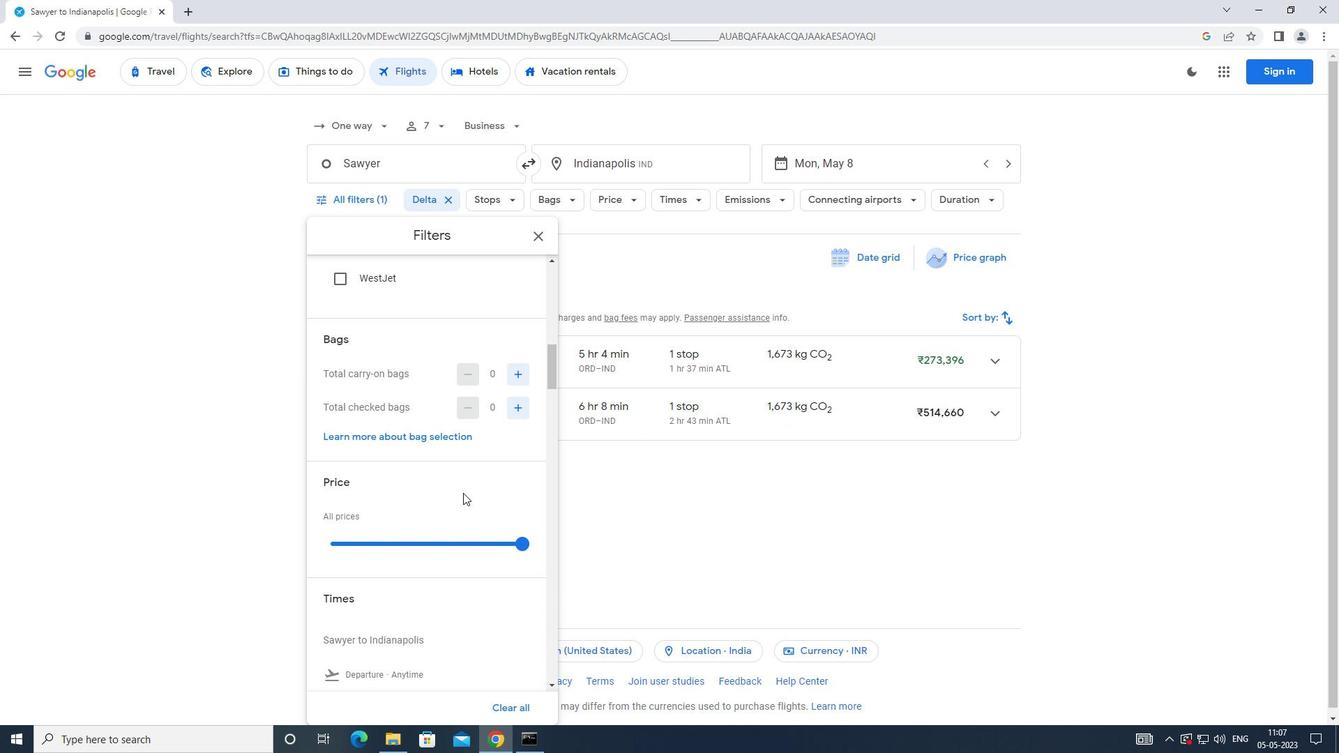 
Action: Mouse scrolled (462, 492) with delta (0, 0)
Screenshot: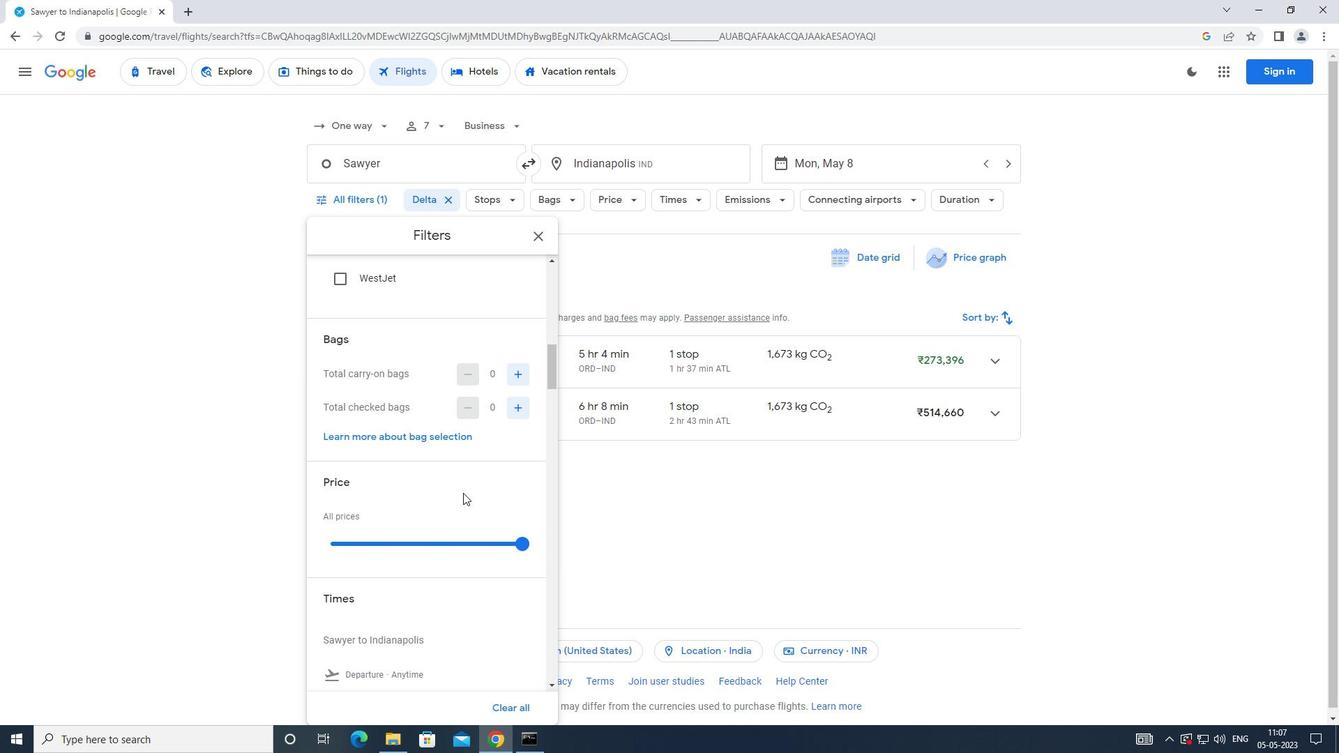 
Action: Mouse moved to (328, 491)
Screenshot: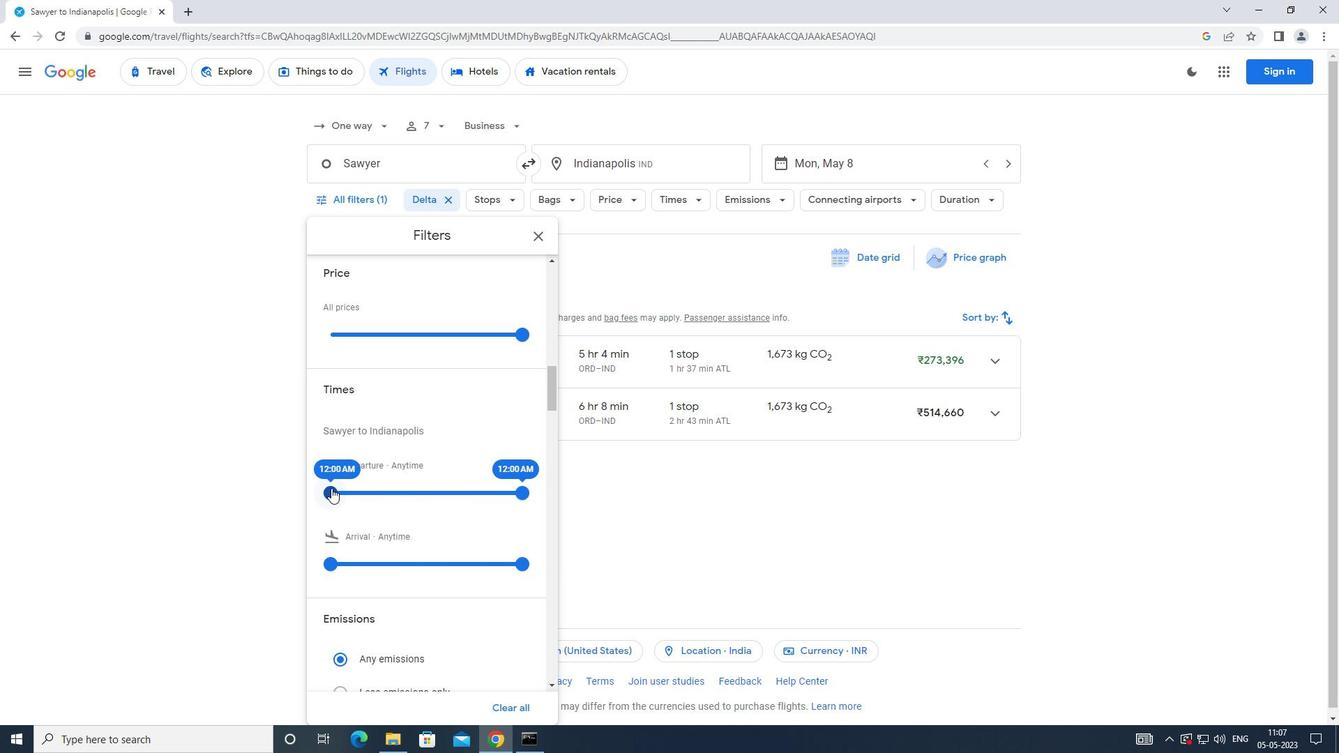 
Action: Mouse pressed left at (328, 491)
Screenshot: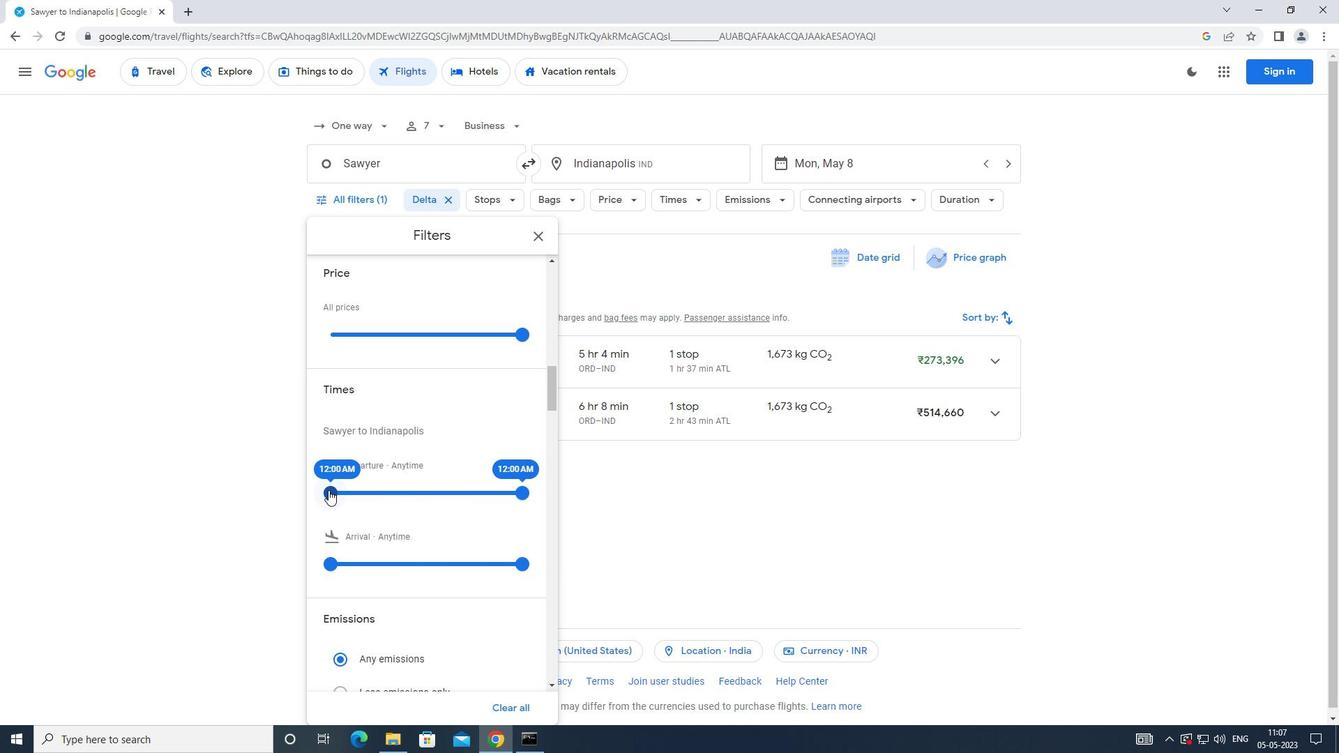 
Action: Mouse moved to (524, 494)
Screenshot: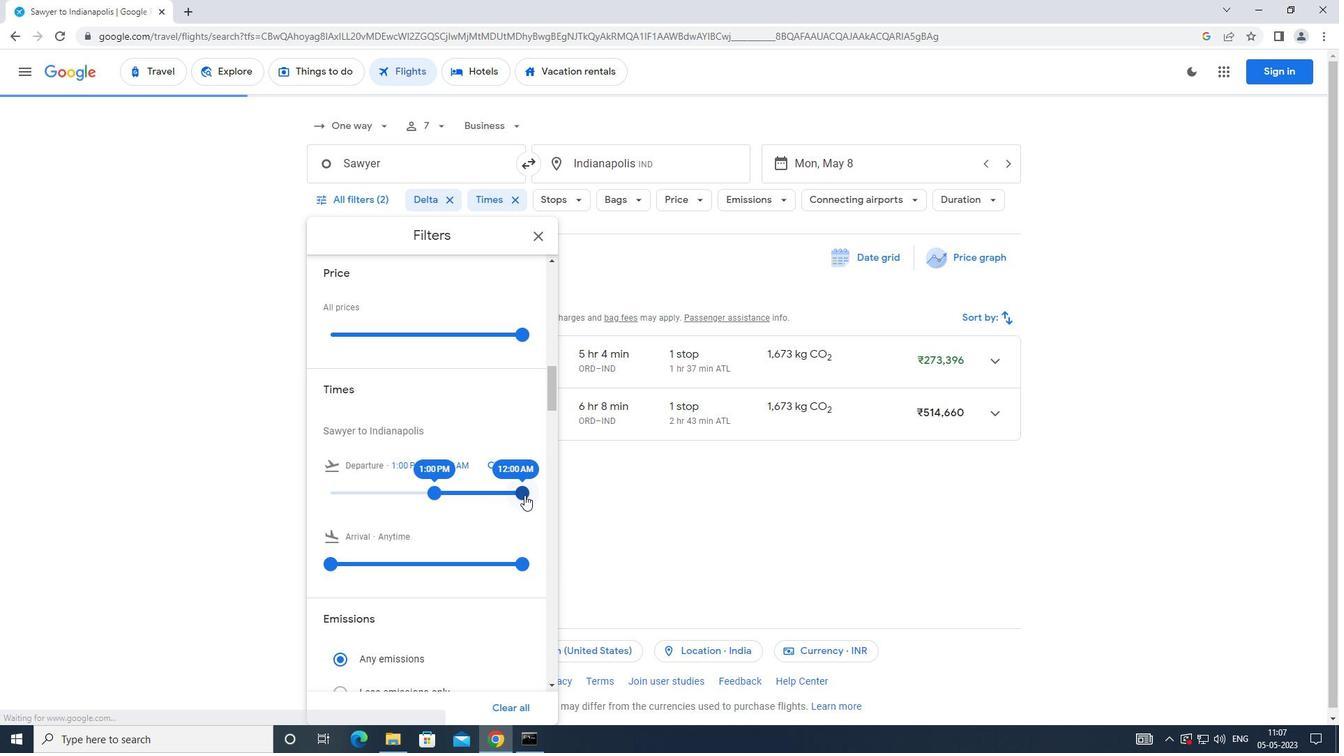 
Action: Mouse pressed left at (524, 494)
Screenshot: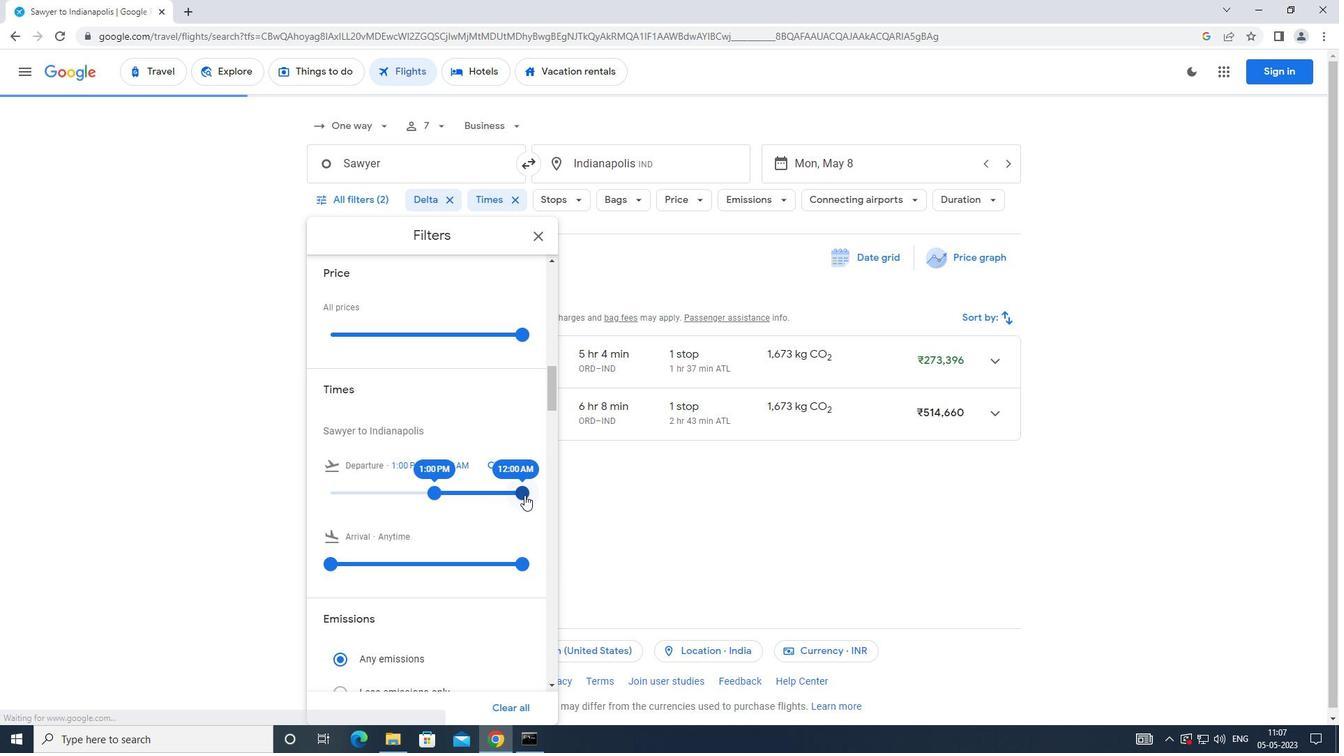 
Action: Mouse moved to (411, 492)
Screenshot: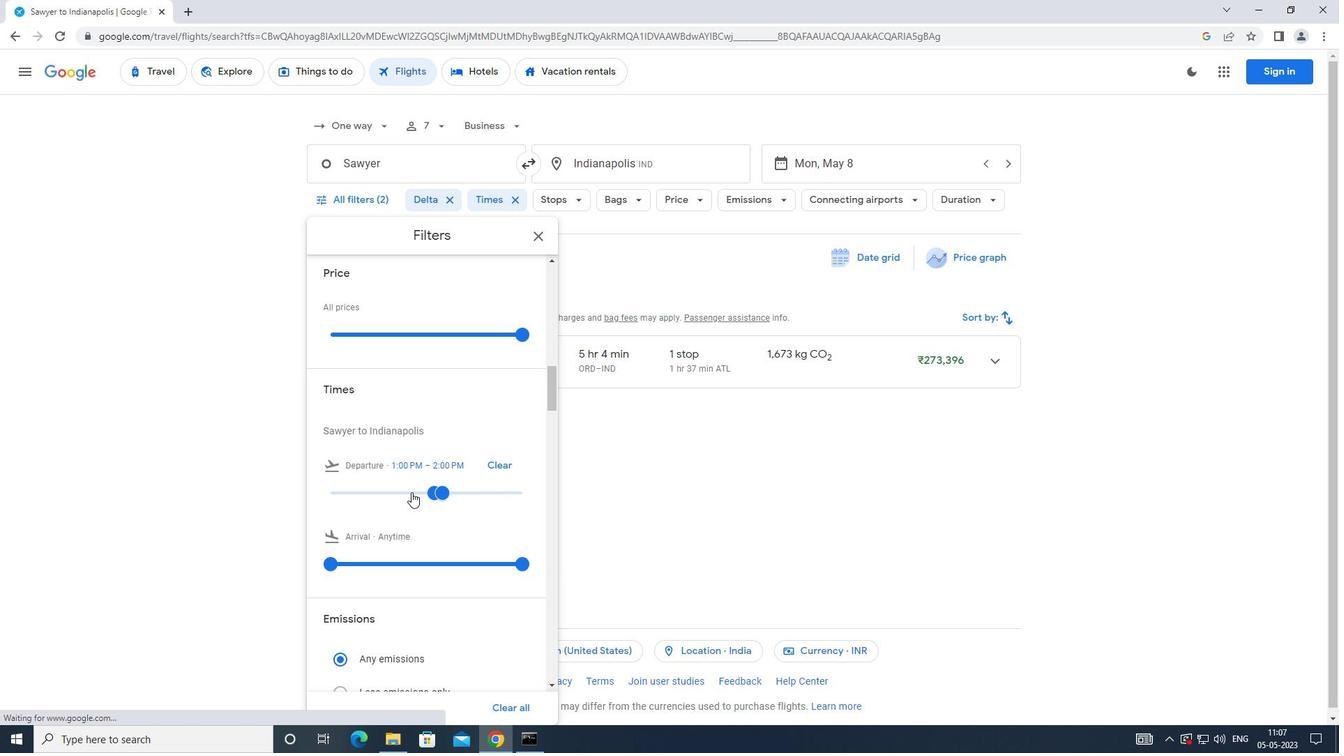 
Action: Key pressed <Key.f8>
Screenshot: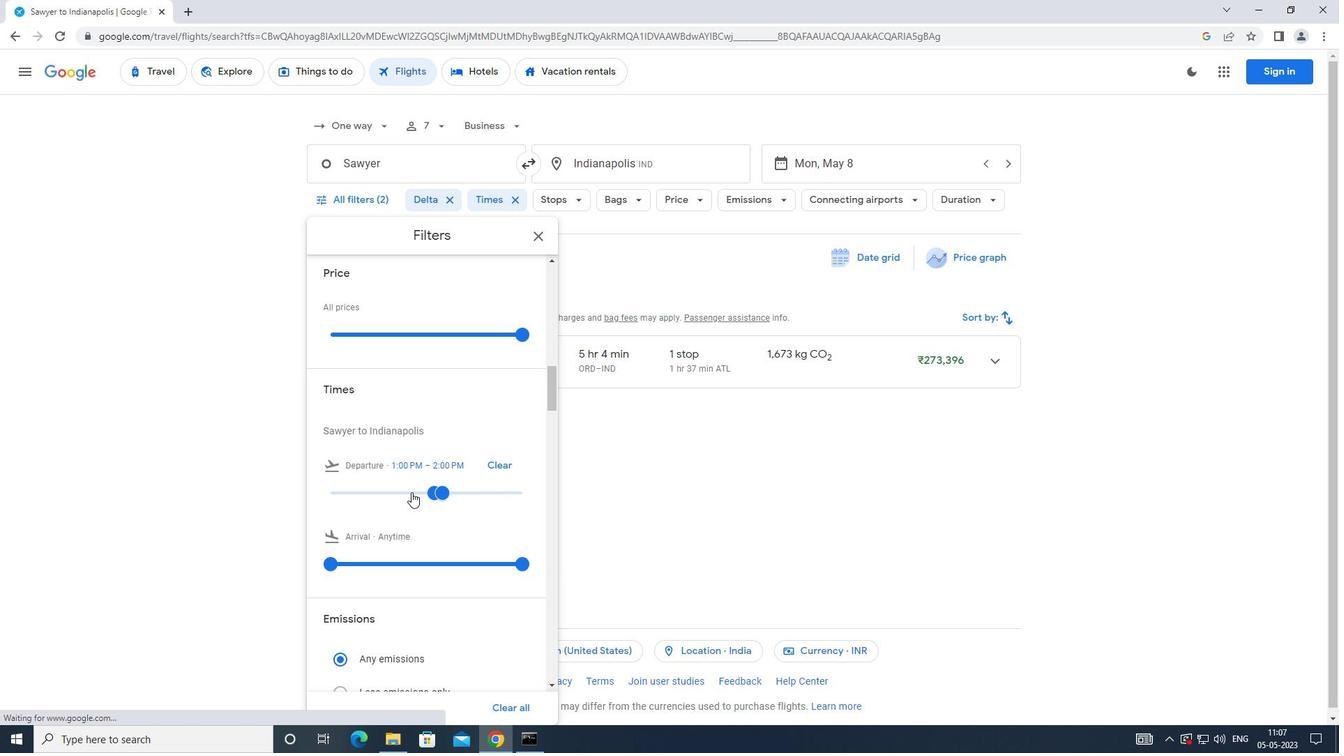 
